 Task: Create an event for the company's quarterly innovation forum, where employees can pitch creative ideas, collaborate, and contribute to driving innovation and growth on September 26th from 1 PM to 5 PM.
Action: Mouse moved to (32, 99)
Screenshot: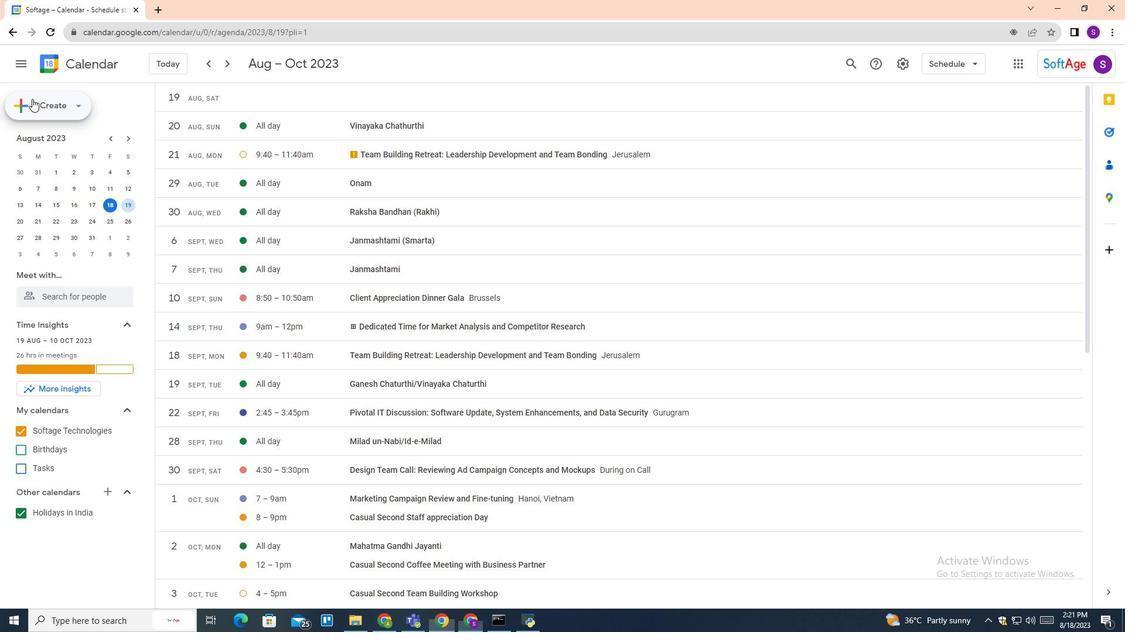 
Action: Mouse pressed left at (32, 99)
Screenshot: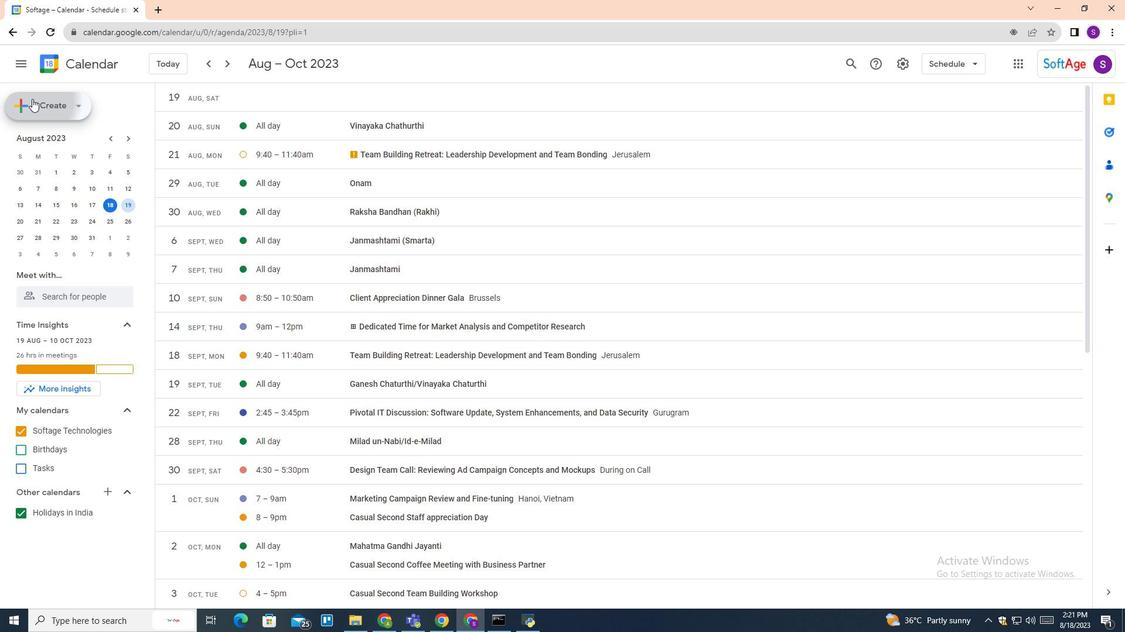 
Action: Mouse moved to (48, 141)
Screenshot: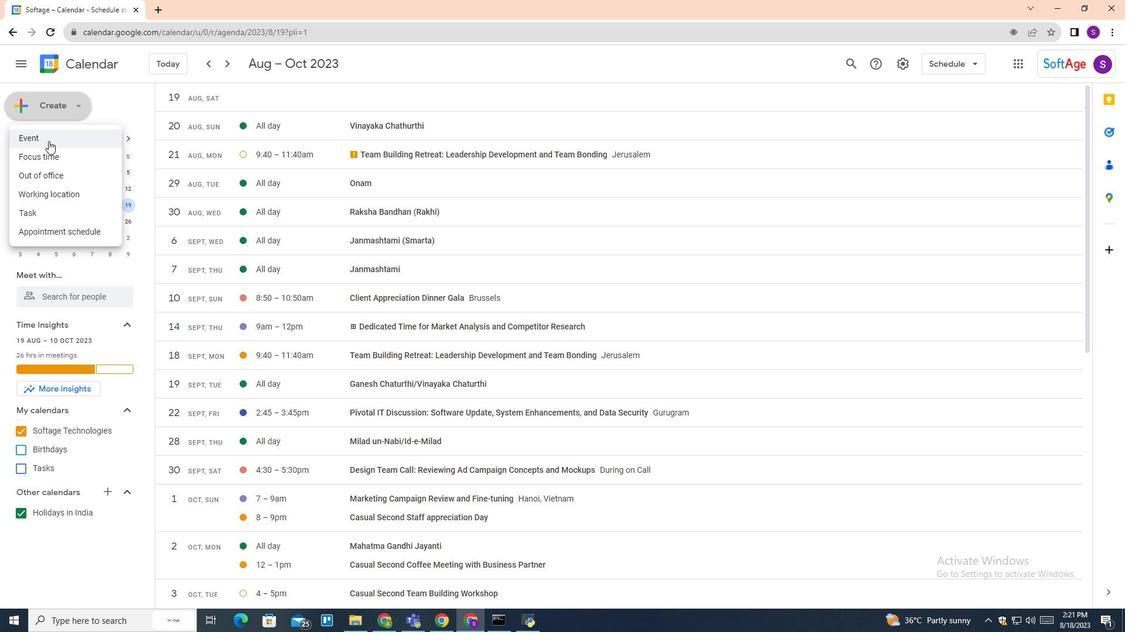 
Action: Mouse pressed left at (48, 141)
Screenshot: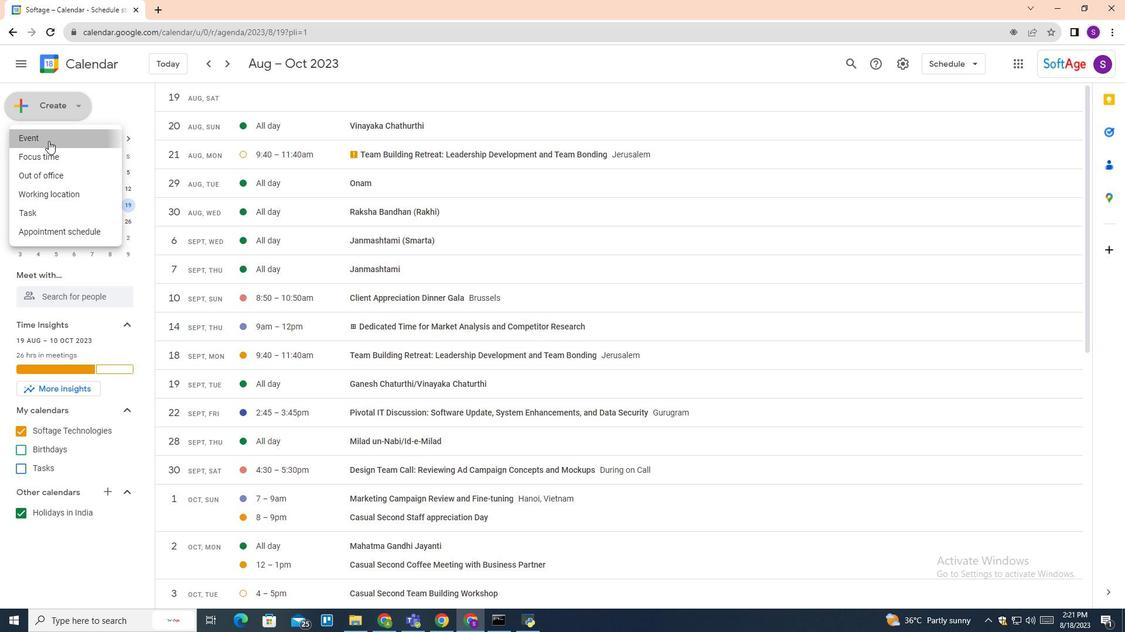 
Action: Mouse moved to (830, 378)
Screenshot: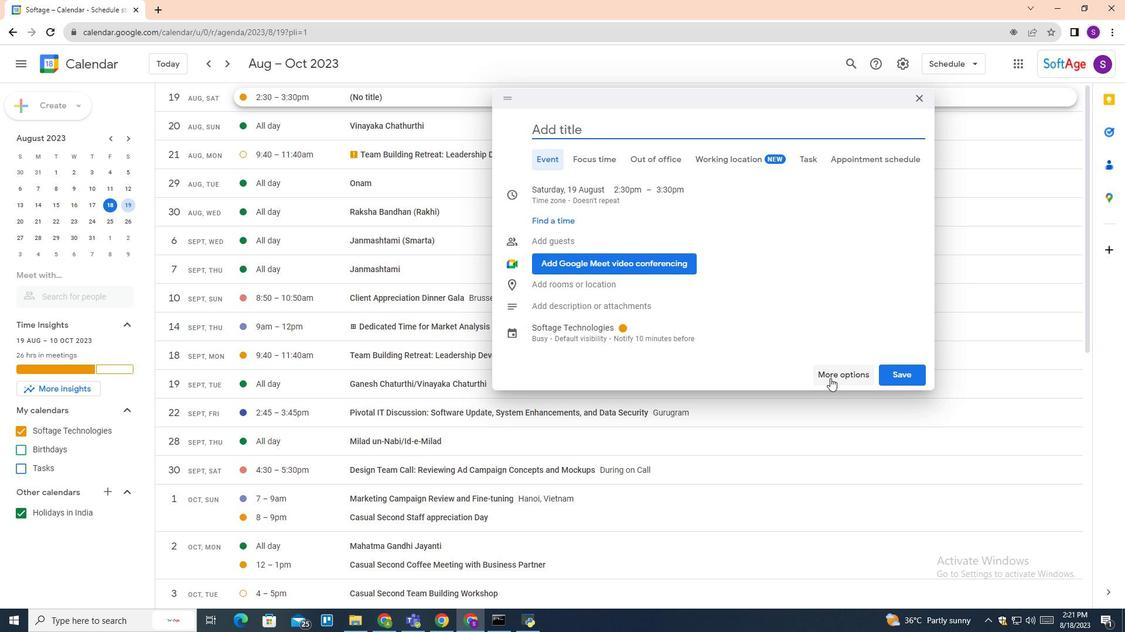 
Action: Mouse pressed left at (830, 378)
Screenshot: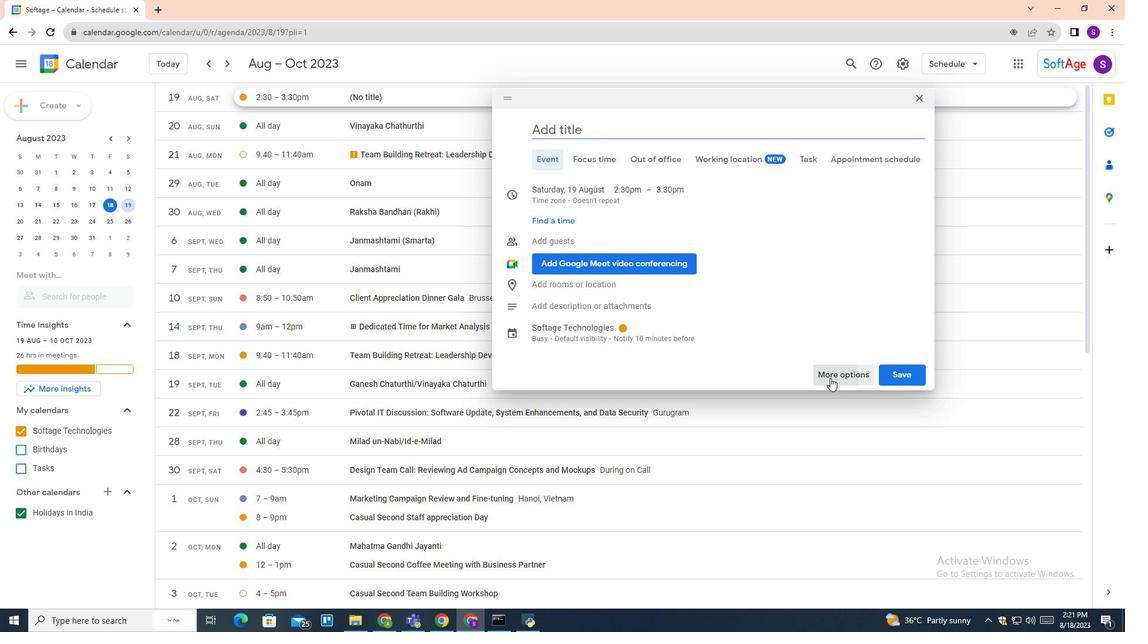 
Action: Mouse moved to (241, 71)
Screenshot: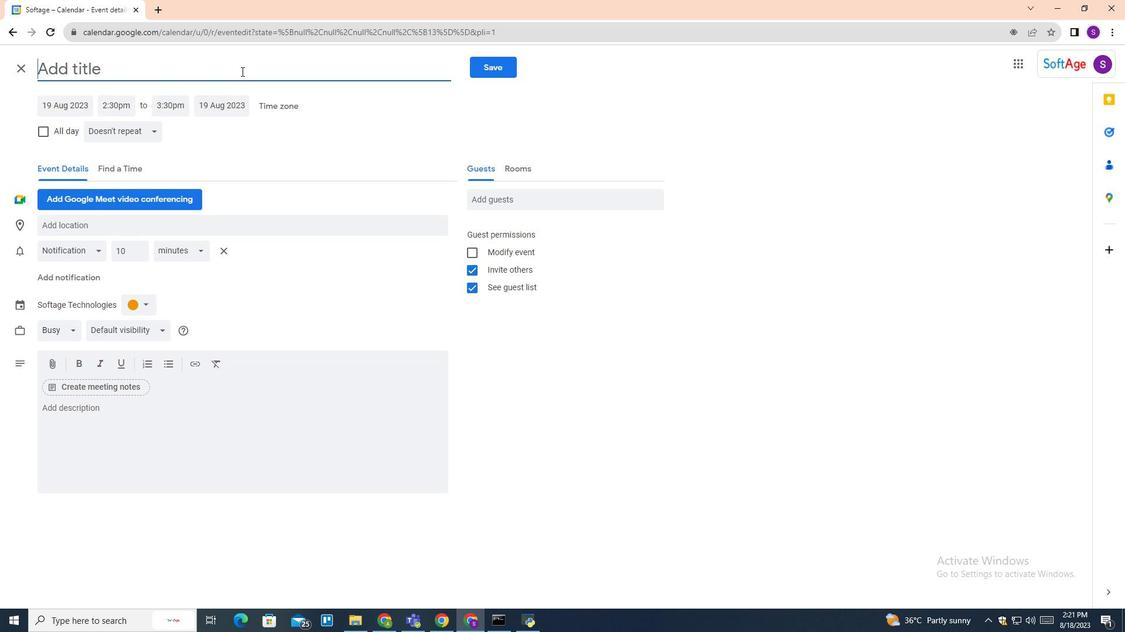 
Action: Mouse pressed left at (241, 71)
Screenshot: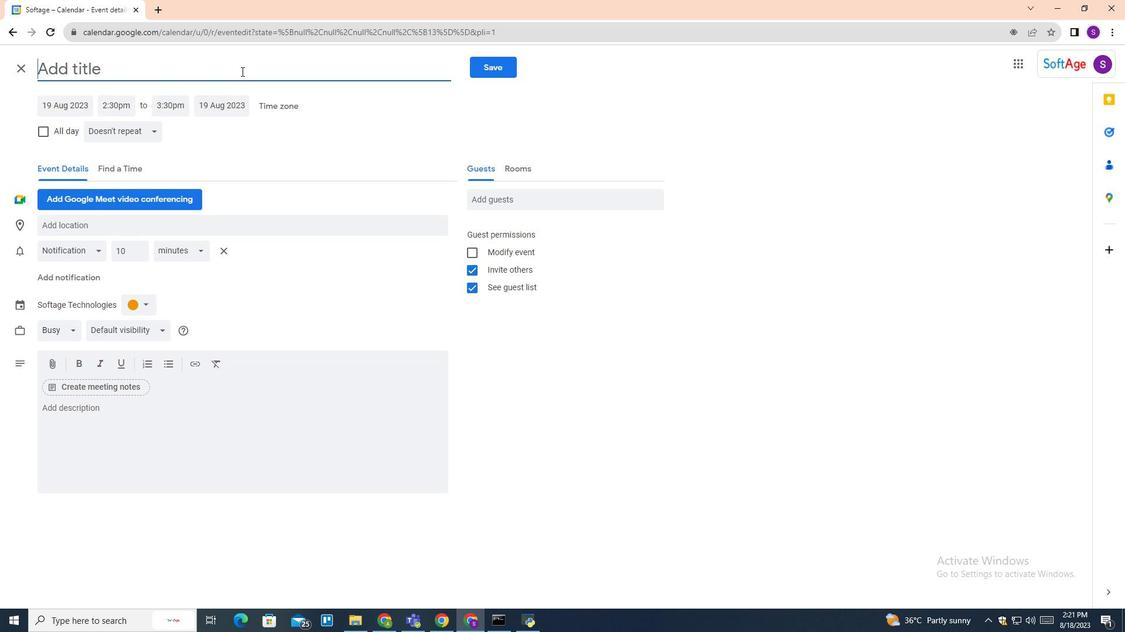 
Action: Key pressed <Key.shift>Quarterly<Key.space><Key.shift>Innovation<Key.space><Key.shift>Forum<Key.shift>:<Key.space><Key.shift>p<Key.backspace><Key.shift>Sparking<Key.space><Key.shift>Creativity<Key.space>and<Key.space><Key.shift>Driving<Key.space><Key.shift>Growth
Screenshot: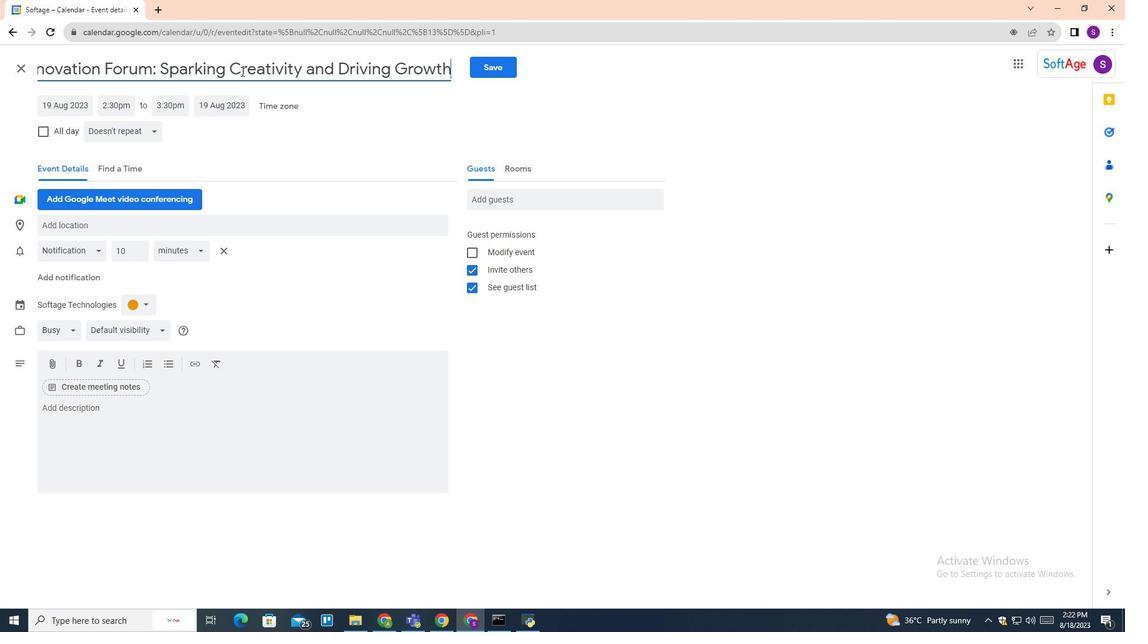 
Action: Mouse moved to (69, 105)
Screenshot: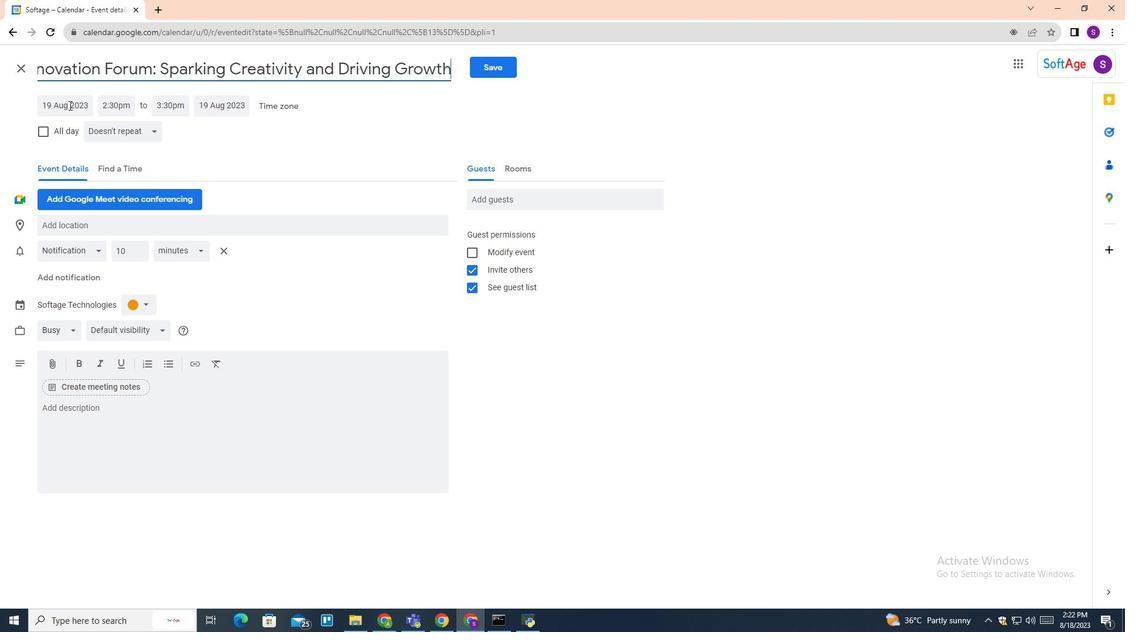 
Action: Mouse pressed left at (69, 105)
Screenshot: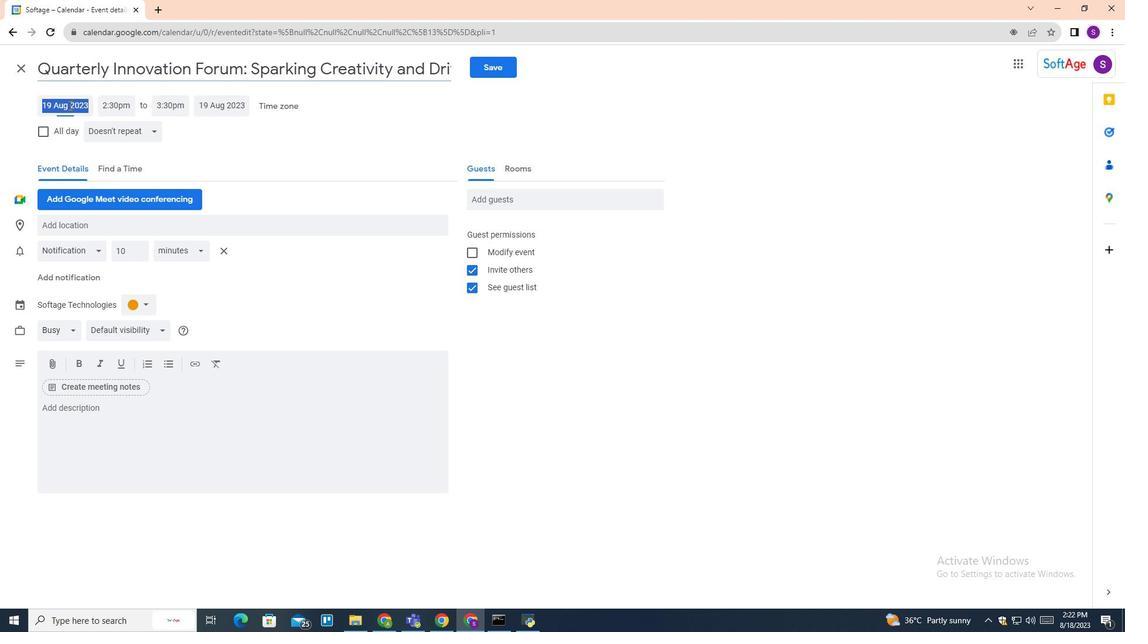 
Action: Mouse moved to (183, 135)
Screenshot: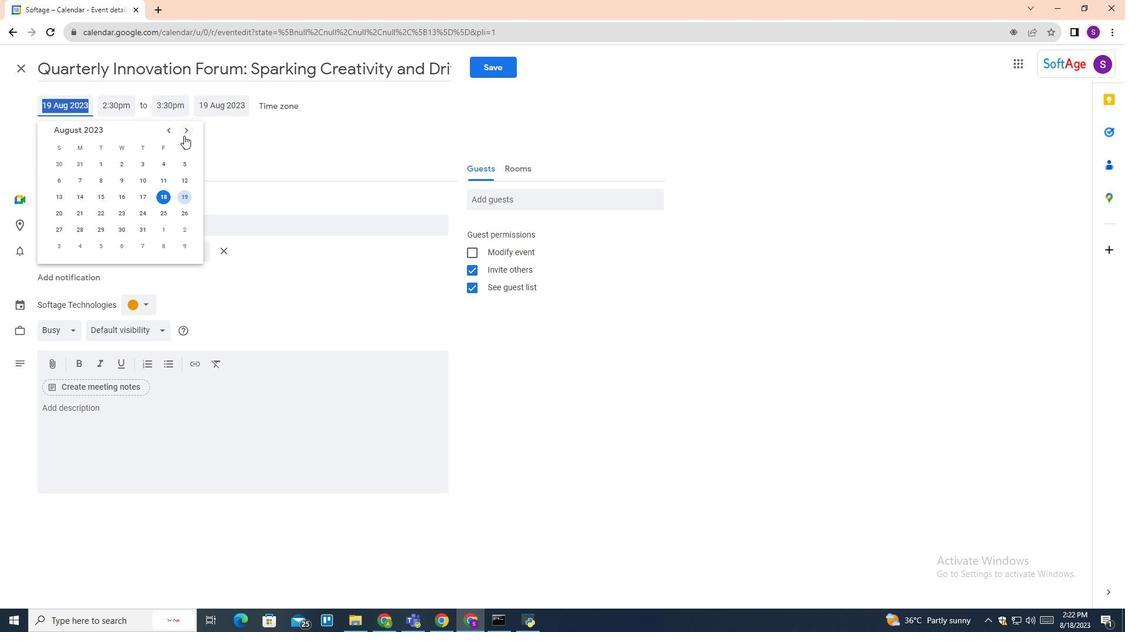 
Action: Mouse pressed left at (183, 135)
Screenshot: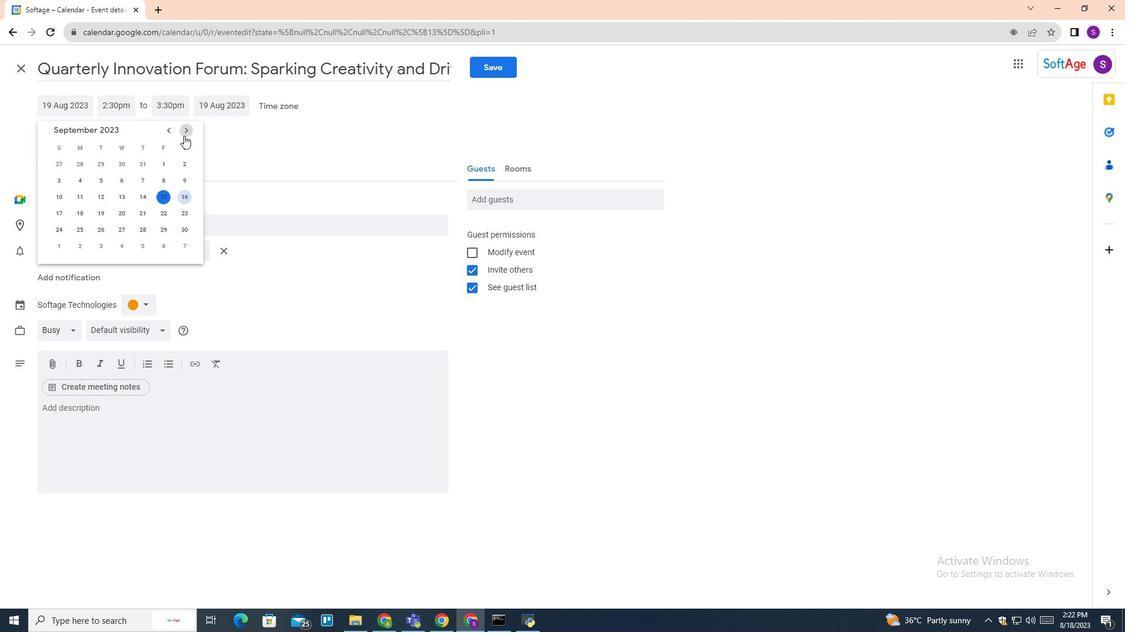 
Action: Mouse moved to (103, 223)
Screenshot: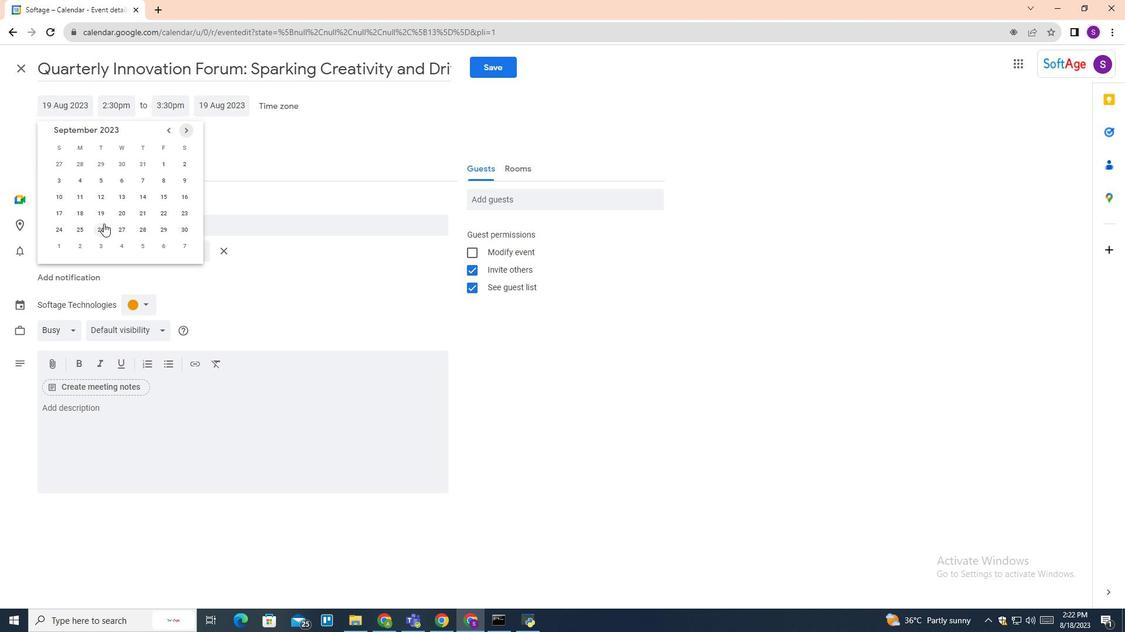 
Action: Mouse pressed left at (103, 223)
Screenshot: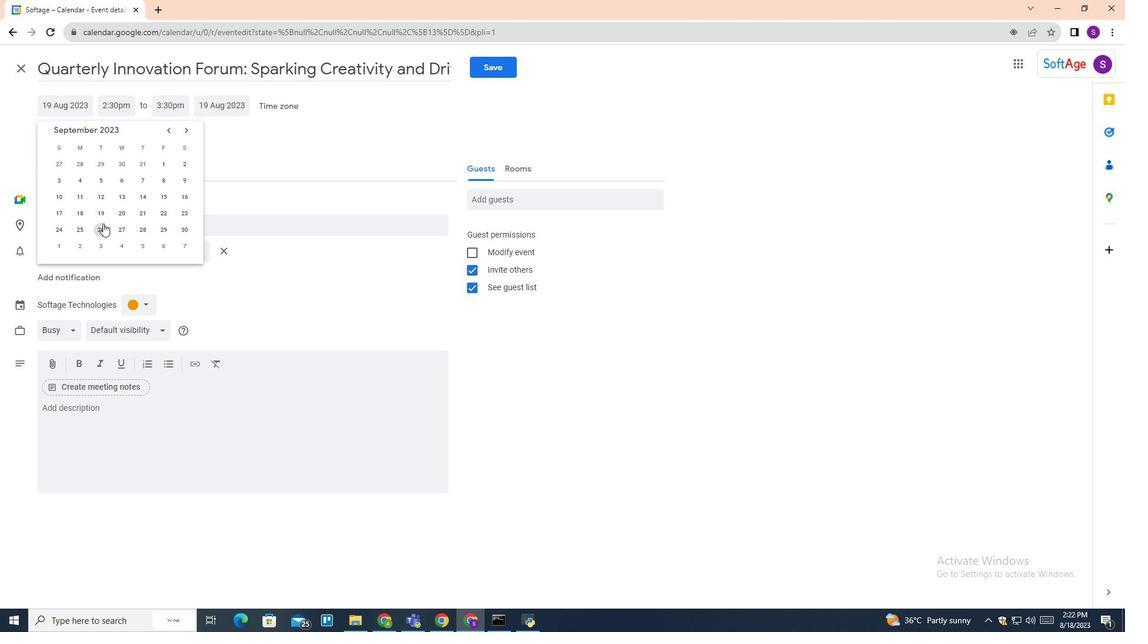 
Action: Mouse moved to (112, 106)
Screenshot: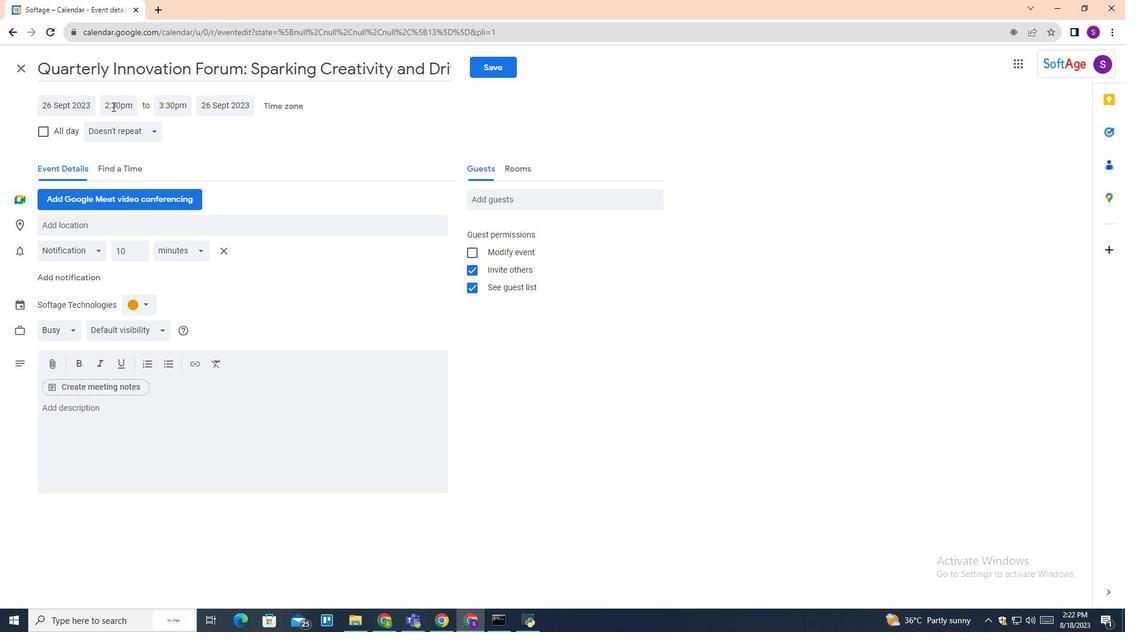 
Action: Mouse pressed left at (112, 106)
Screenshot: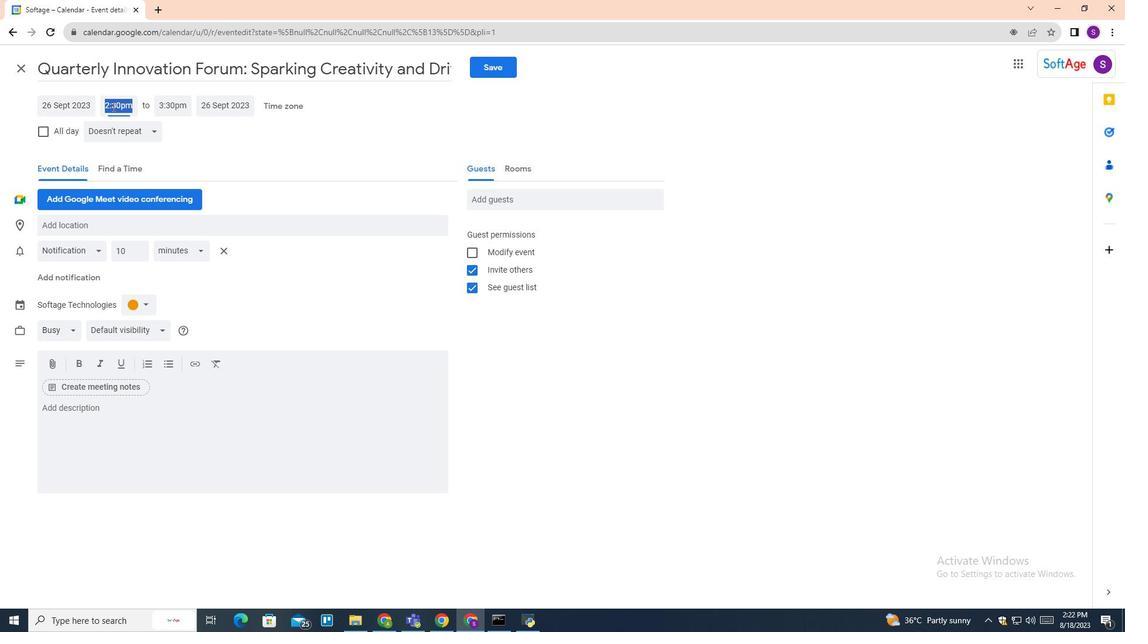 
Action: Mouse moved to (148, 201)
Screenshot: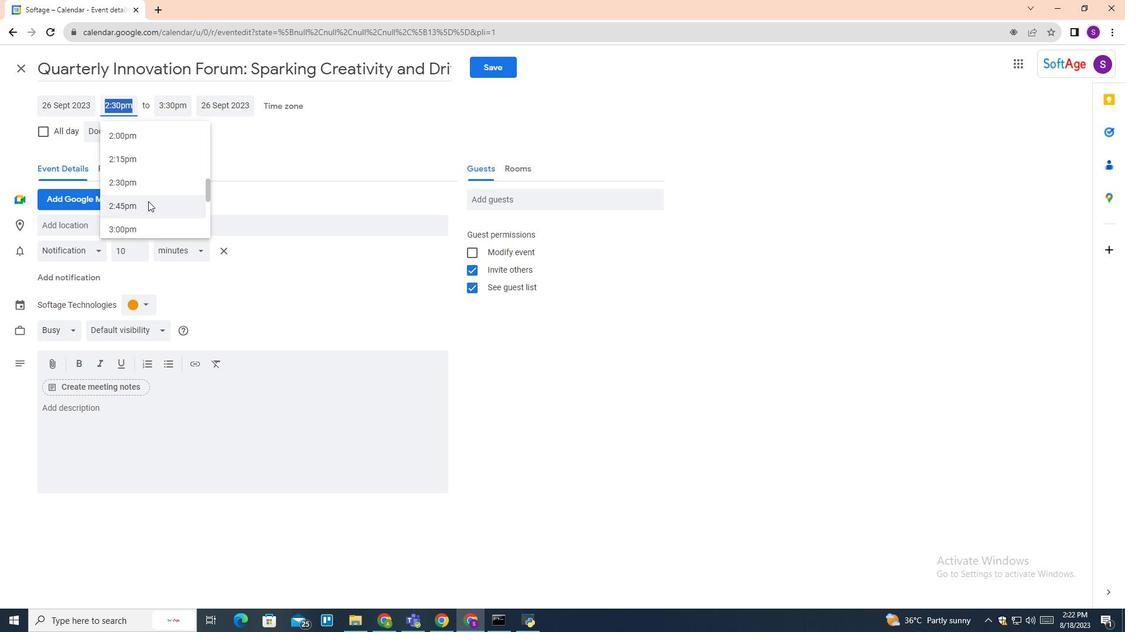 
Action: Mouse scrolled (148, 202) with delta (0, 0)
Screenshot: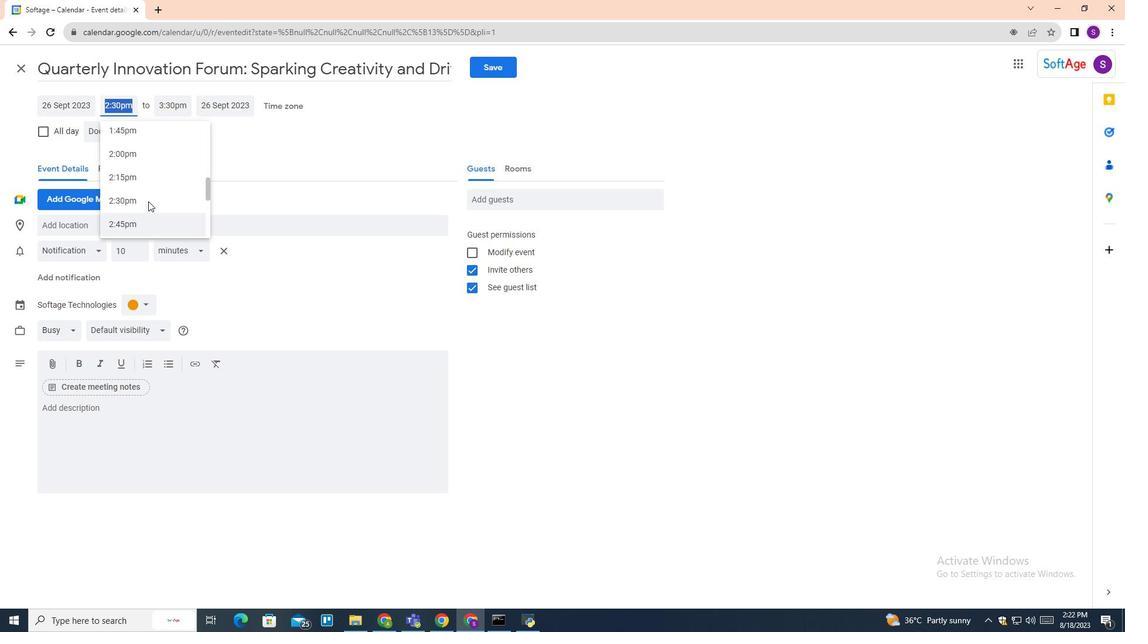 
Action: Mouse scrolled (148, 202) with delta (0, 0)
Screenshot: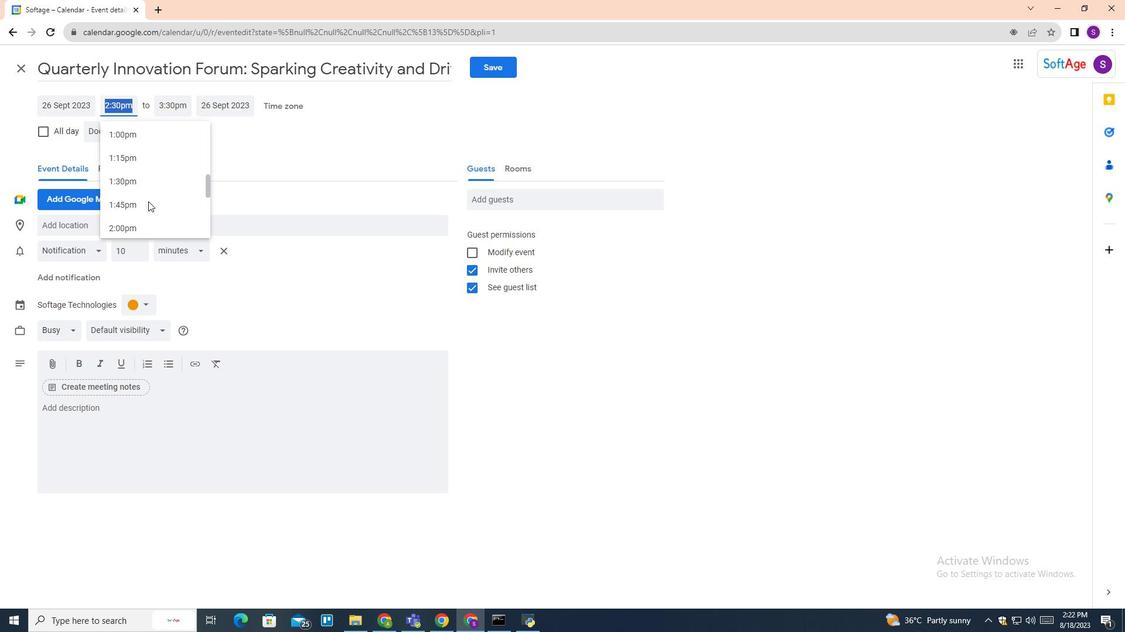 
Action: Mouse moved to (143, 161)
Screenshot: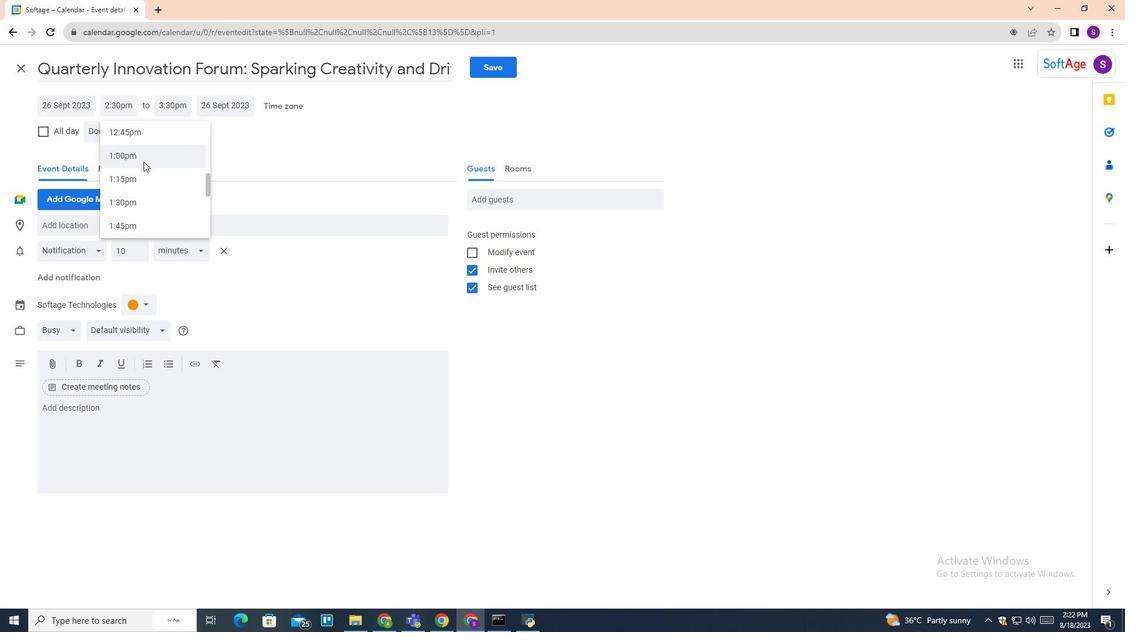 
Action: Mouse pressed left at (143, 161)
Screenshot: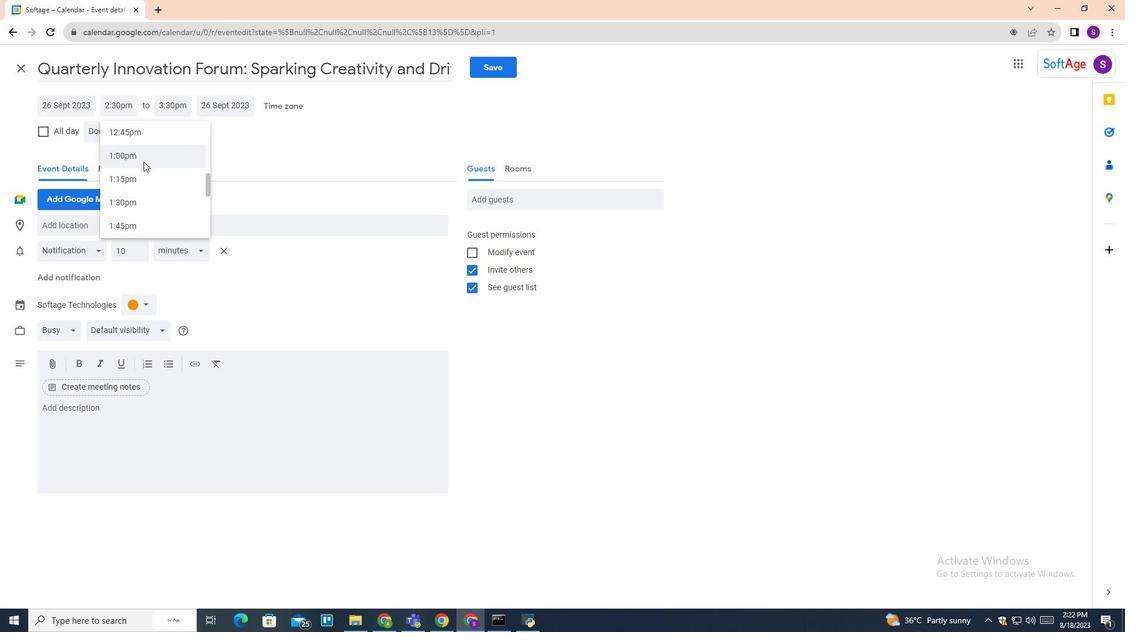 
Action: Mouse moved to (174, 108)
Screenshot: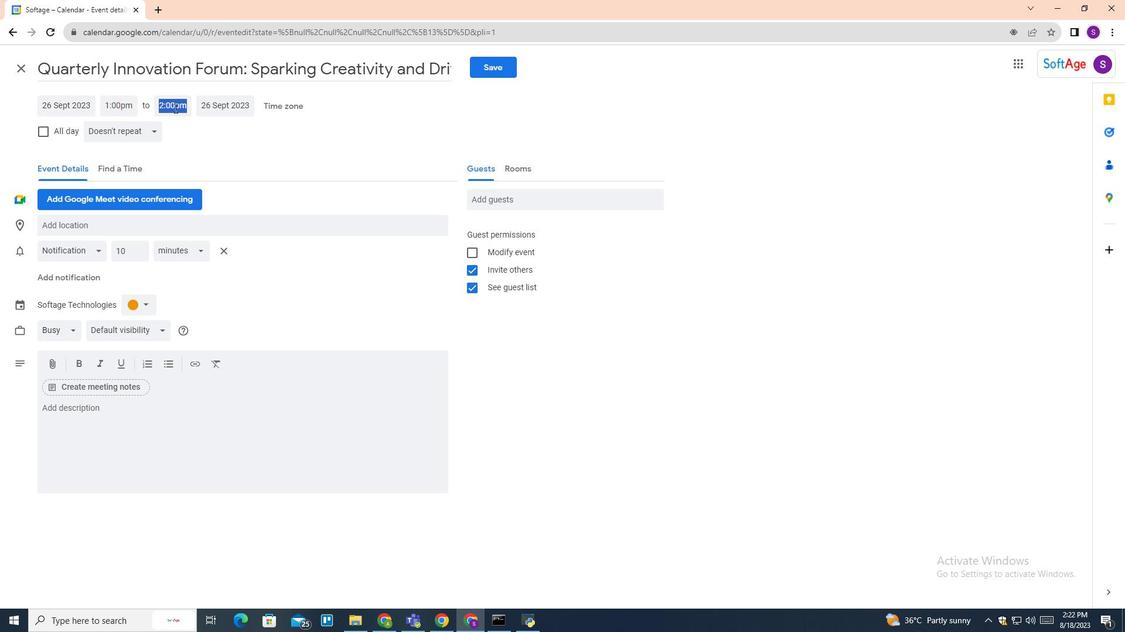 
Action: Mouse pressed left at (174, 108)
Screenshot: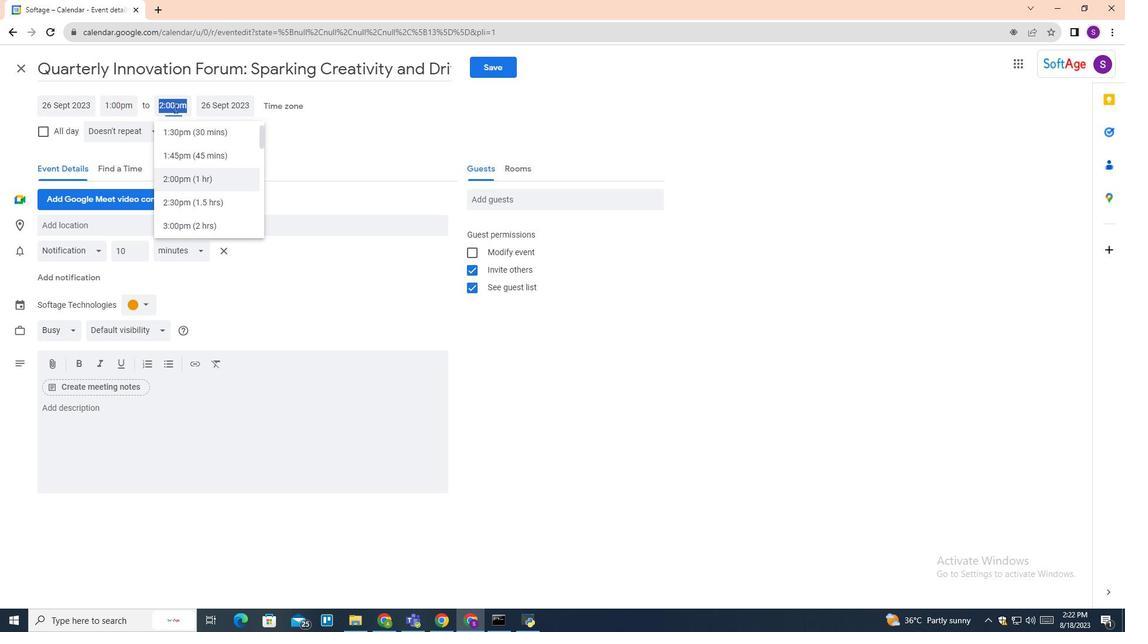 
Action: Mouse moved to (212, 185)
Screenshot: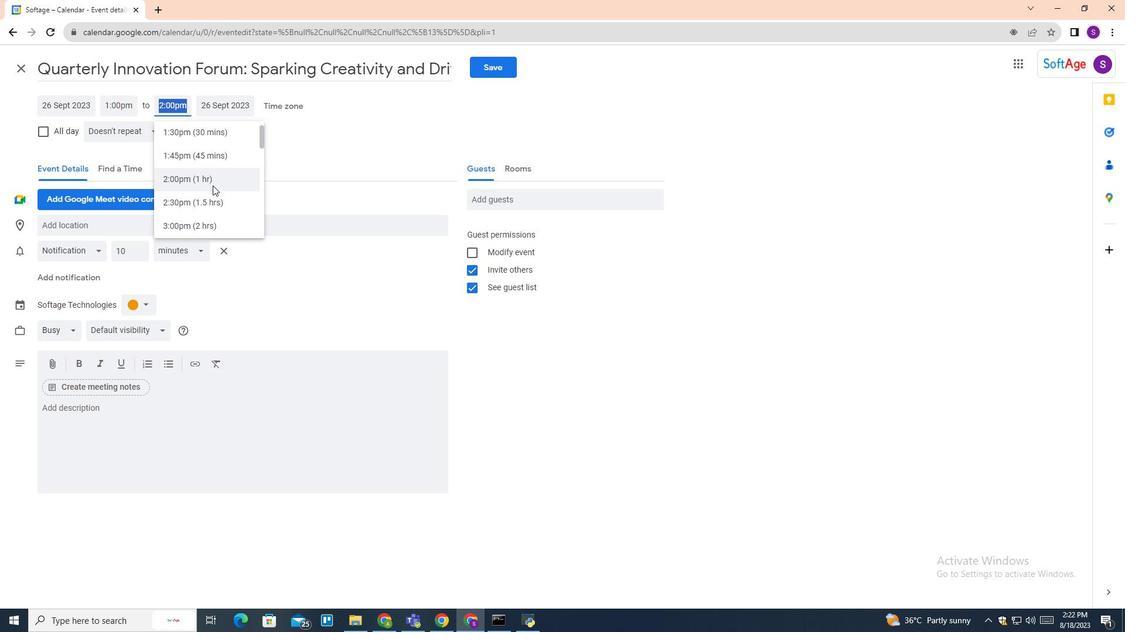 
Action: Mouse scrolled (212, 185) with delta (0, 0)
Screenshot: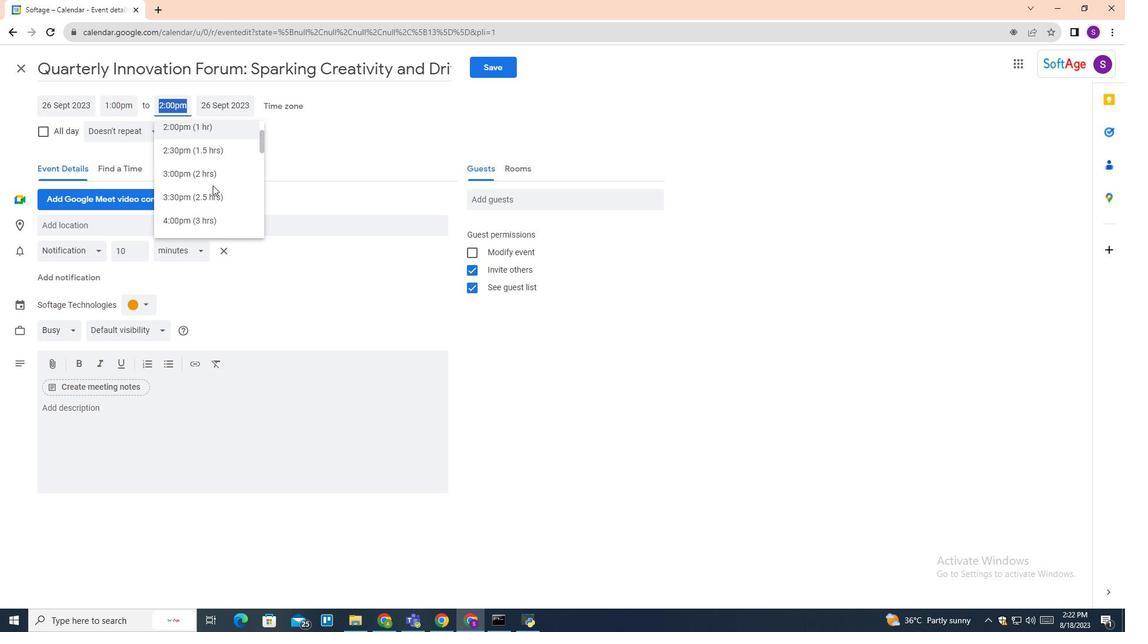 
Action: Mouse scrolled (212, 185) with delta (0, 0)
Screenshot: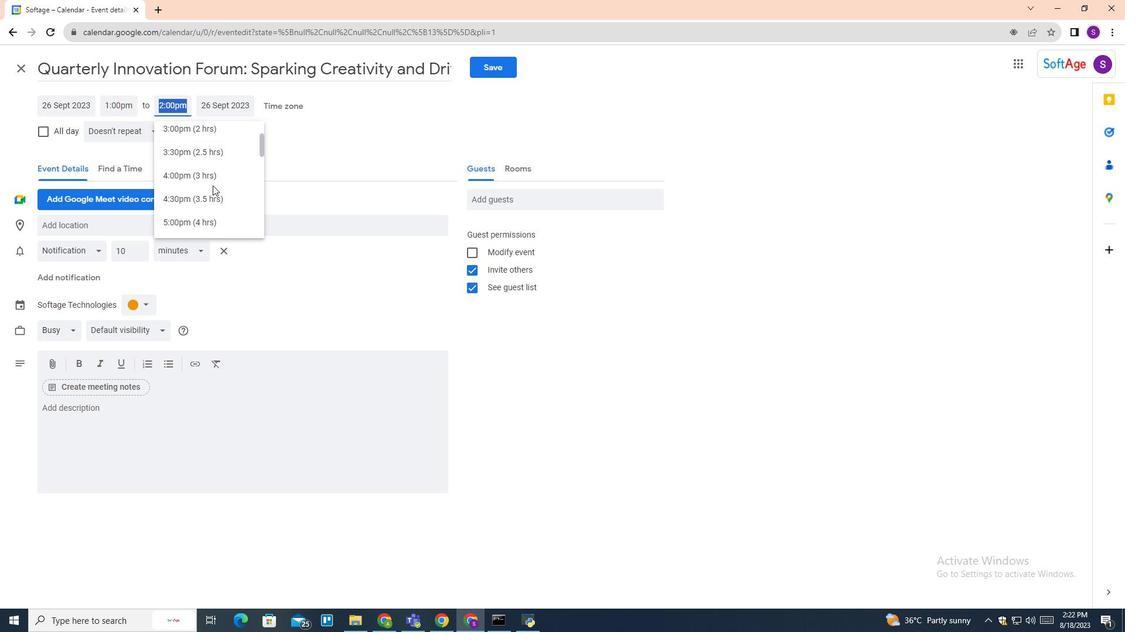 
Action: Mouse scrolled (212, 185) with delta (0, 0)
Screenshot: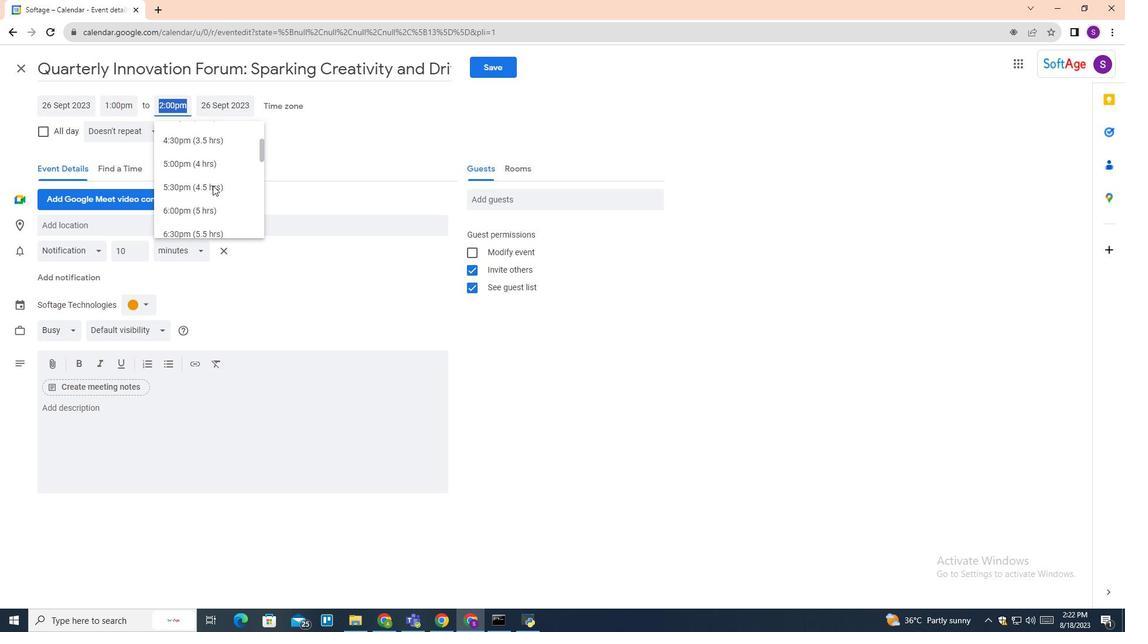 
Action: Mouse scrolled (212, 185) with delta (0, 0)
Screenshot: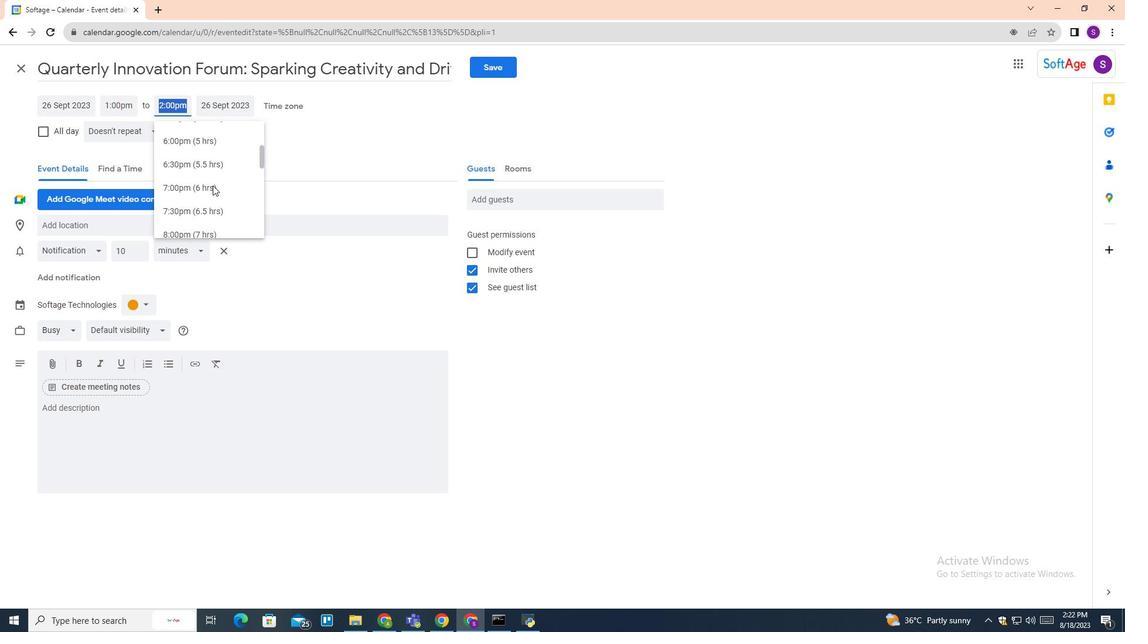 
Action: Mouse scrolled (212, 186) with delta (0, 0)
Screenshot: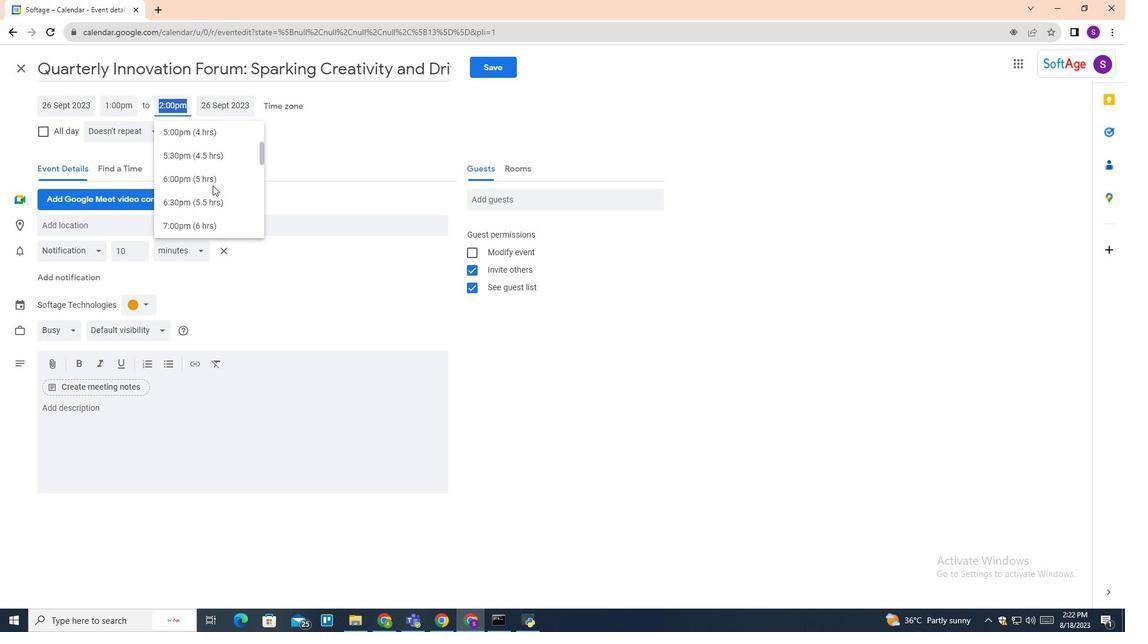 
Action: Mouse scrolled (212, 186) with delta (0, 0)
Screenshot: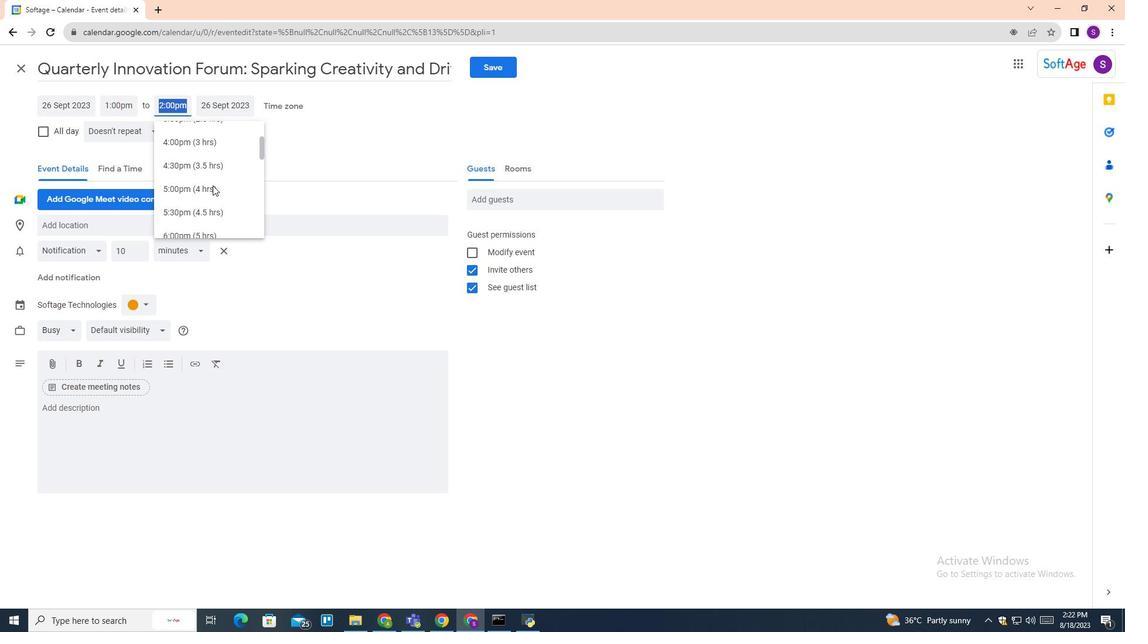 
Action: Mouse moved to (208, 203)
Screenshot: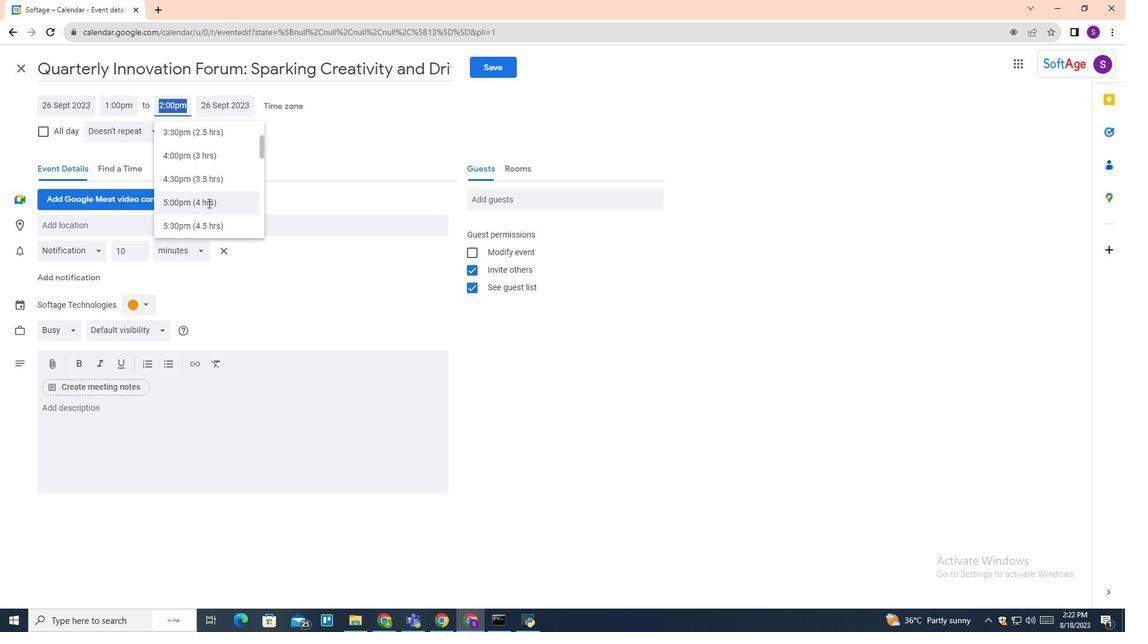 
Action: Mouse pressed left at (208, 203)
Screenshot: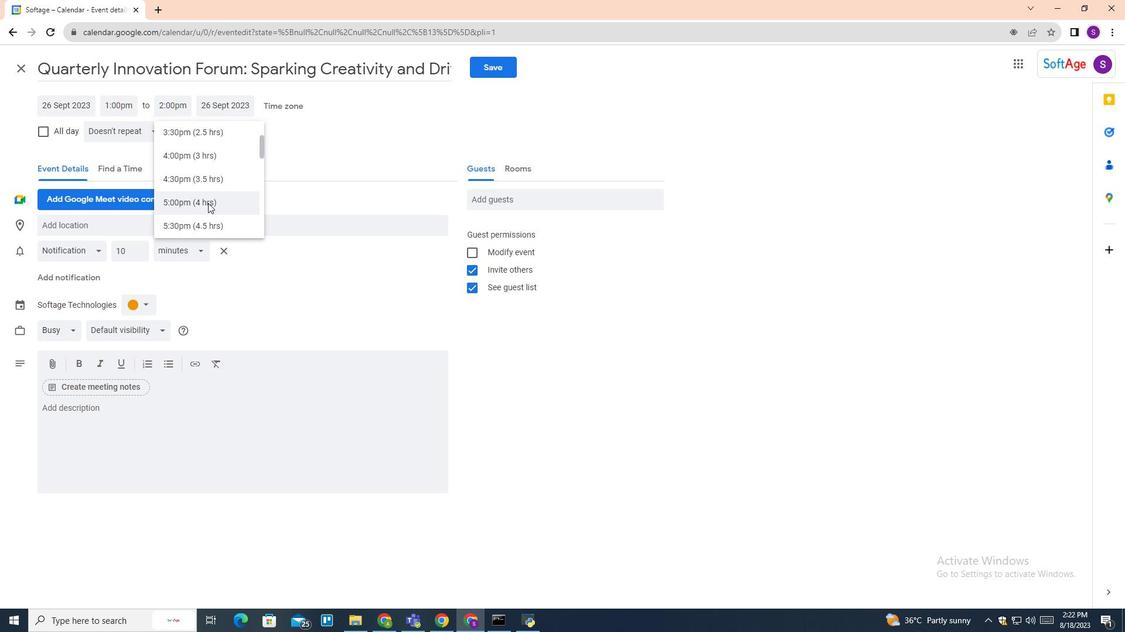 
Action: Mouse moved to (199, 224)
Screenshot: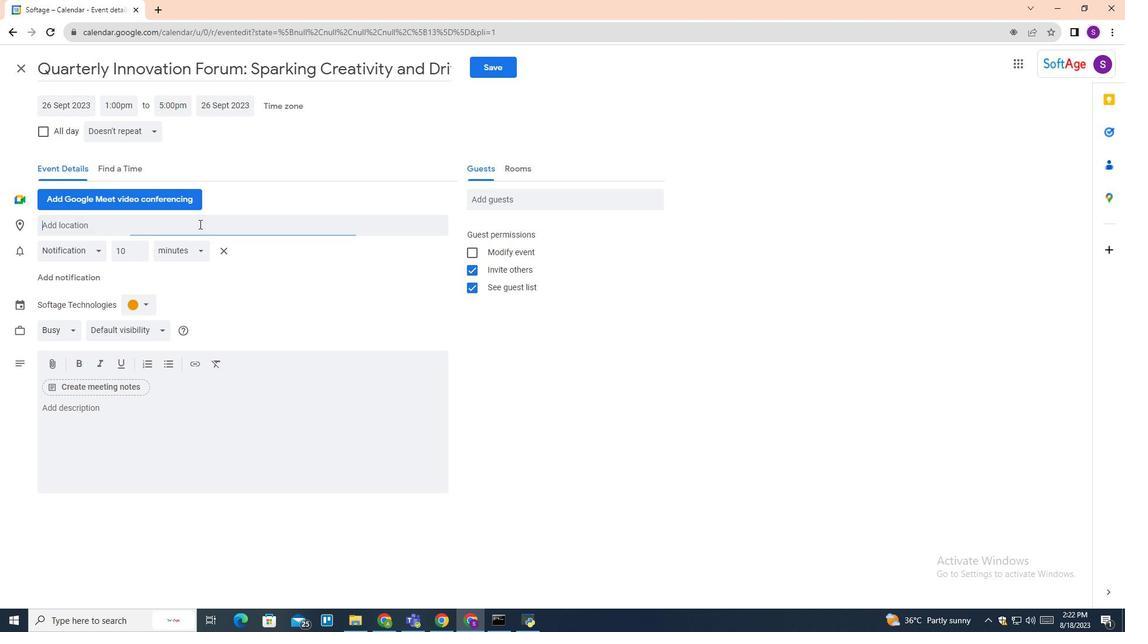 
Action: Mouse pressed left at (199, 224)
Screenshot: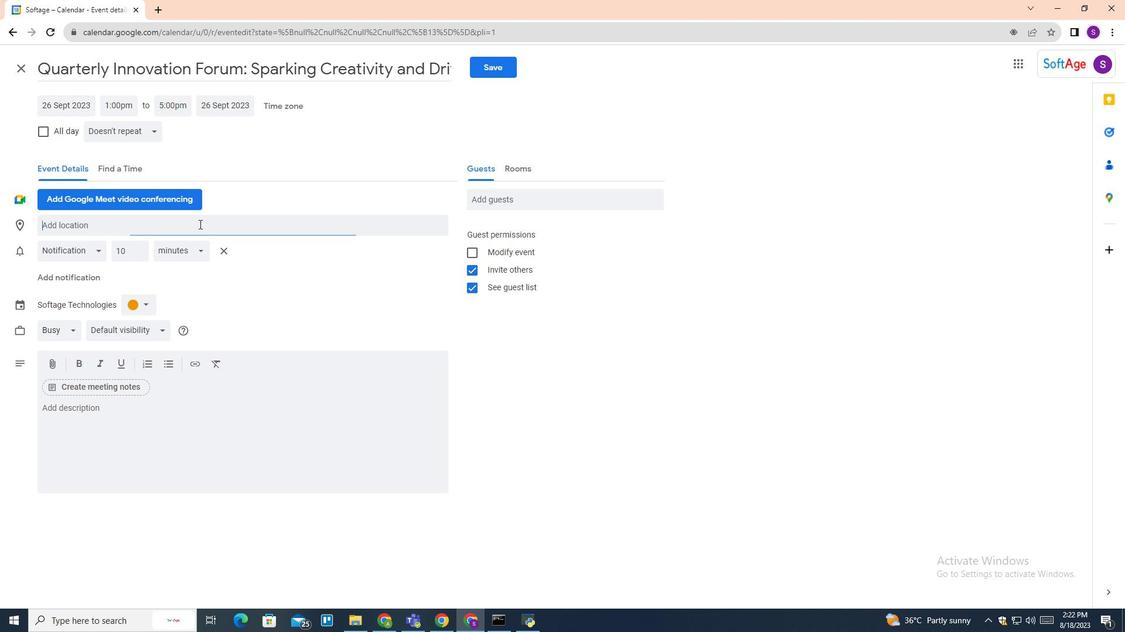 
Action: Key pressed <Key.shift>Gu<Key.backspace>ermany<Key.down><Key.down><Key.enter>
Screenshot: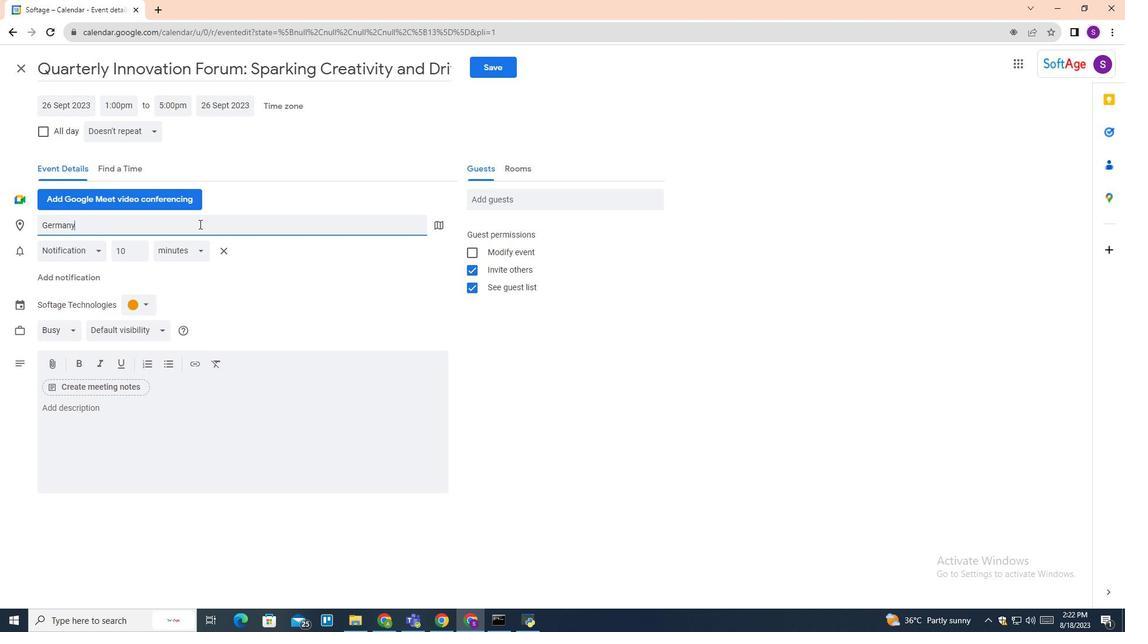 
Action: Mouse moved to (91, 251)
Screenshot: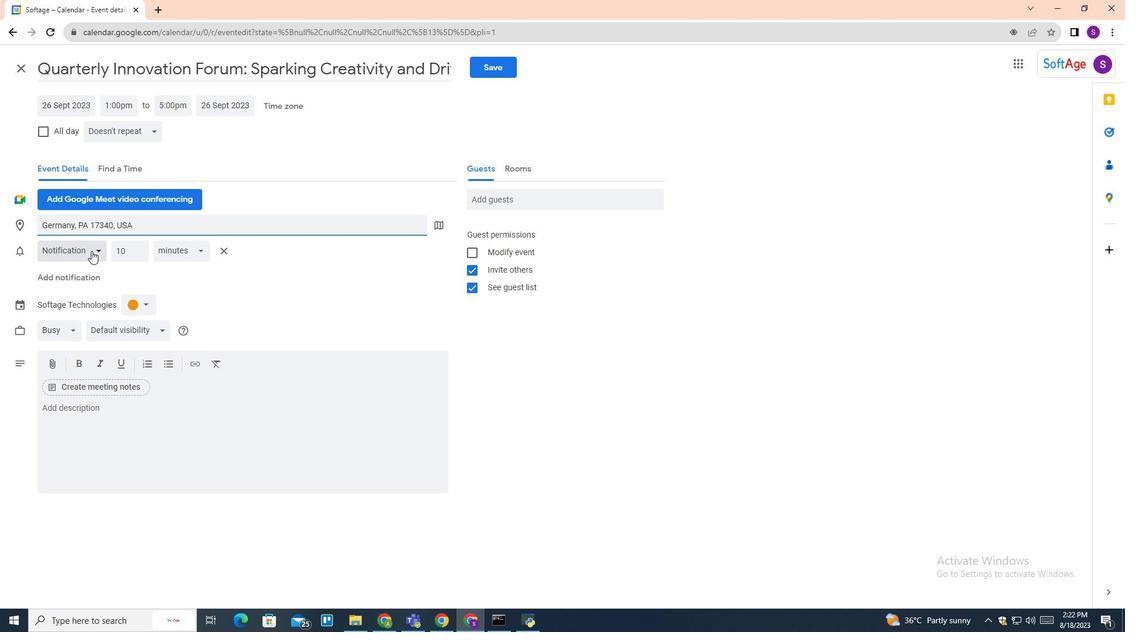 
Action: Mouse pressed left at (91, 251)
Screenshot: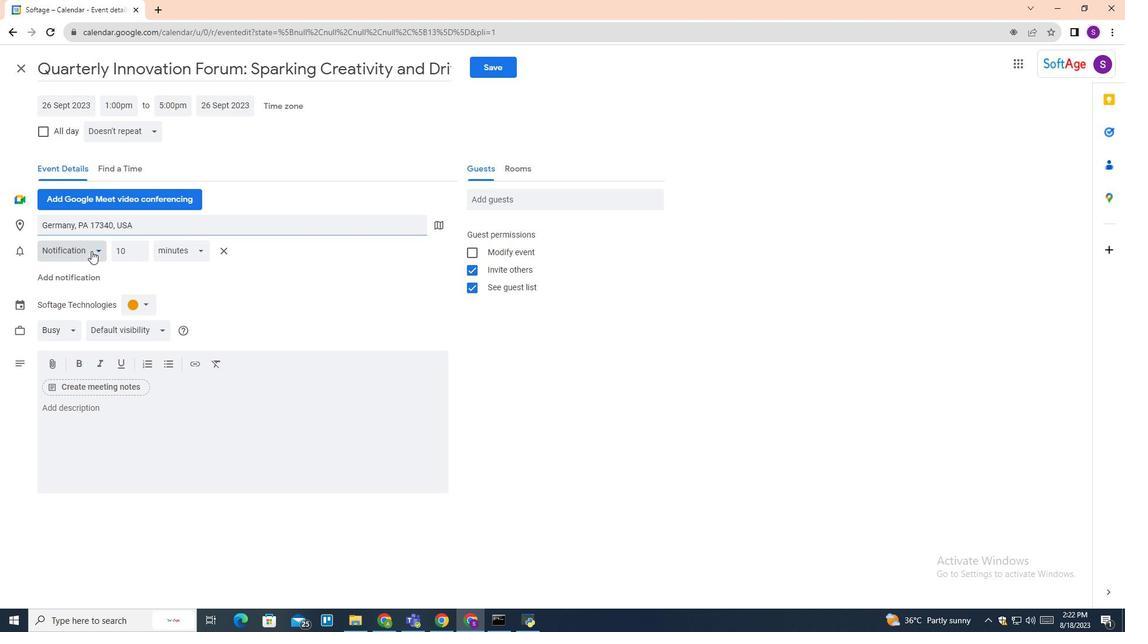 
Action: Mouse moved to (91, 269)
Screenshot: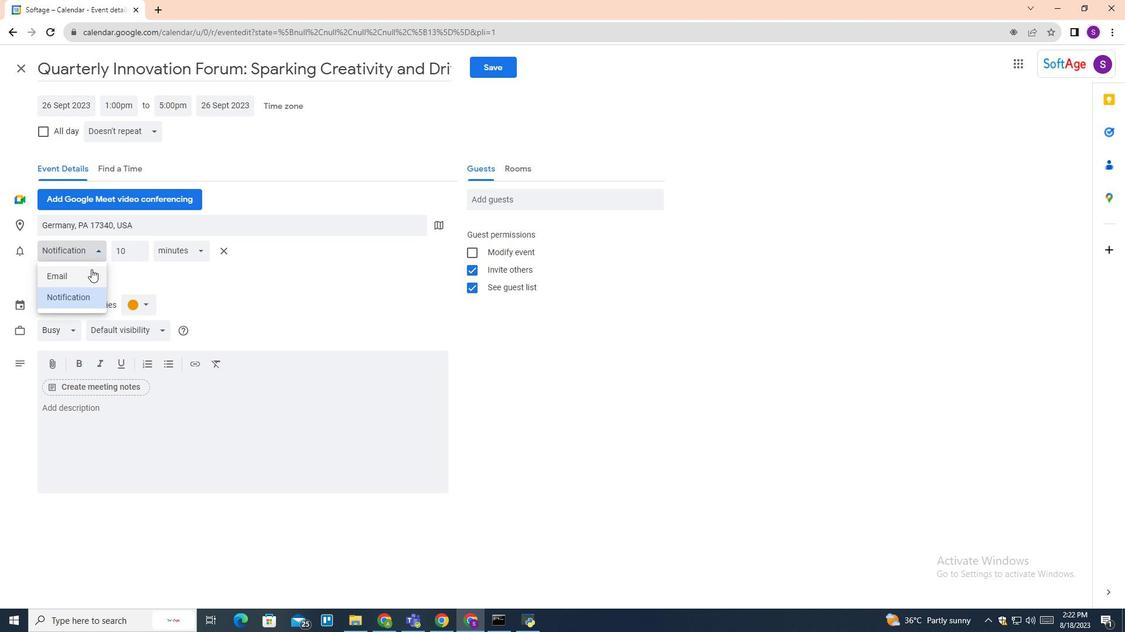 
Action: Mouse pressed left at (91, 269)
Screenshot: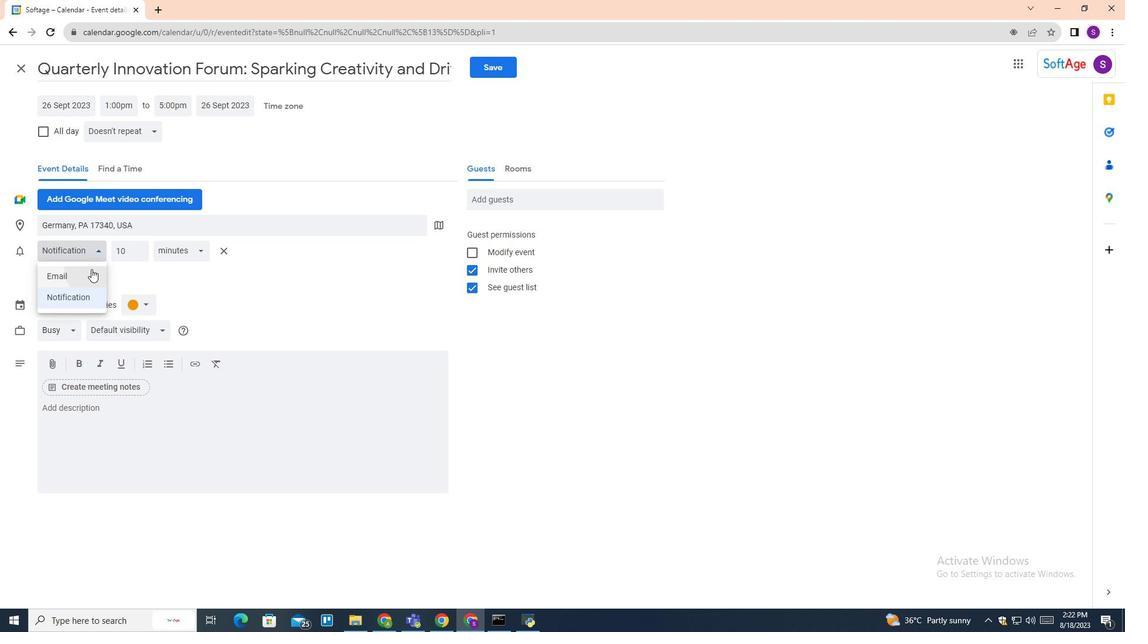 
Action: Mouse moved to (105, 251)
Screenshot: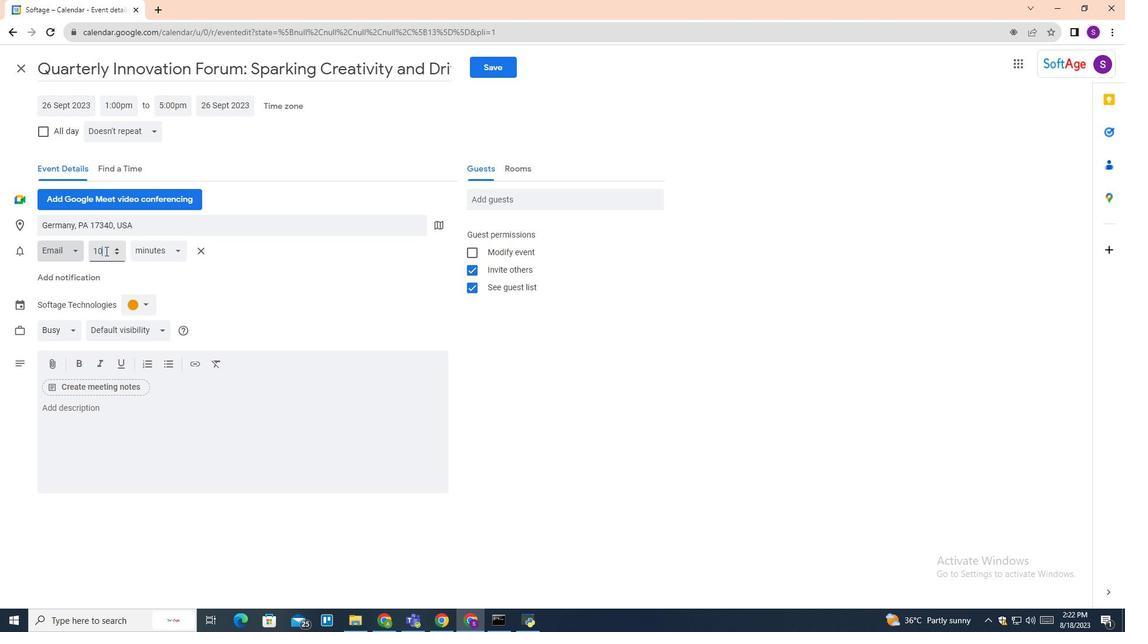 
Action: Mouse pressed left at (105, 251)
Screenshot: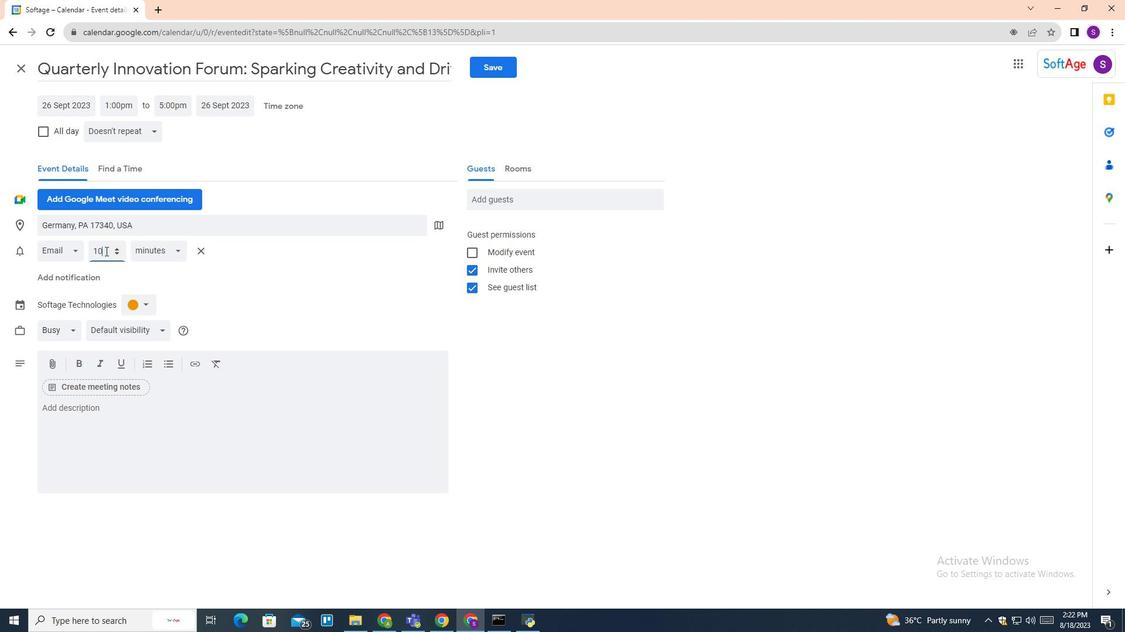 
Action: Key pressed <Key.backspace>
Screenshot: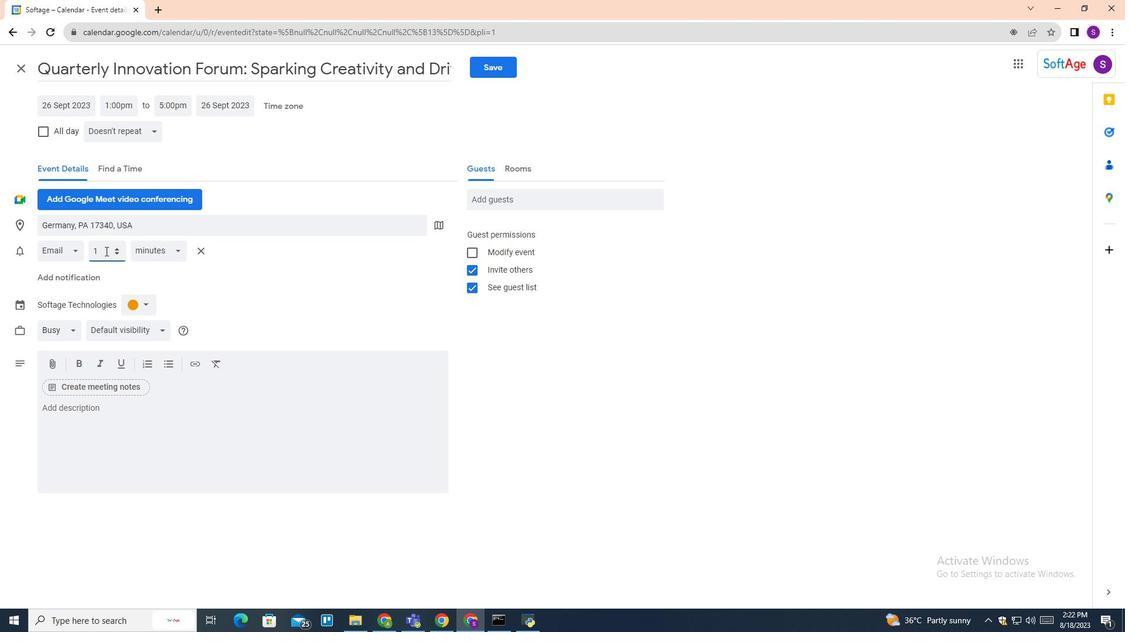 
Action: Mouse moved to (166, 251)
Screenshot: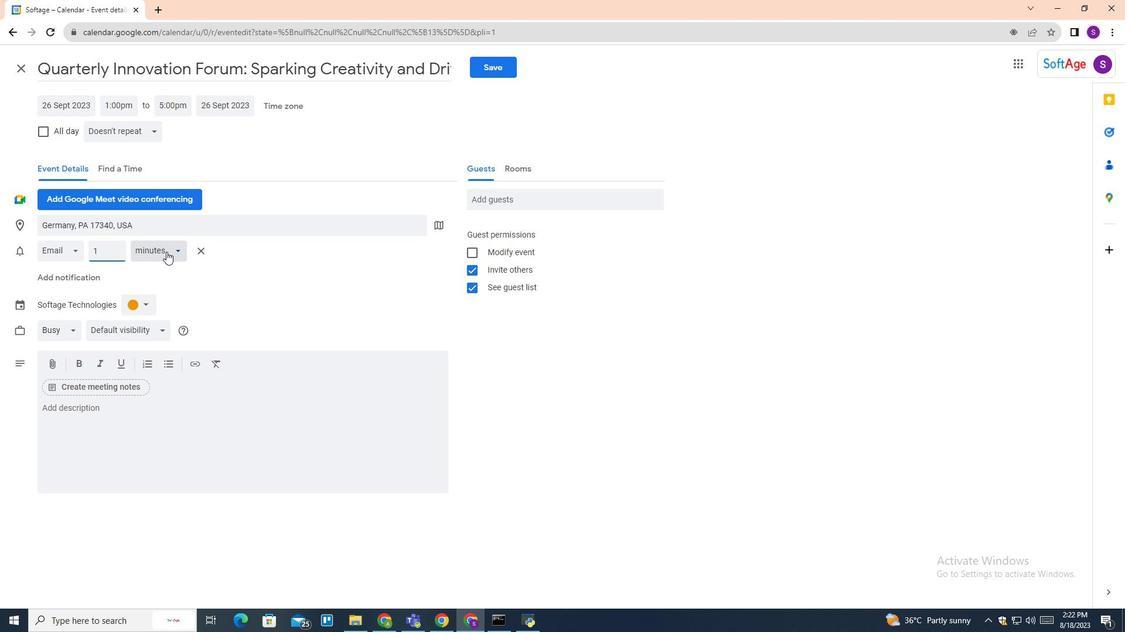 
Action: Mouse pressed left at (166, 251)
Screenshot: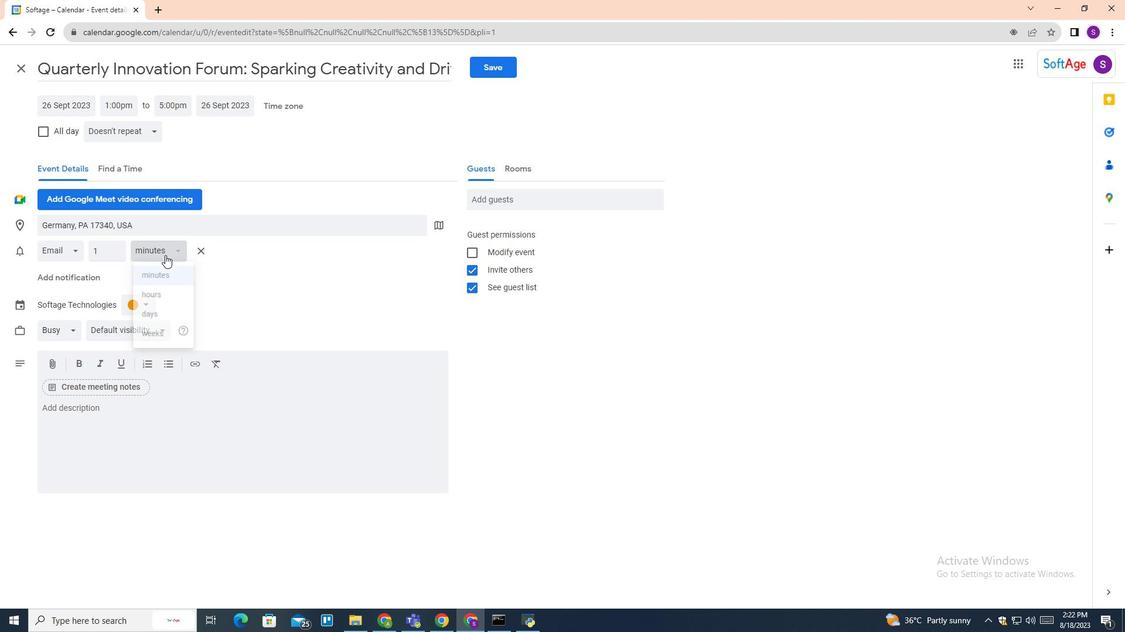 
Action: Mouse moved to (161, 297)
Screenshot: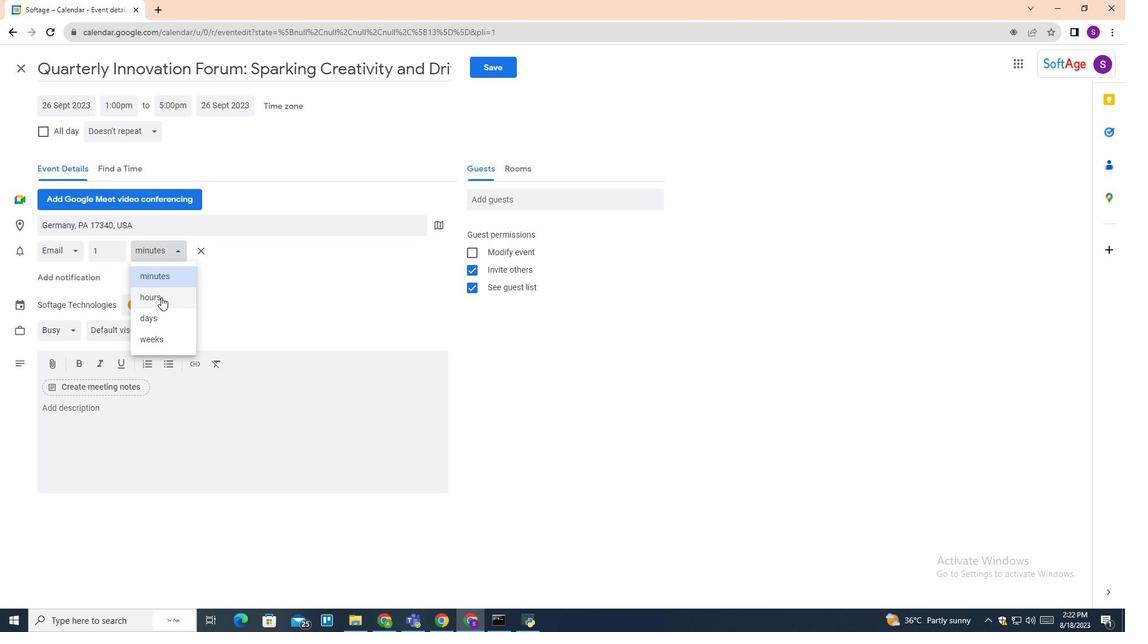 
Action: Mouse pressed left at (161, 297)
Screenshot: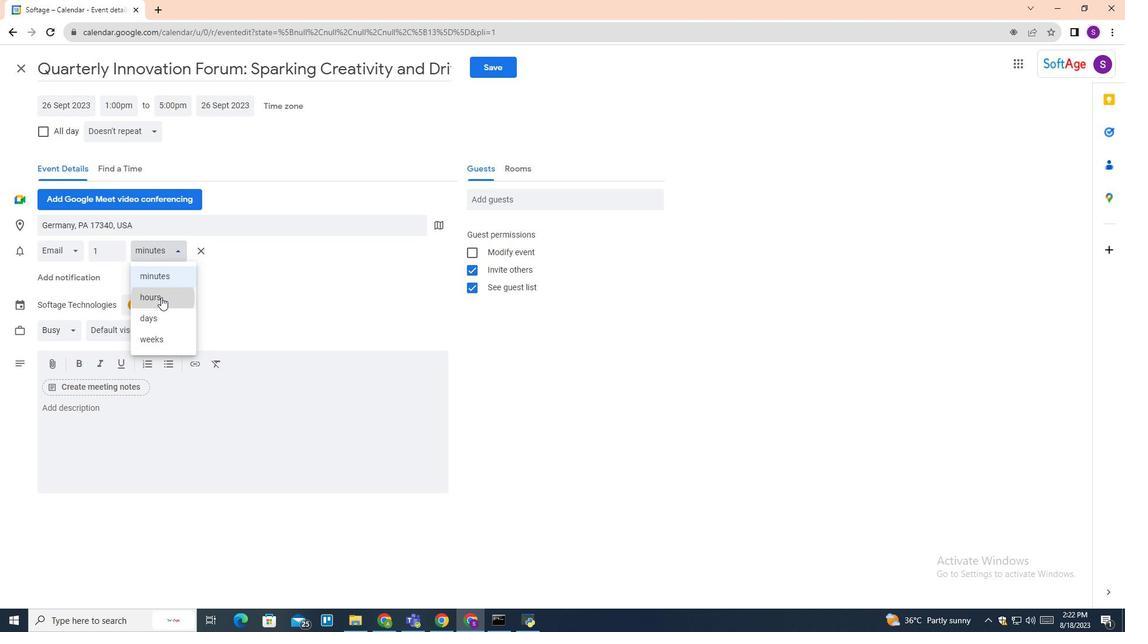 
Action: Mouse moved to (147, 302)
Screenshot: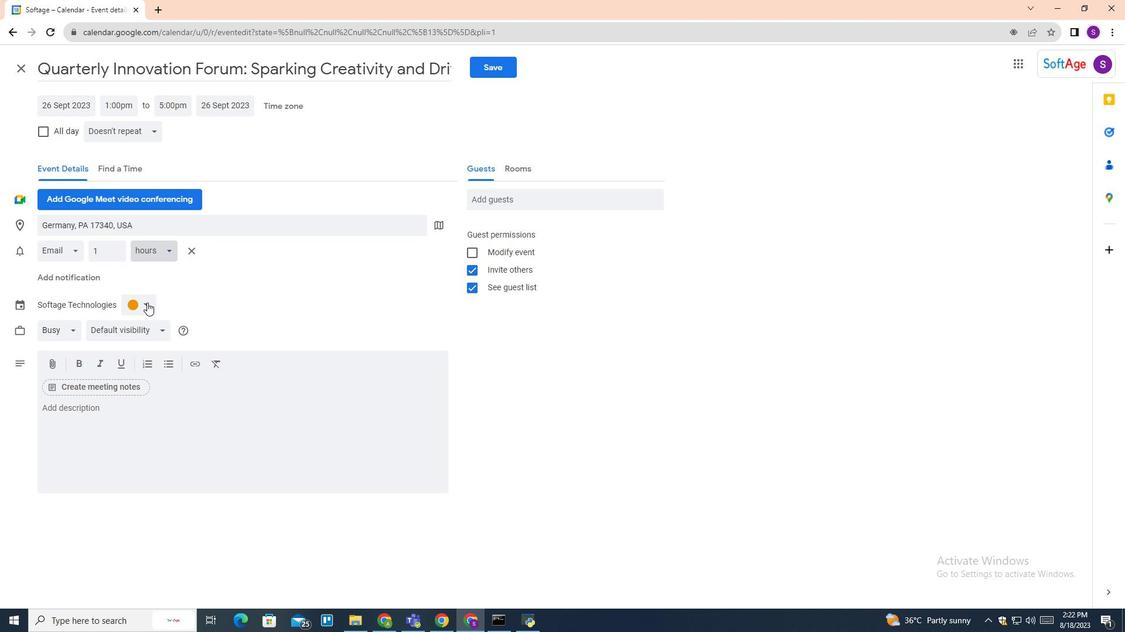
Action: Mouse pressed left at (147, 302)
Screenshot: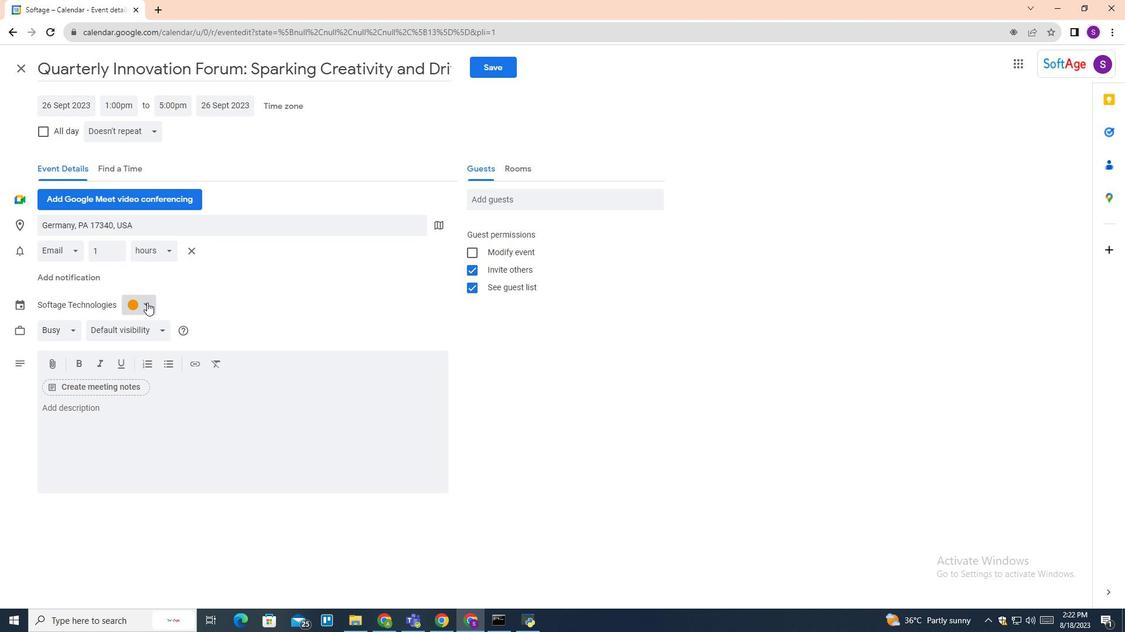 
Action: Mouse moved to (161, 307)
Screenshot: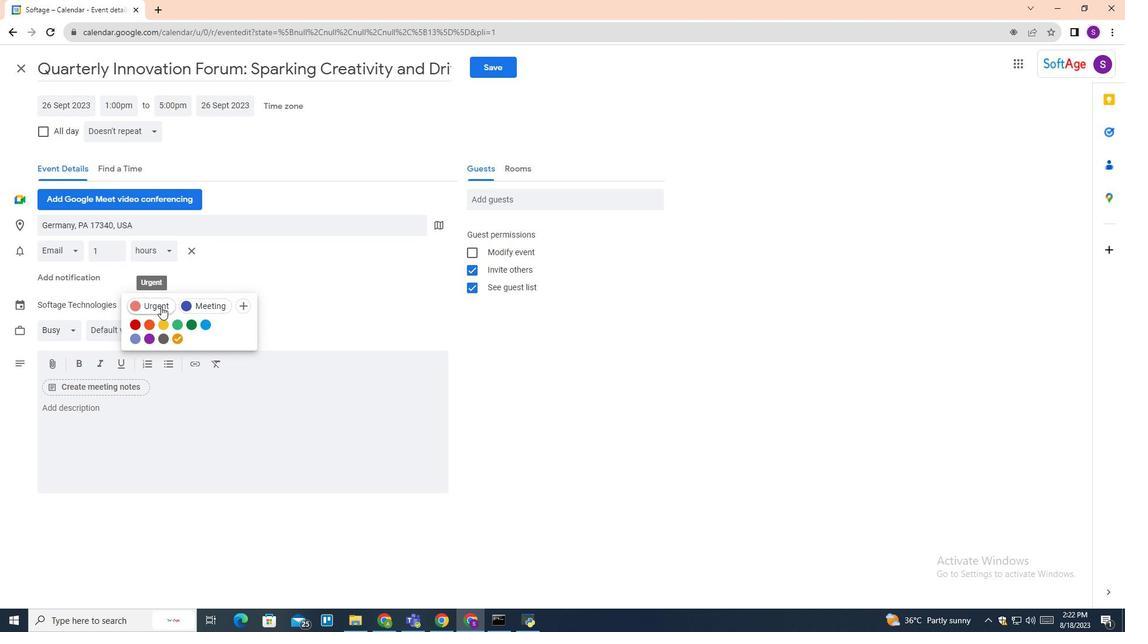 
Action: Mouse pressed left at (161, 307)
Screenshot: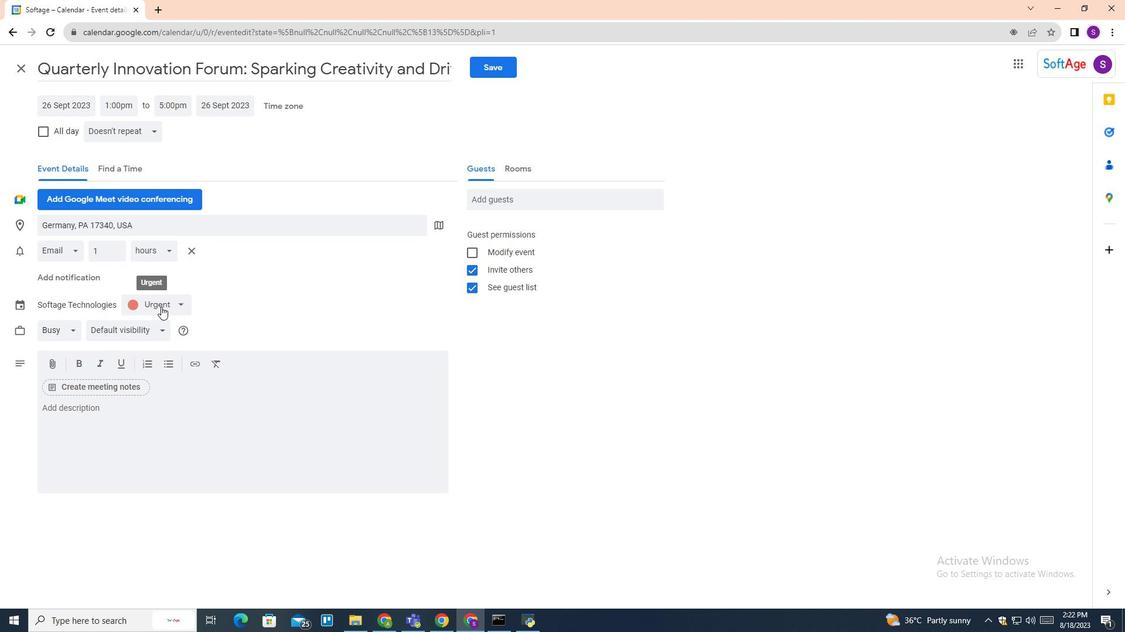 
Action: Mouse moved to (55, 328)
Screenshot: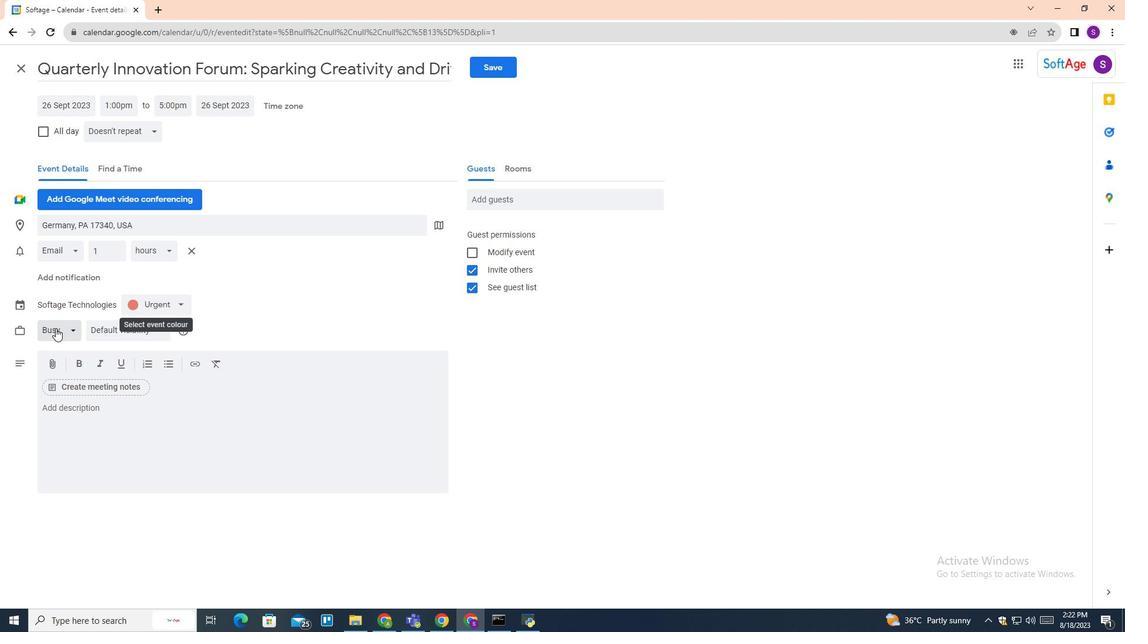 
Action: Mouse pressed left at (55, 328)
Screenshot: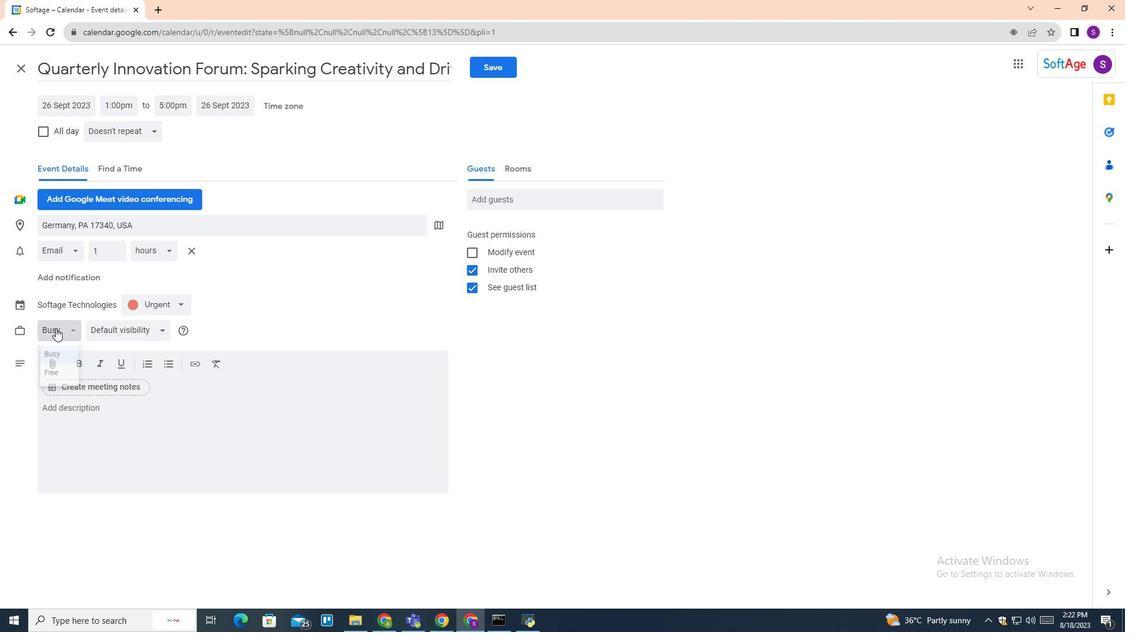 
Action: Mouse moved to (50, 379)
Screenshot: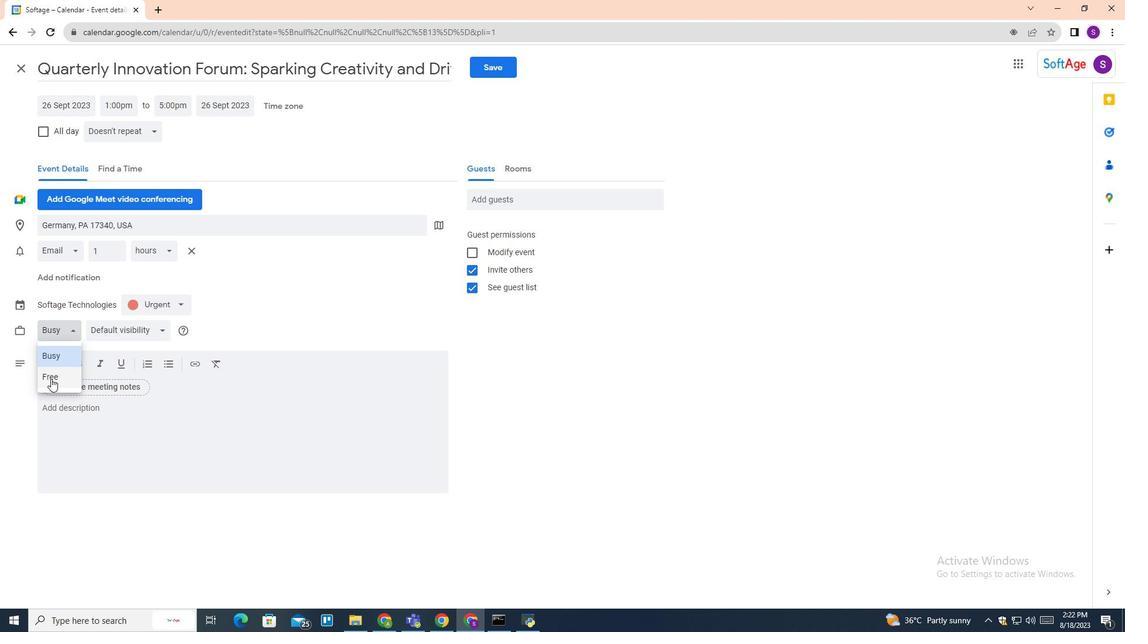 
Action: Mouse pressed left at (50, 379)
Screenshot: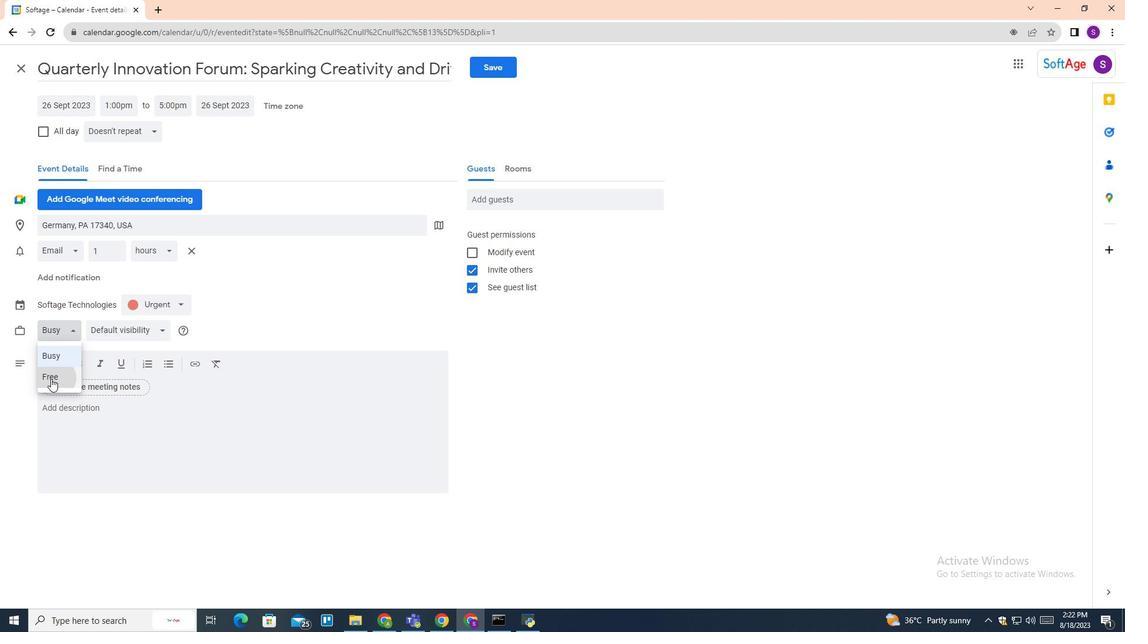 
Action: Mouse moved to (103, 330)
Screenshot: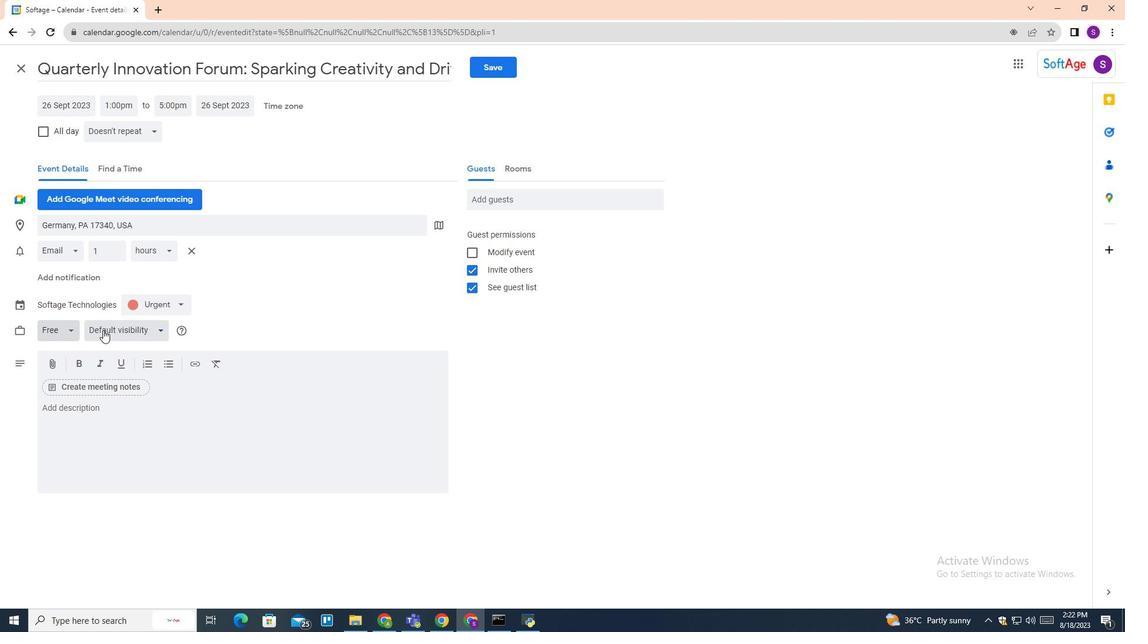 
Action: Mouse pressed left at (103, 330)
Screenshot: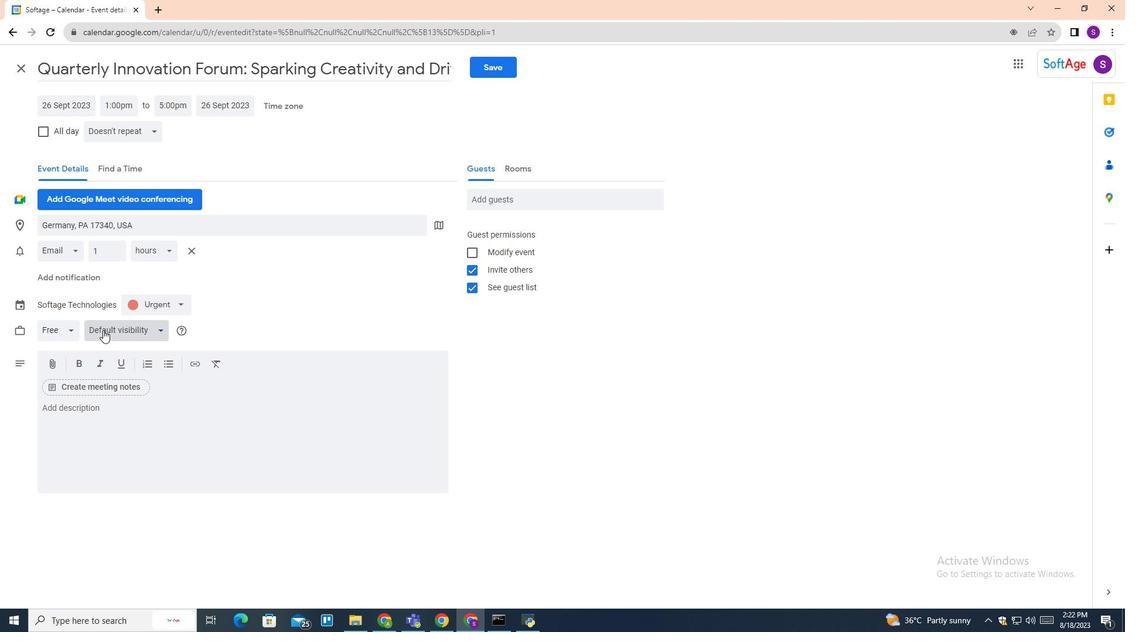 
Action: Mouse moved to (104, 375)
Screenshot: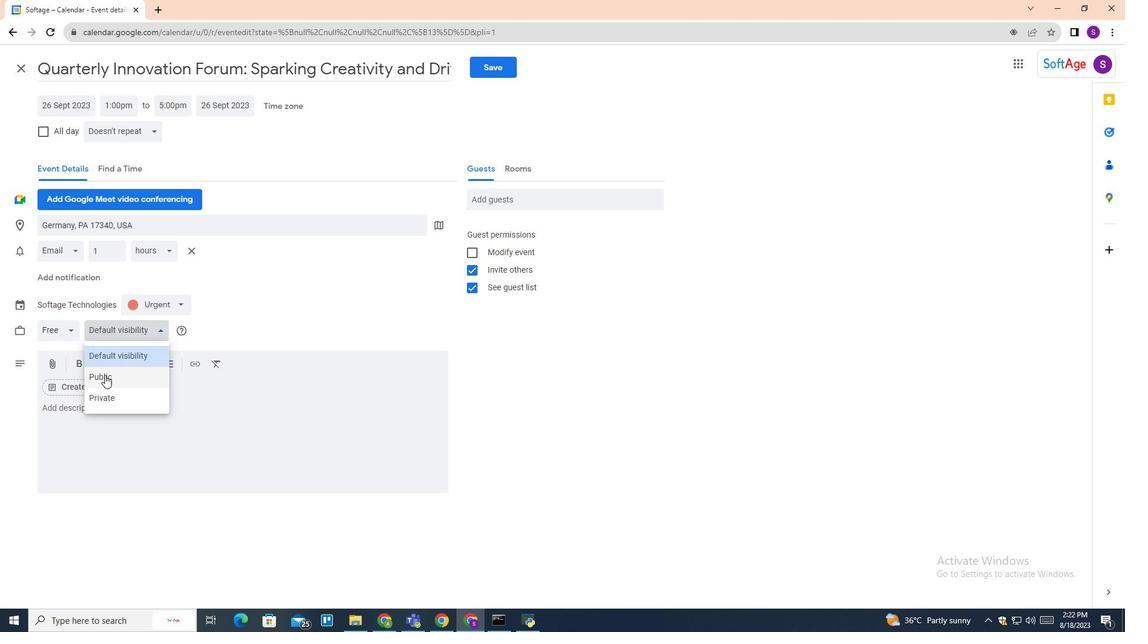 
Action: Mouse pressed left at (104, 375)
Screenshot: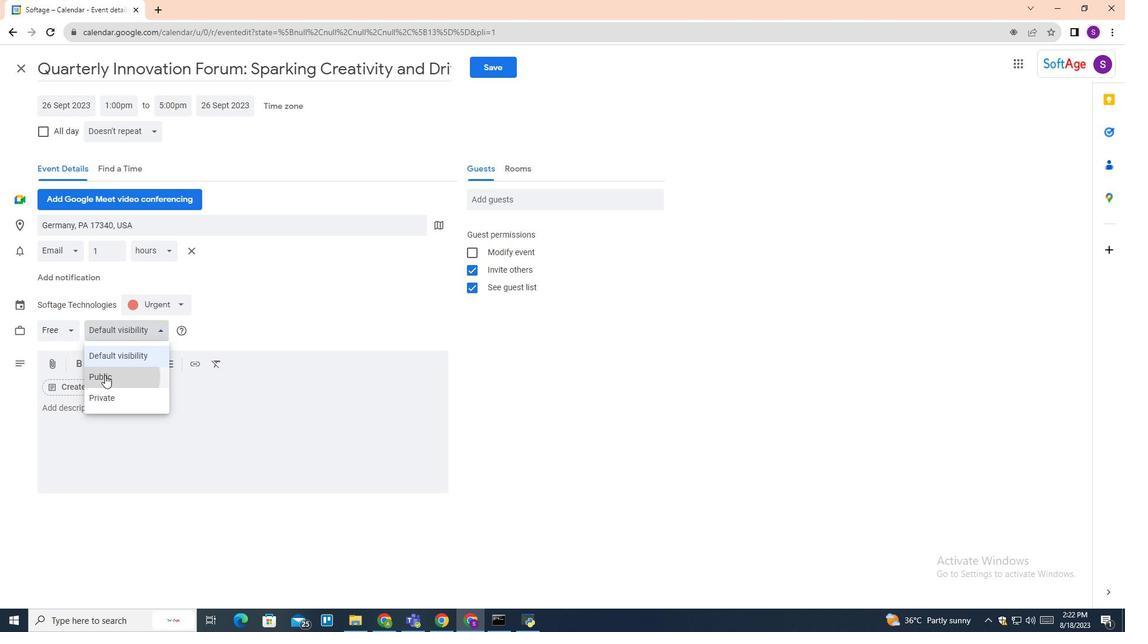 
Action: Mouse moved to (109, 414)
Screenshot: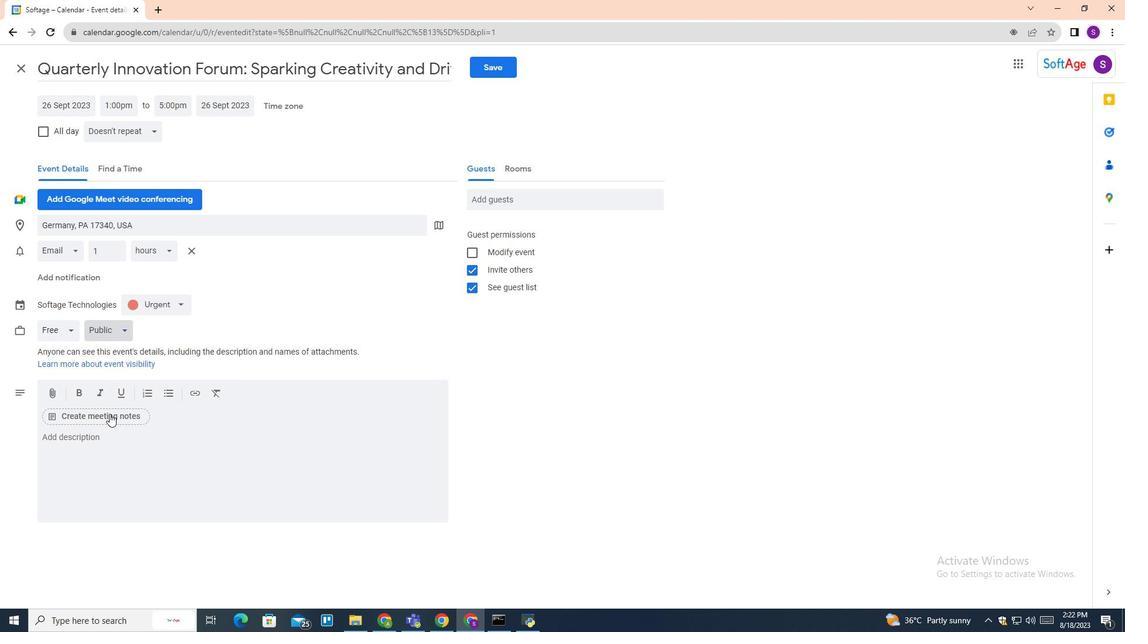 
Action: Mouse pressed left at (109, 414)
Screenshot: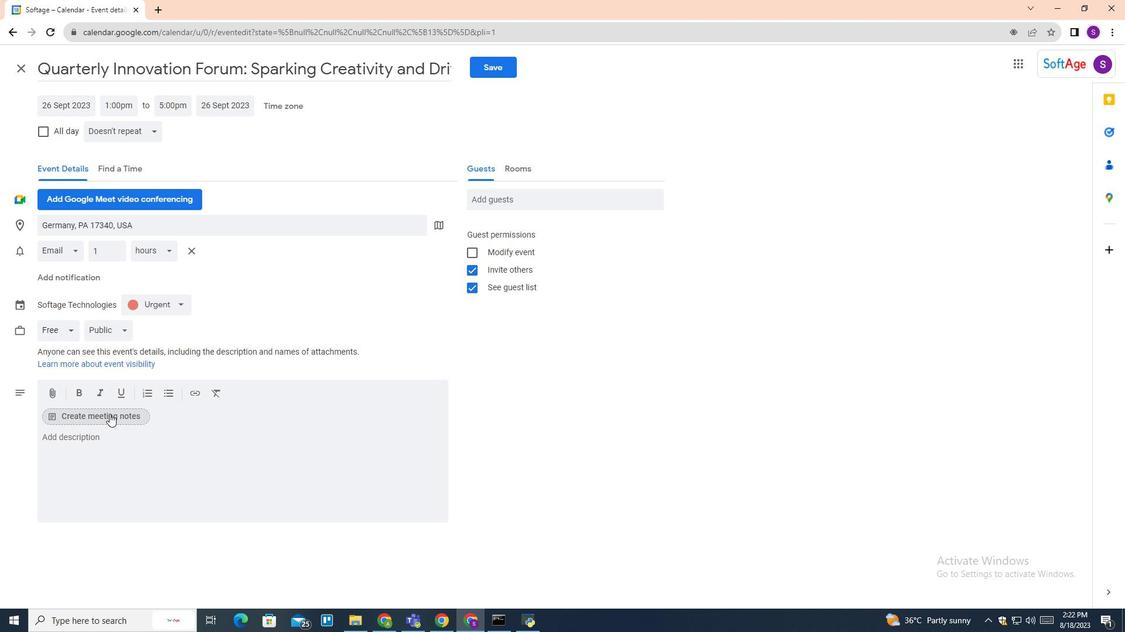 
Action: Mouse moved to (108, 456)
Screenshot: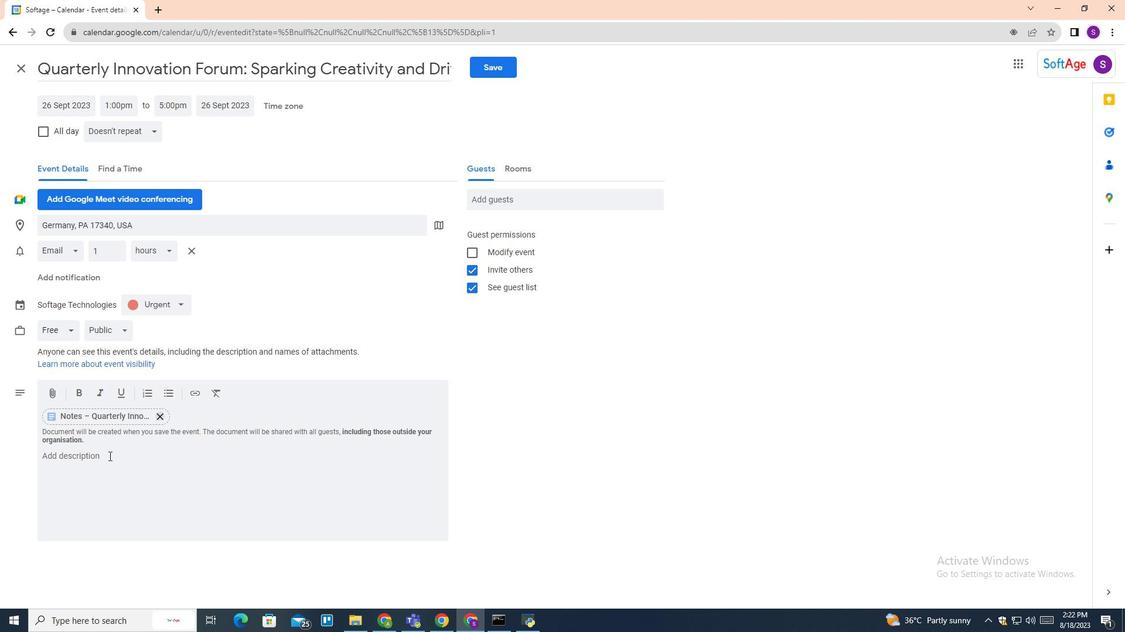 
Action: Mouse pressed left at (108, 456)
Screenshot: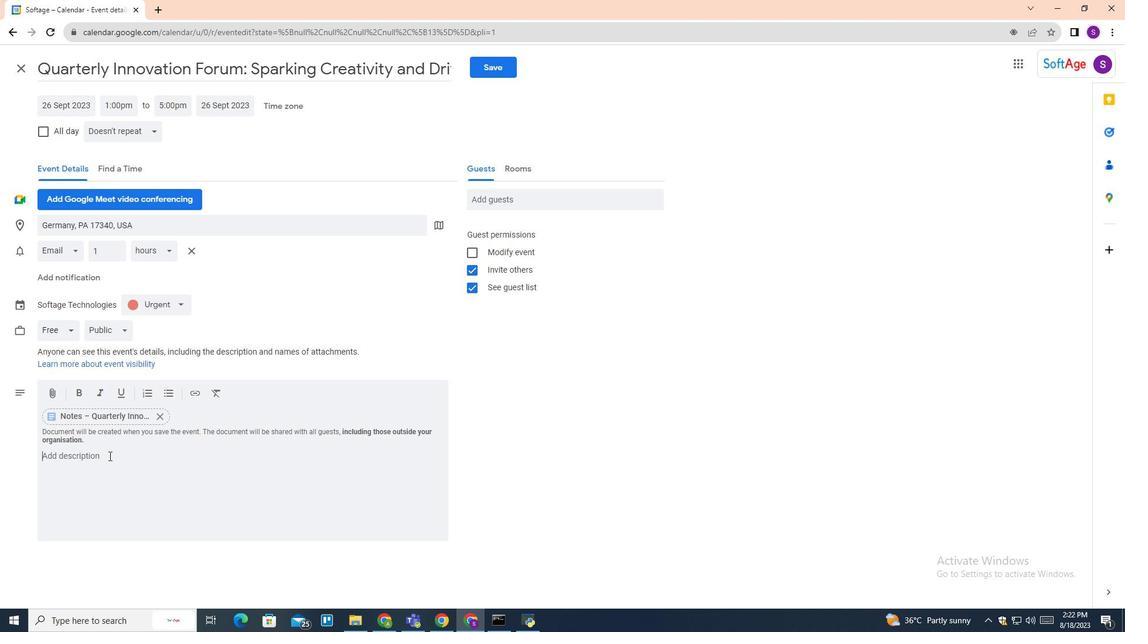 
Action: Mouse moved to (53, 397)
Screenshot: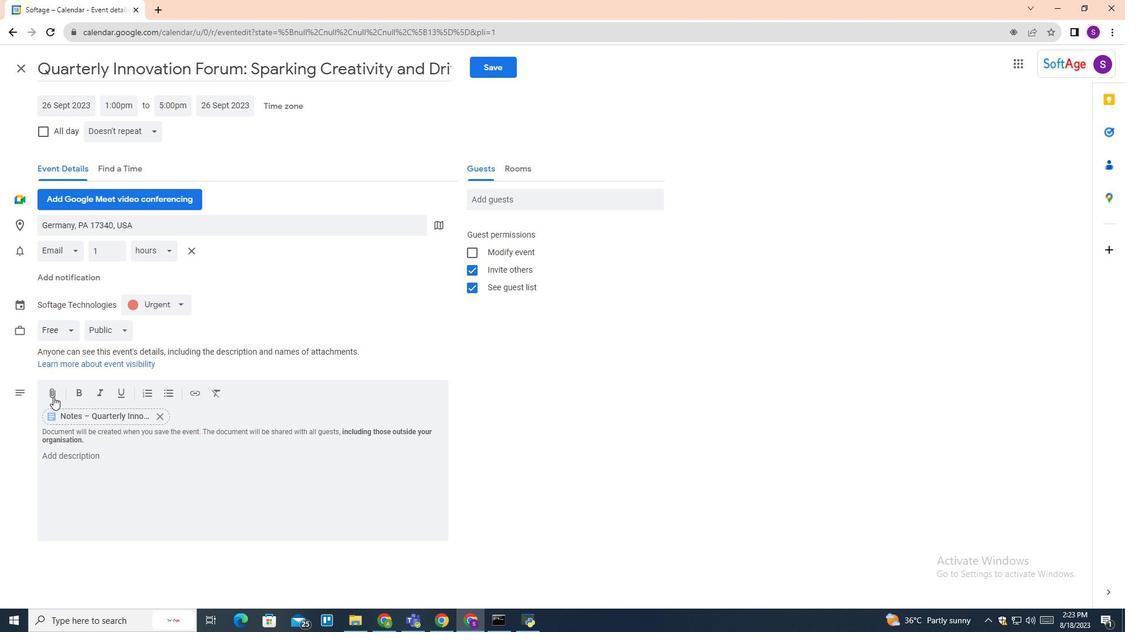 
Action: Mouse pressed left at (53, 397)
Screenshot: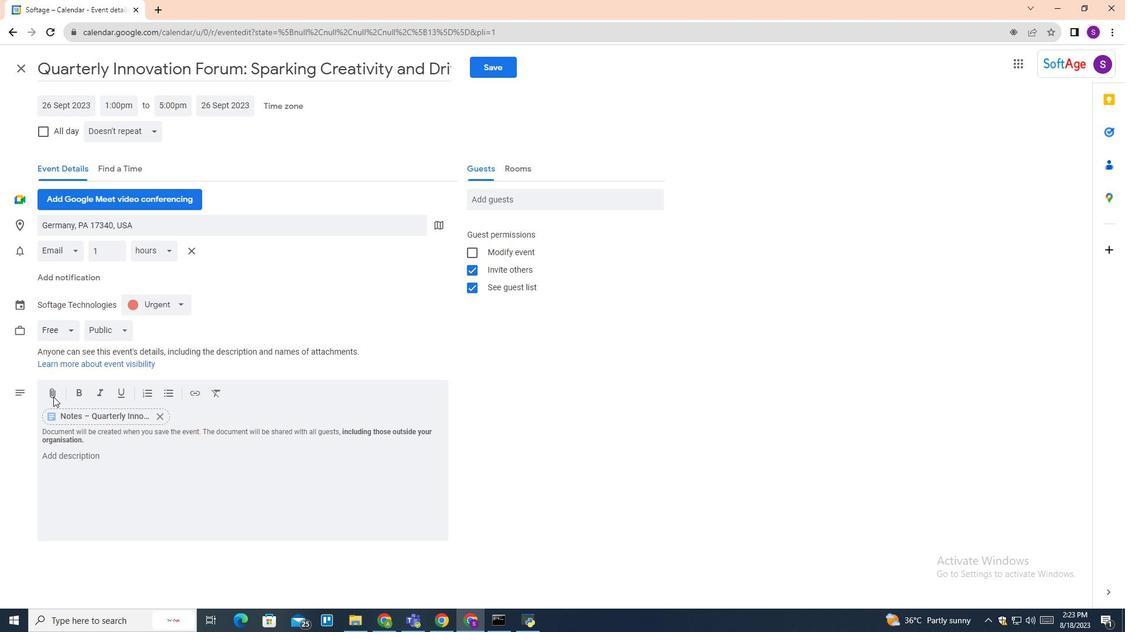 
Action: Mouse moved to (241, 131)
Screenshot: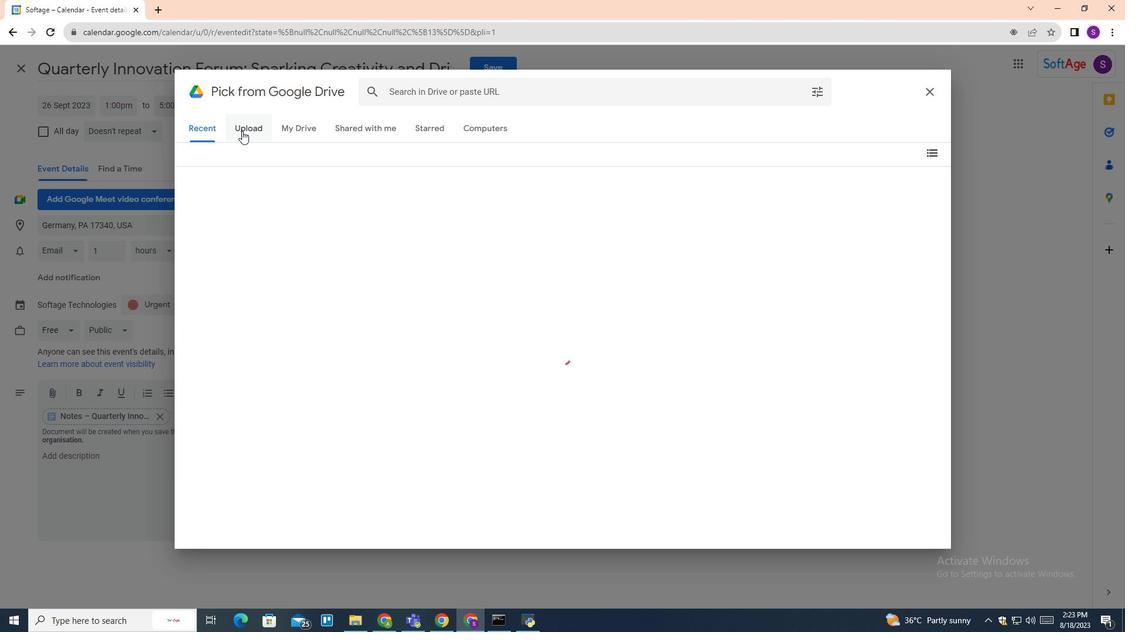 
Action: Mouse pressed left at (241, 131)
Screenshot: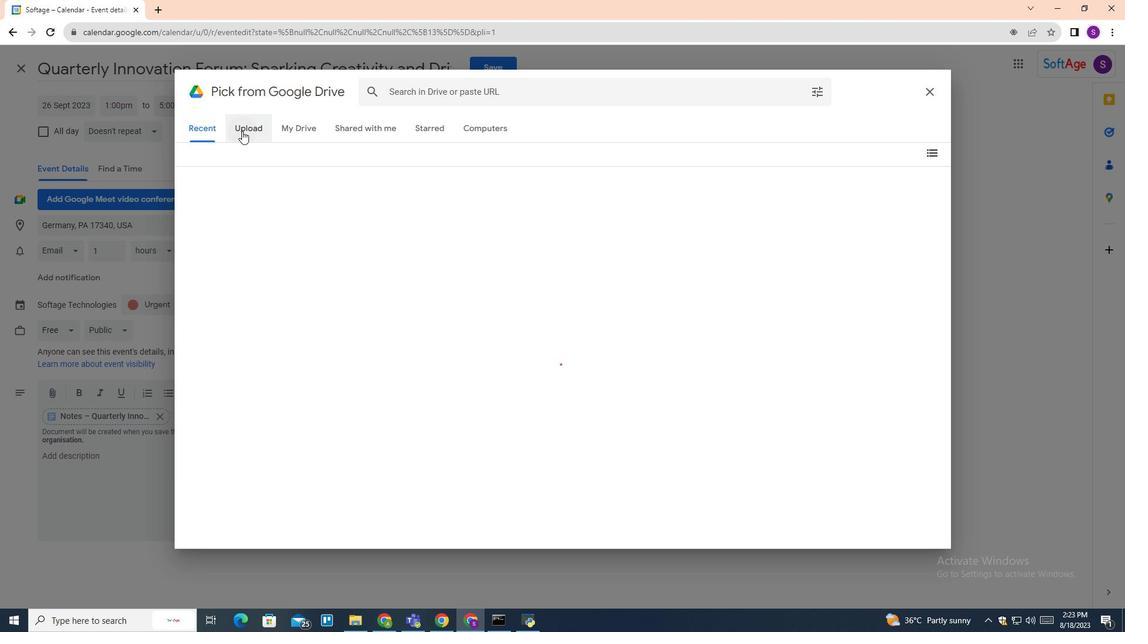 
Action: Mouse moved to (549, 380)
Screenshot: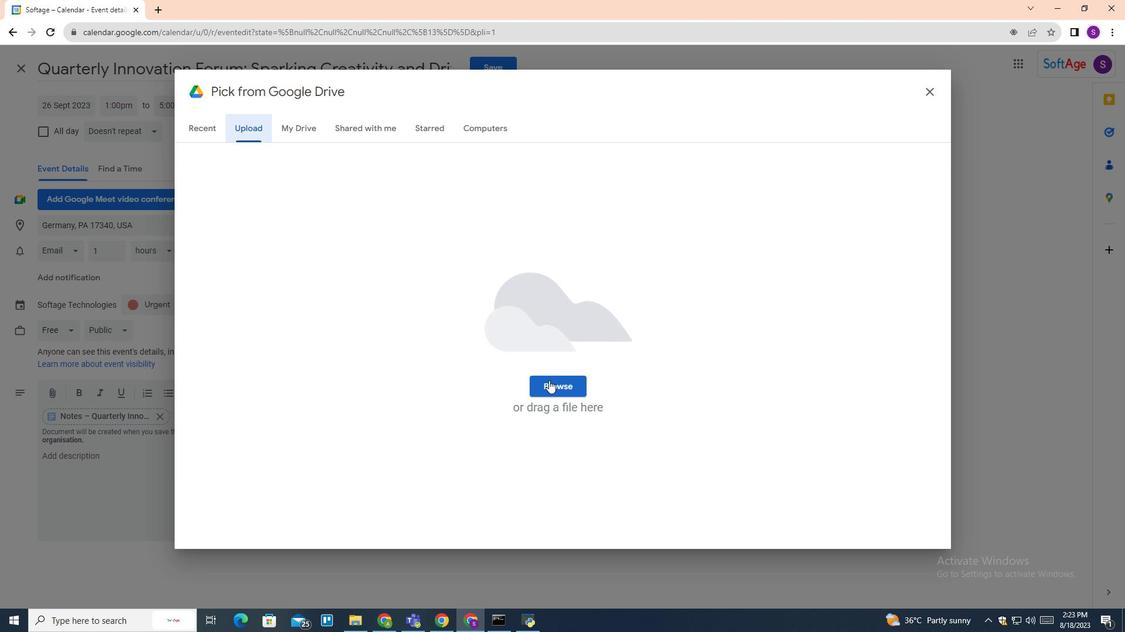 
Action: Mouse pressed left at (549, 380)
Screenshot: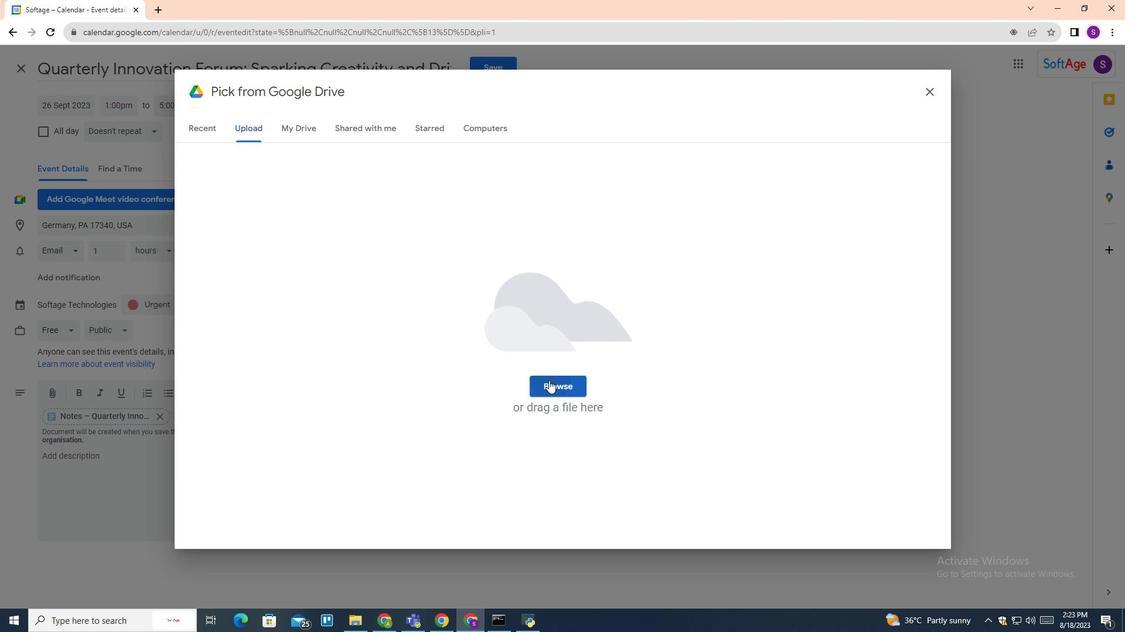 
Action: Mouse moved to (546, 381)
Screenshot: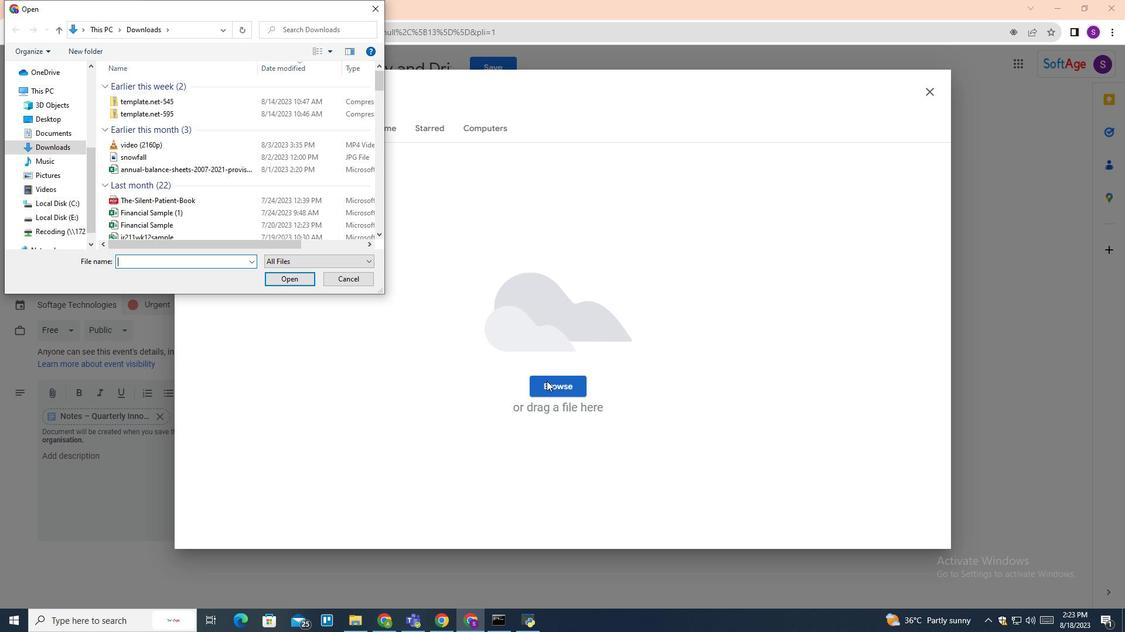 
Action: Mouse pressed left at (546, 381)
Screenshot: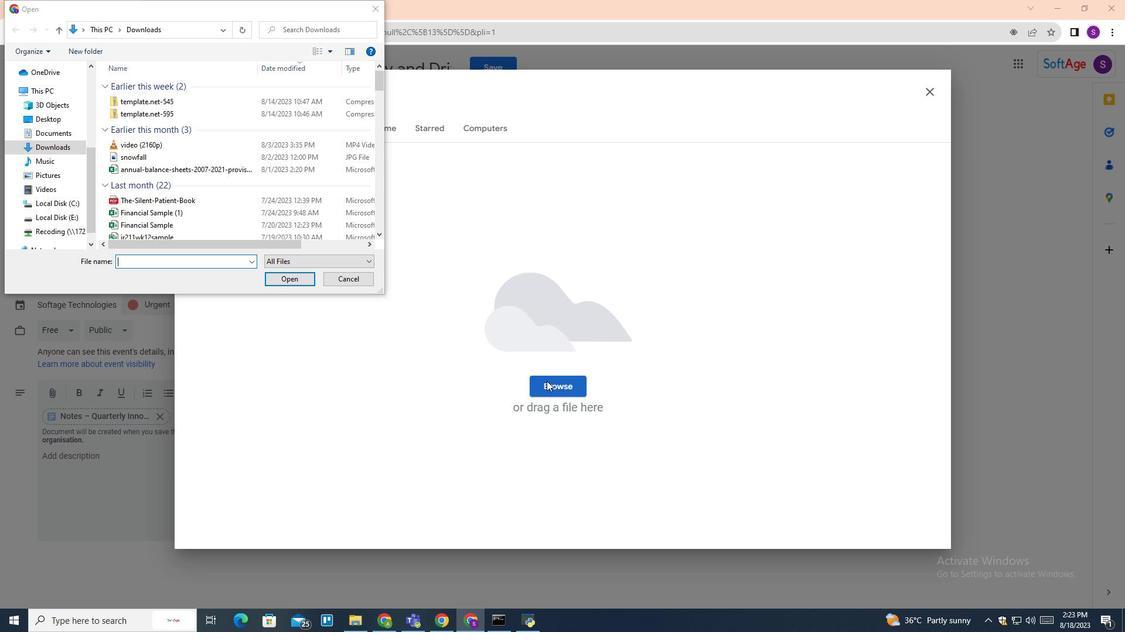 
Action: Mouse moved to (546, 384)
Screenshot: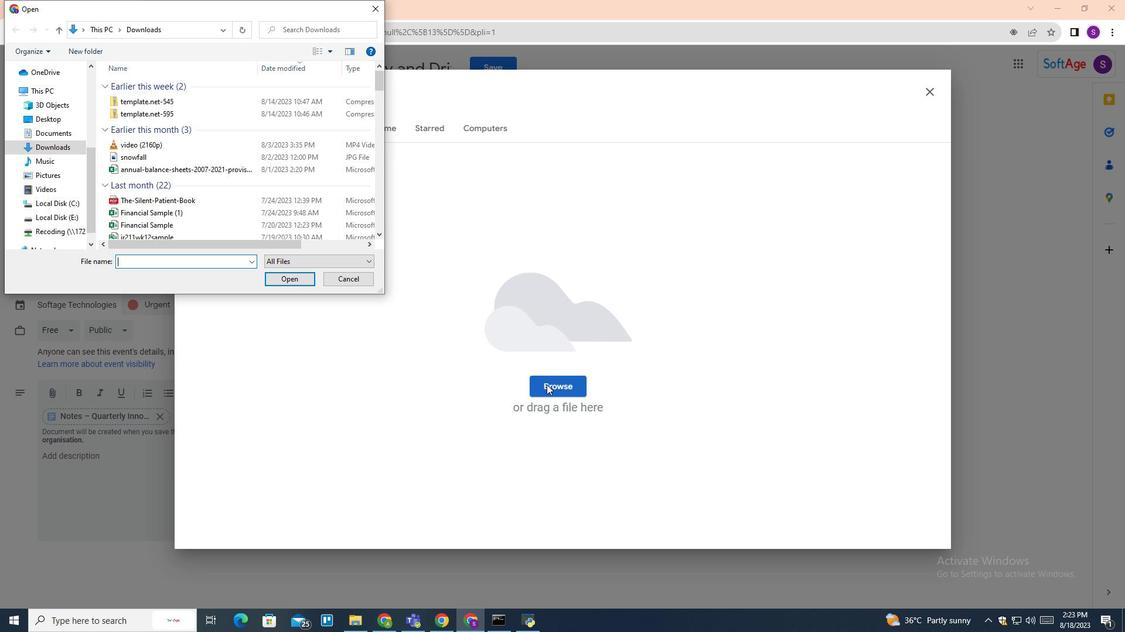 
Action: Mouse pressed left at (546, 384)
Screenshot: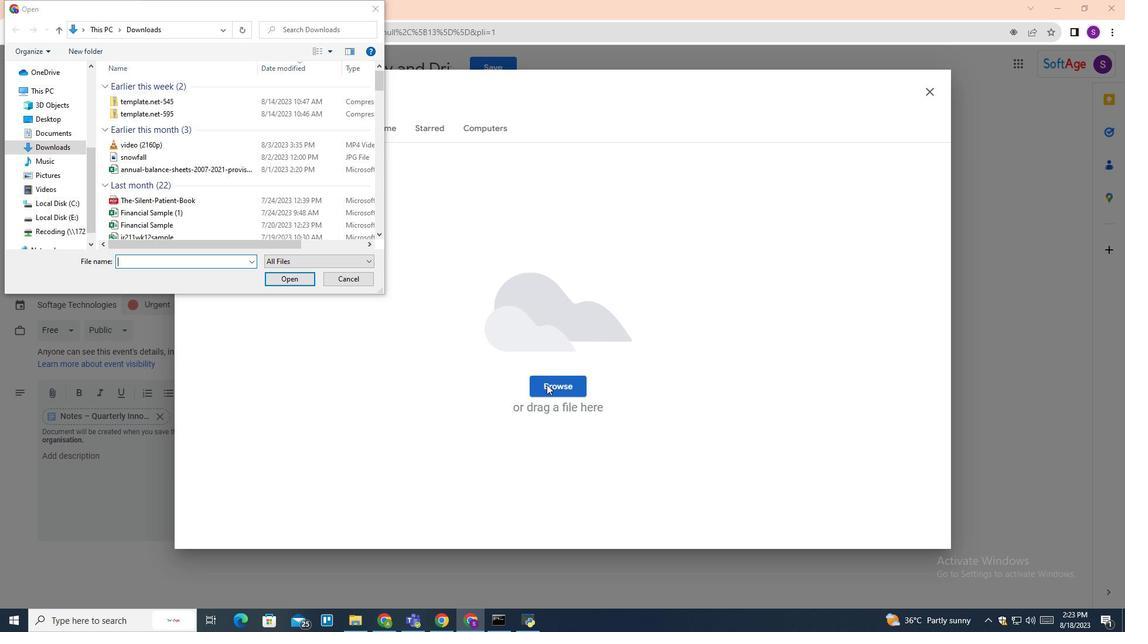
Action: Mouse moved to (193, 201)
Screenshot: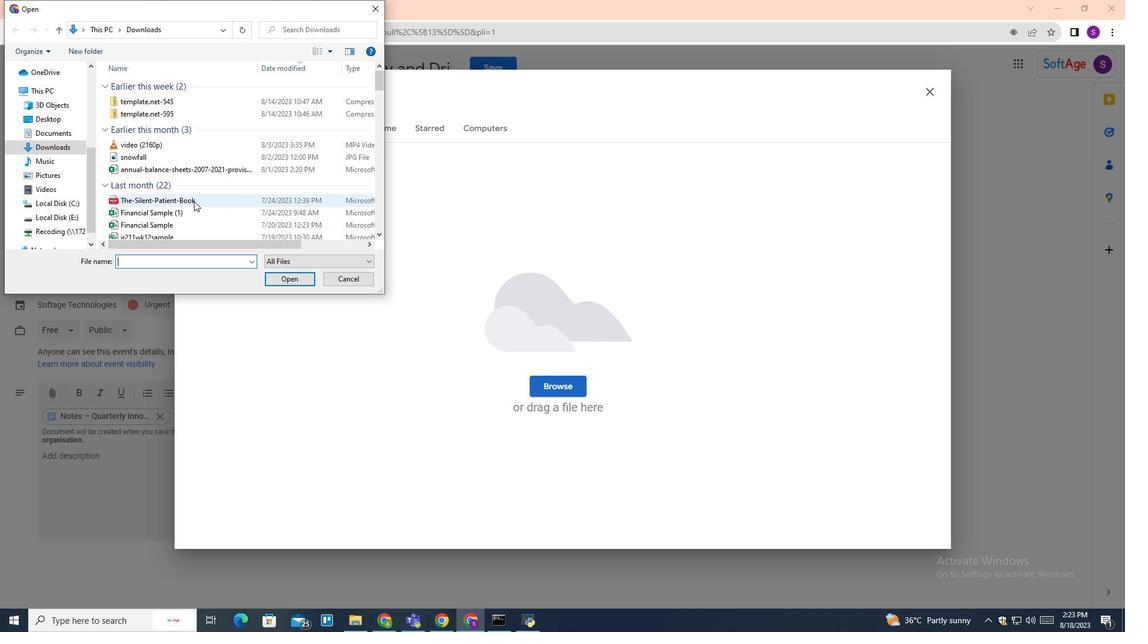 
Action: Mouse scrolled (193, 200) with delta (0, 0)
Screenshot: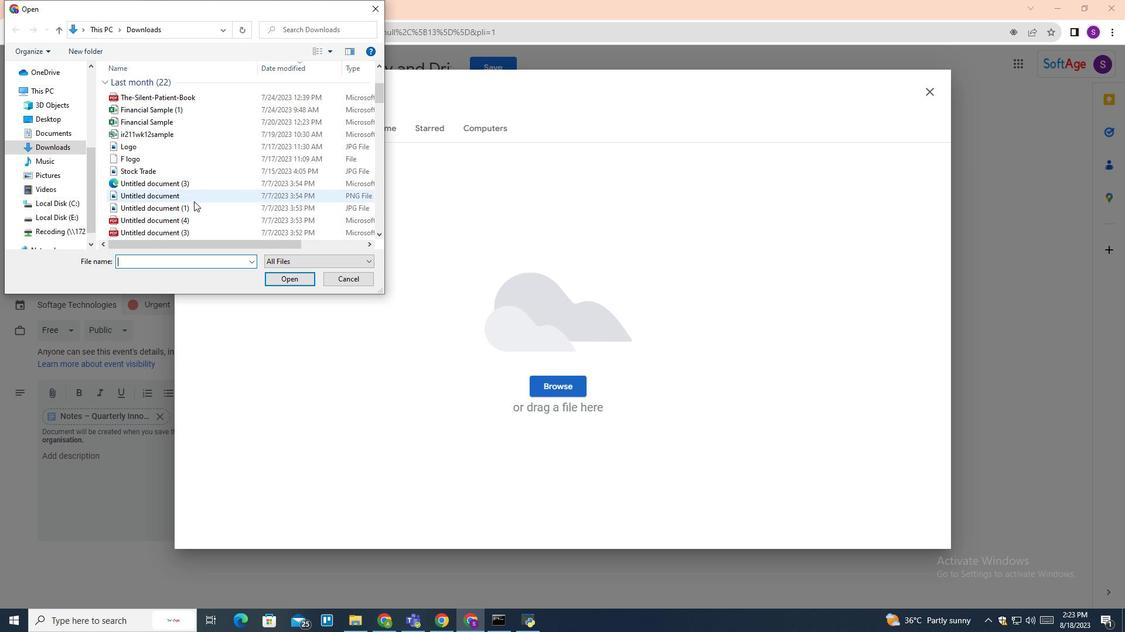 
Action: Mouse scrolled (193, 200) with delta (0, 0)
Screenshot: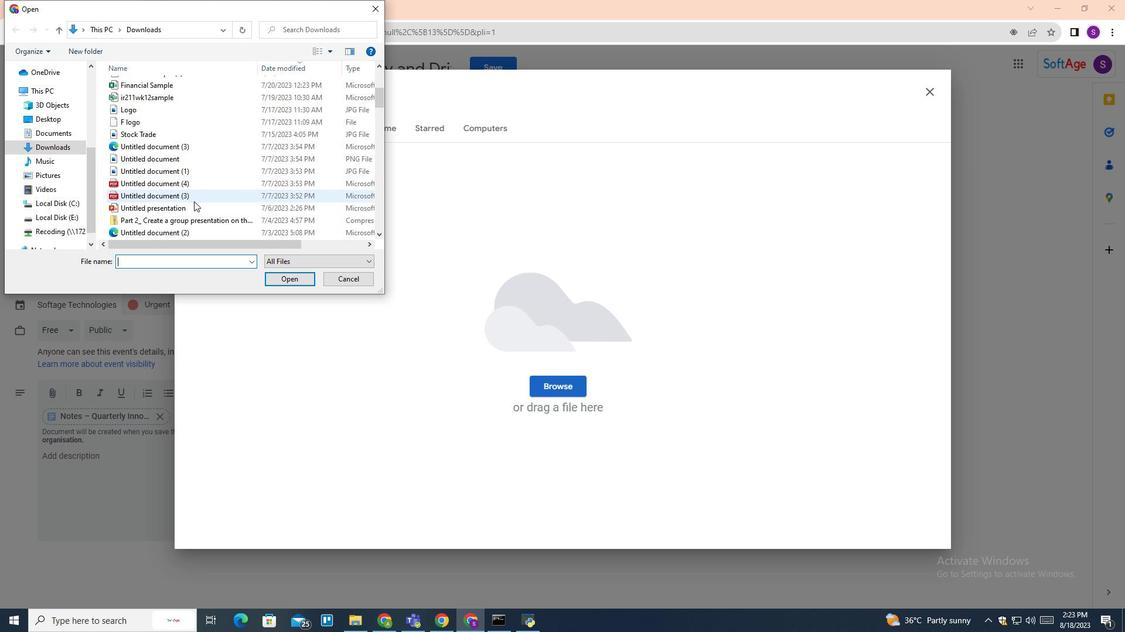 
Action: Mouse scrolled (193, 200) with delta (0, 0)
Screenshot: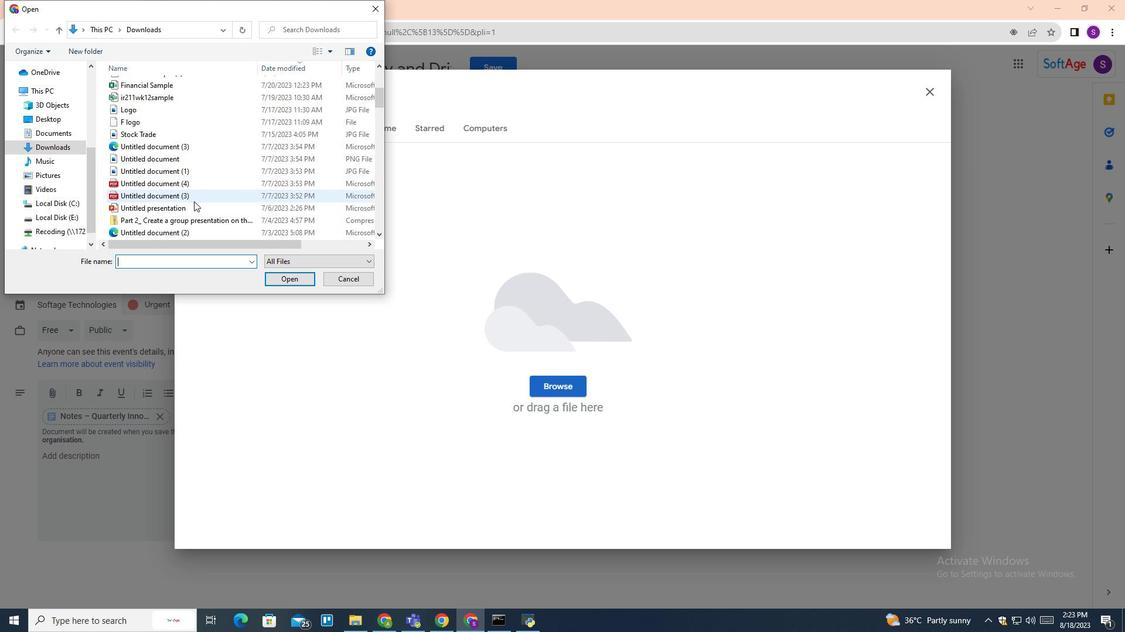 
Action: Mouse scrolled (193, 200) with delta (0, 0)
Screenshot: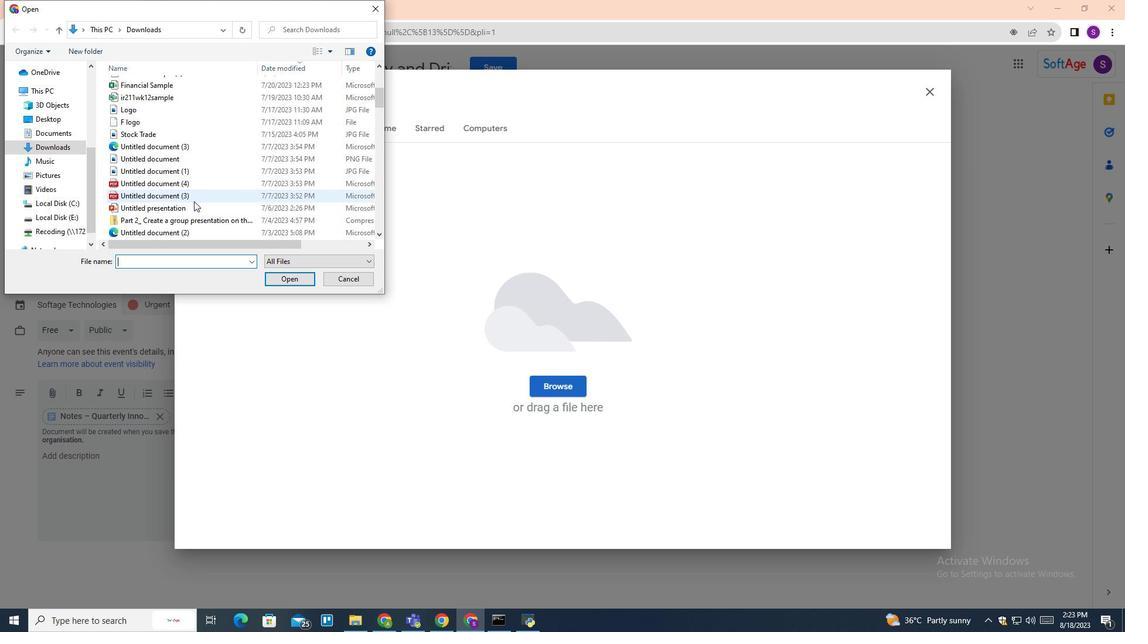 
Action: Mouse scrolled (193, 200) with delta (0, 0)
Screenshot: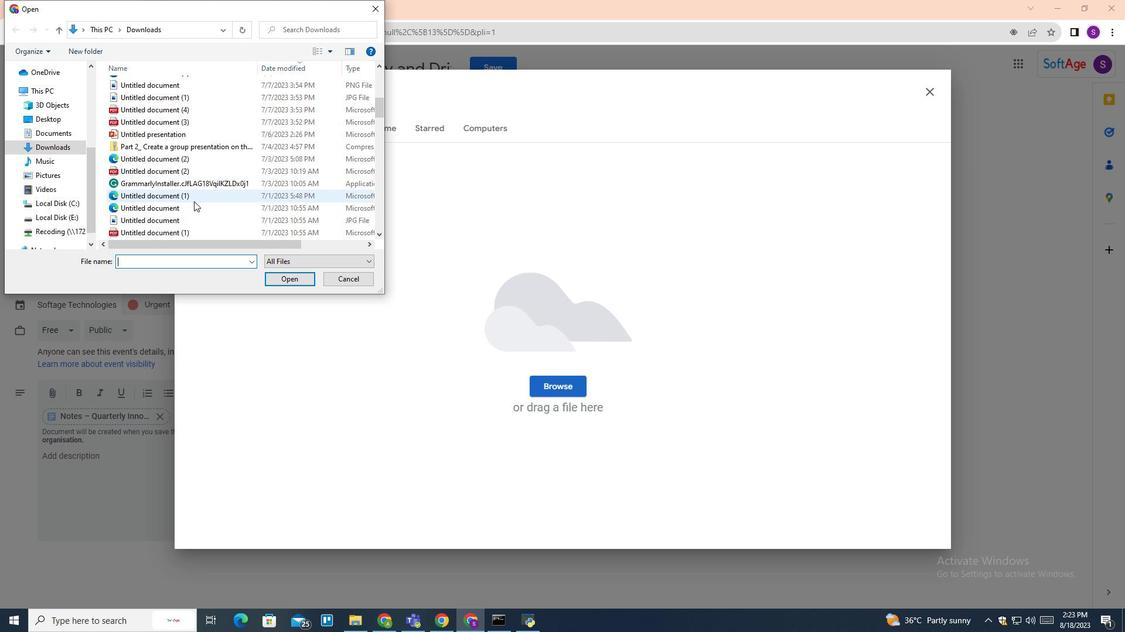 
Action: Mouse scrolled (193, 200) with delta (0, 0)
Screenshot: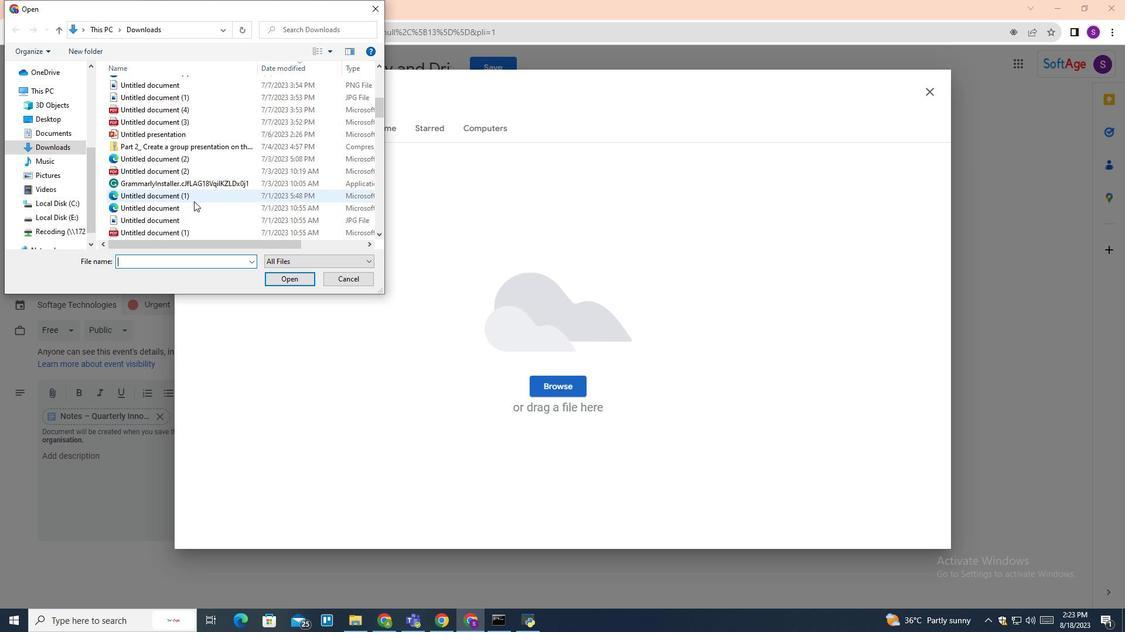 
Action: Mouse scrolled (193, 200) with delta (0, 0)
Screenshot: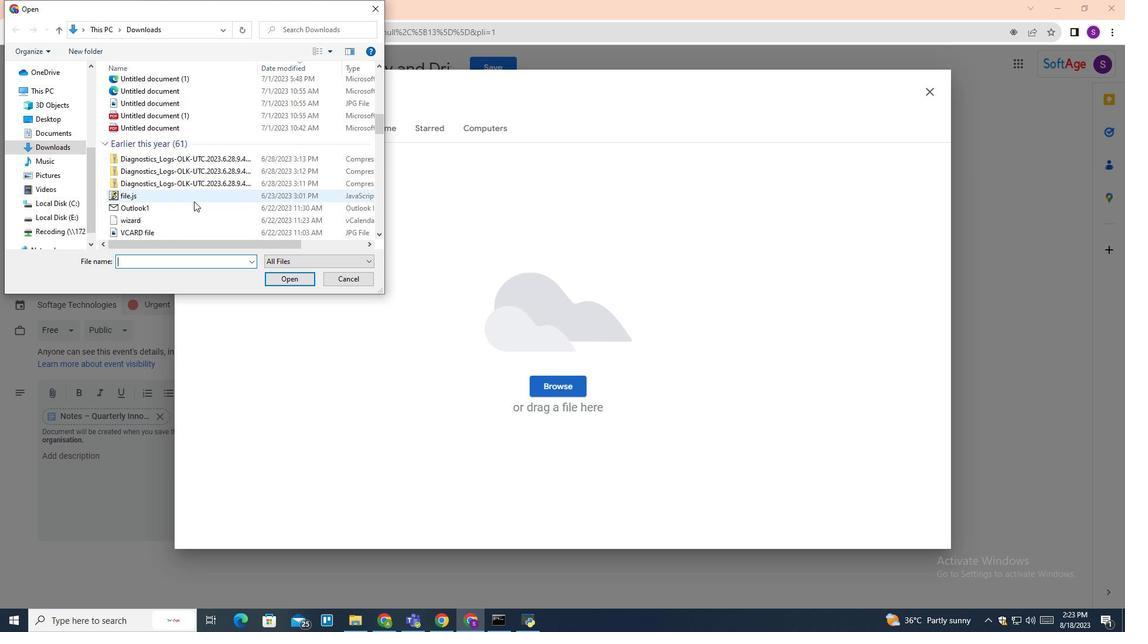 
Action: Mouse scrolled (193, 200) with delta (0, 0)
Screenshot: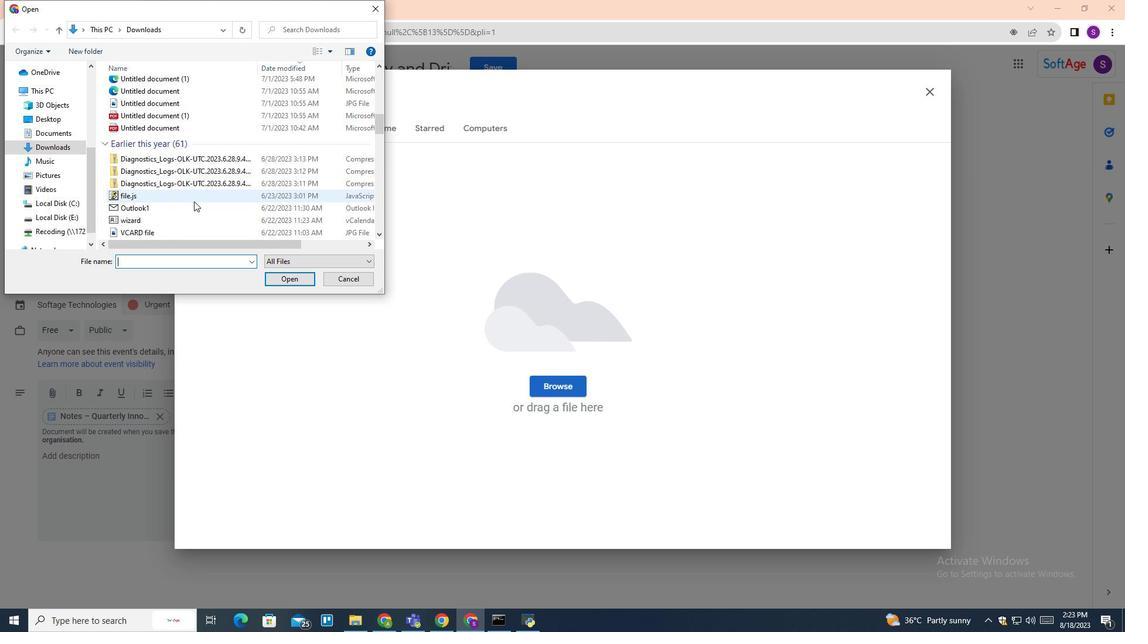 
Action: Mouse scrolled (193, 200) with delta (0, 0)
Screenshot: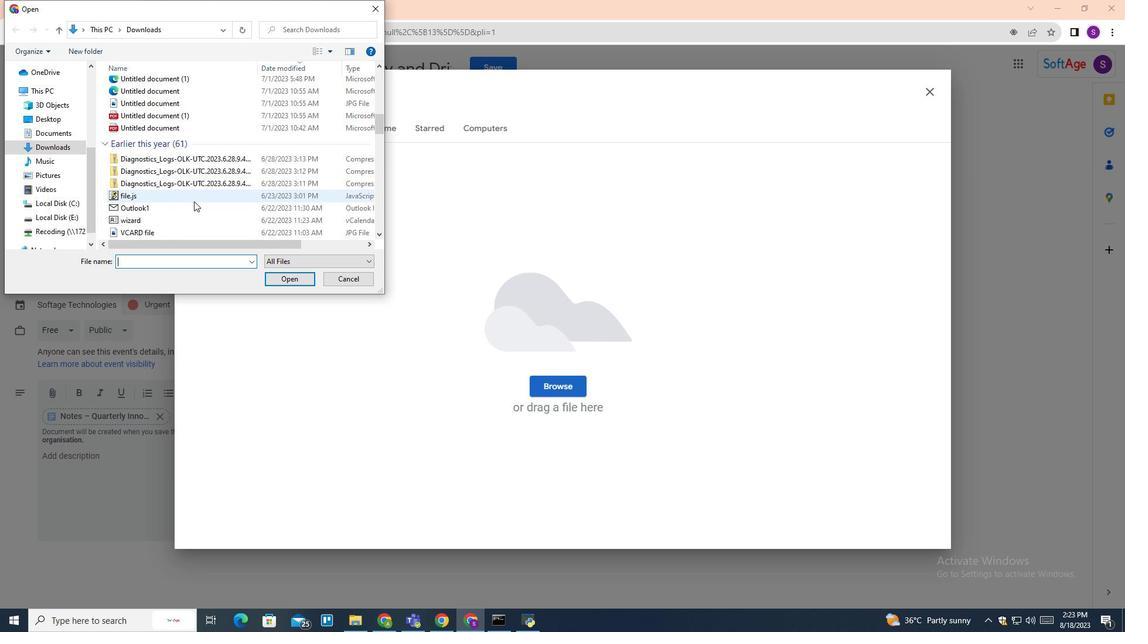 
Action: Mouse scrolled (193, 200) with delta (0, 0)
Screenshot: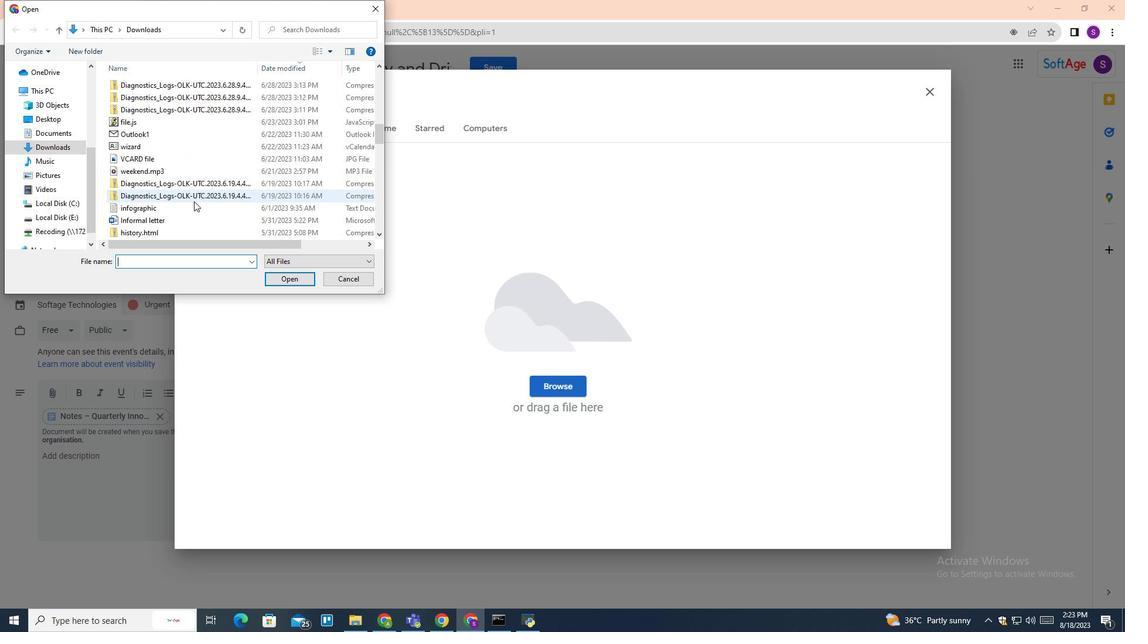 
Action: Mouse scrolled (193, 200) with delta (0, 0)
Screenshot: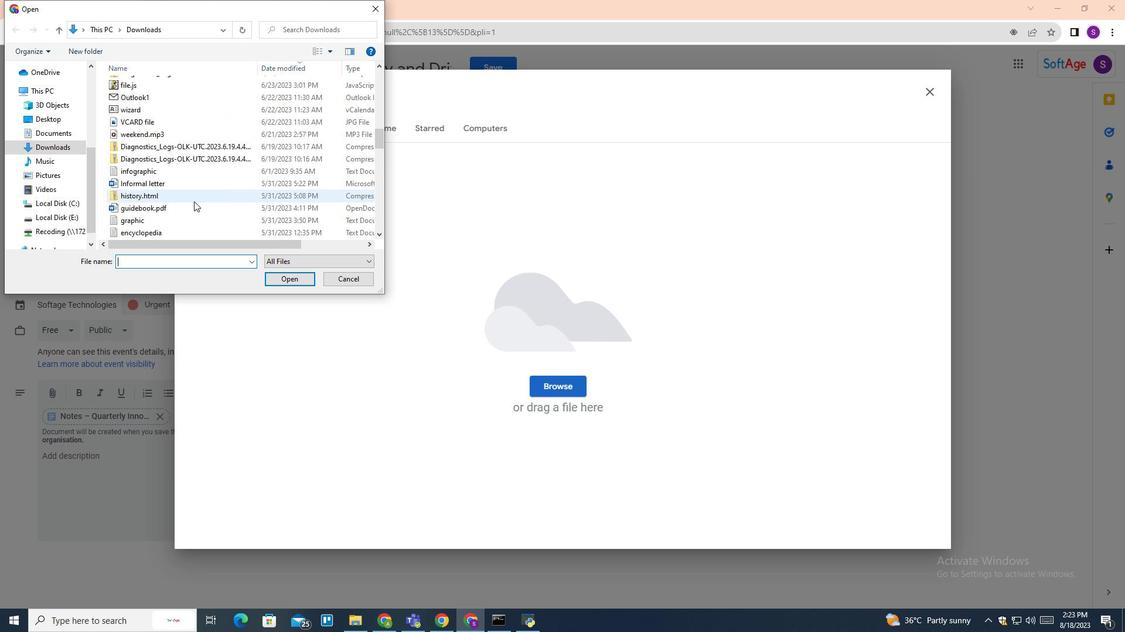 
Action: Mouse scrolled (193, 200) with delta (0, 0)
Screenshot: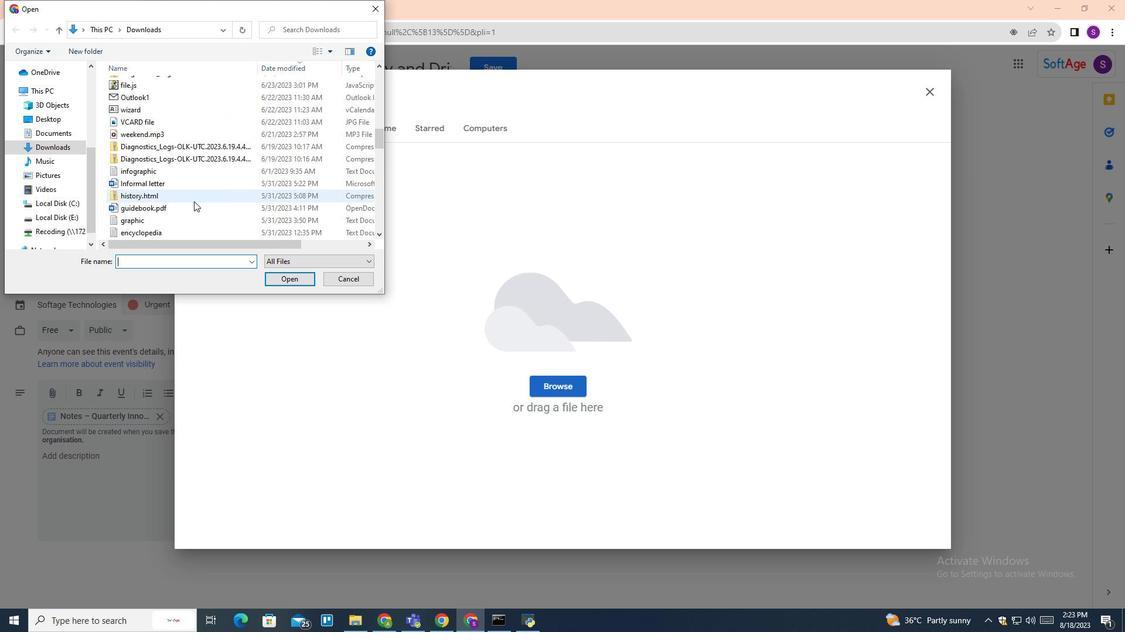 
Action: Mouse moved to (169, 226)
Screenshot: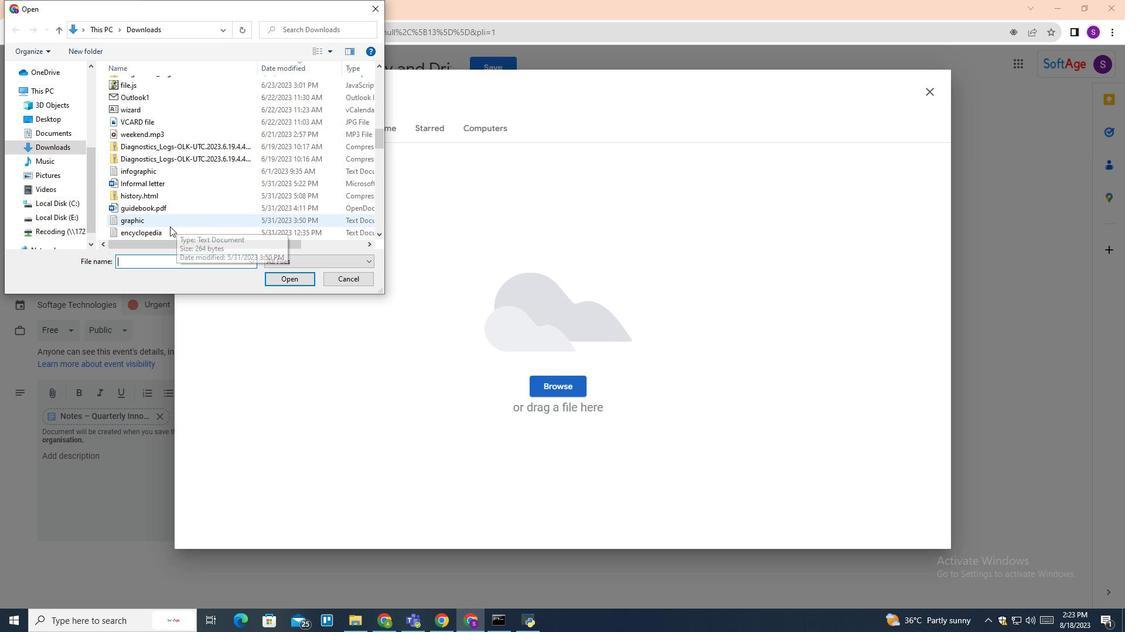 
Action: Mouse scrolled (169, 226) with delta (0, 0)
Screenshot: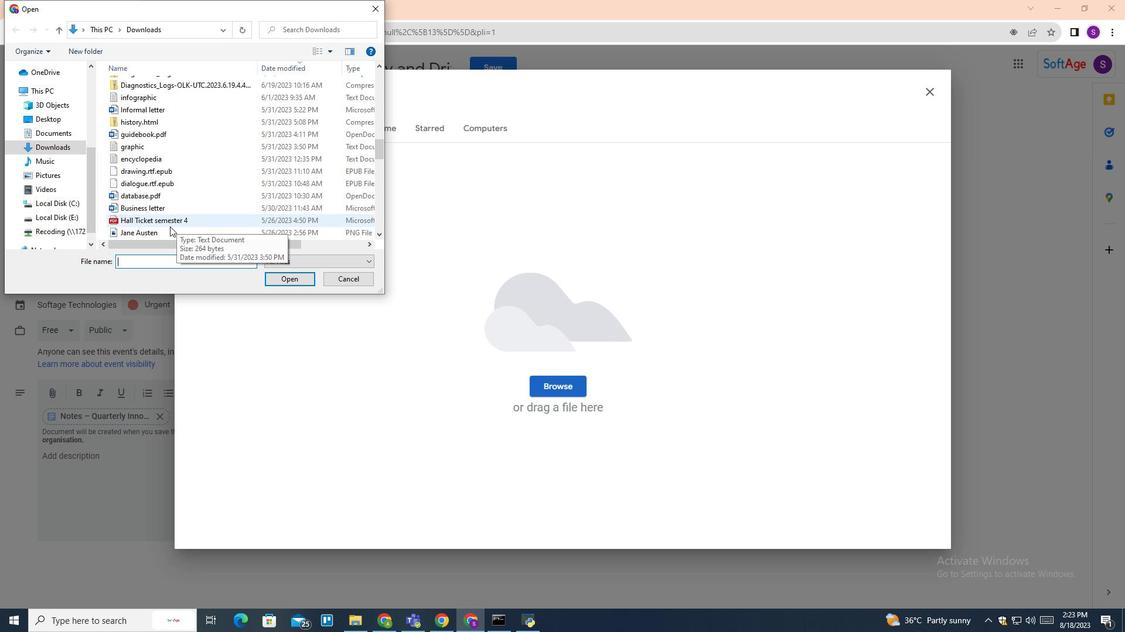 
Action: Mouse scrolled (169, 226) with delta (0, 0)
Screenshot: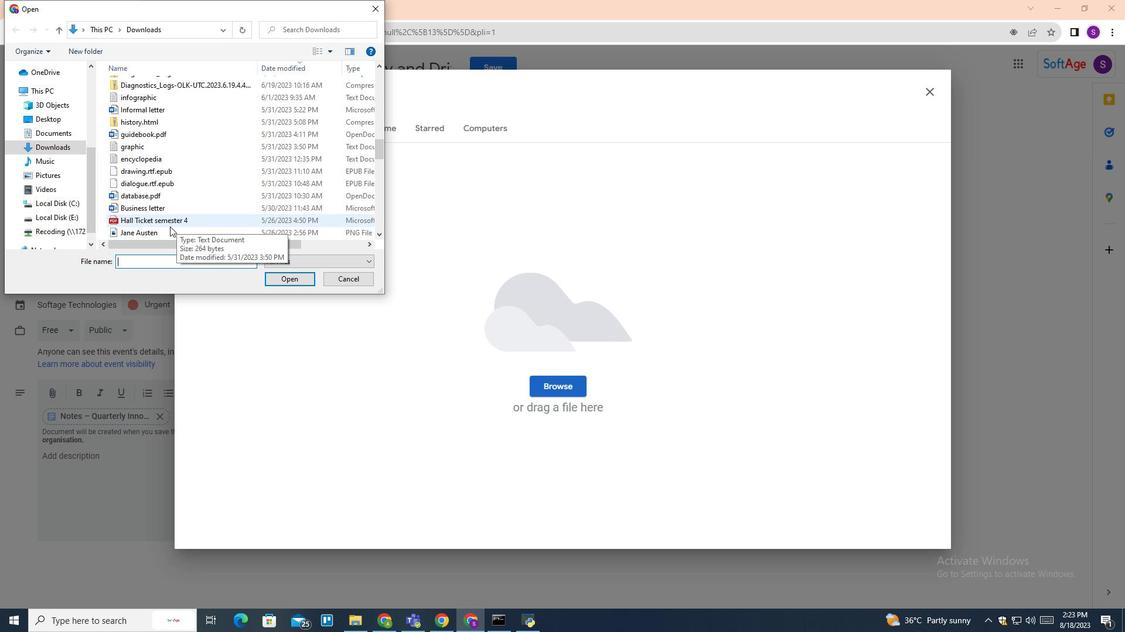 
Action: Mouse moved to (173, 217)
Screenshot: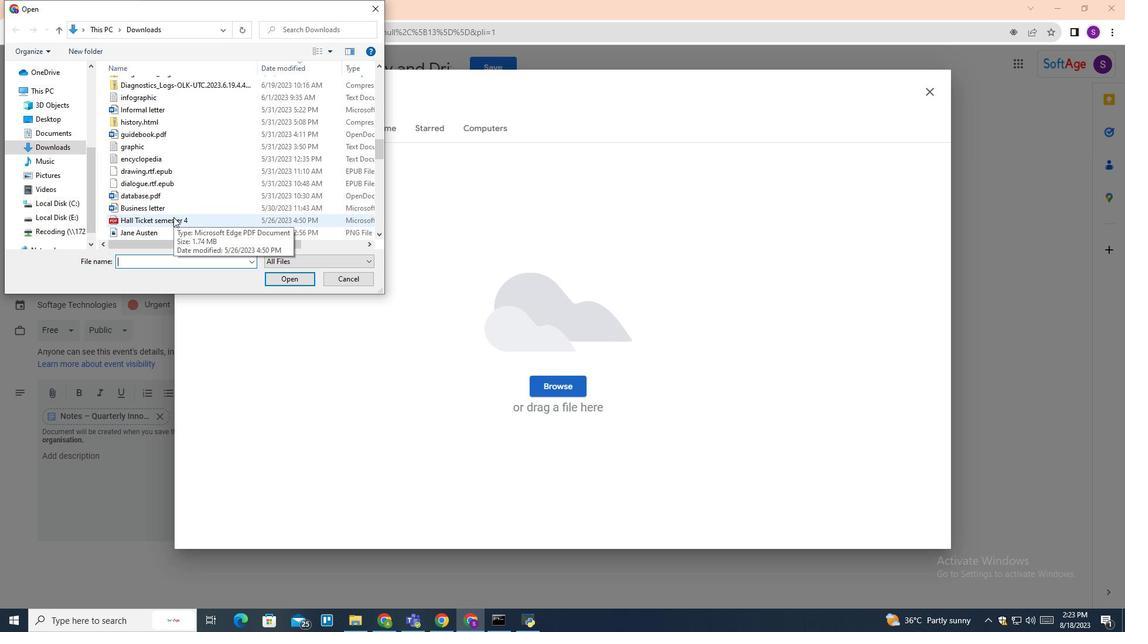 
Action: Mouse scrolled (173, 216) with delta (0, 0)
Screenshot: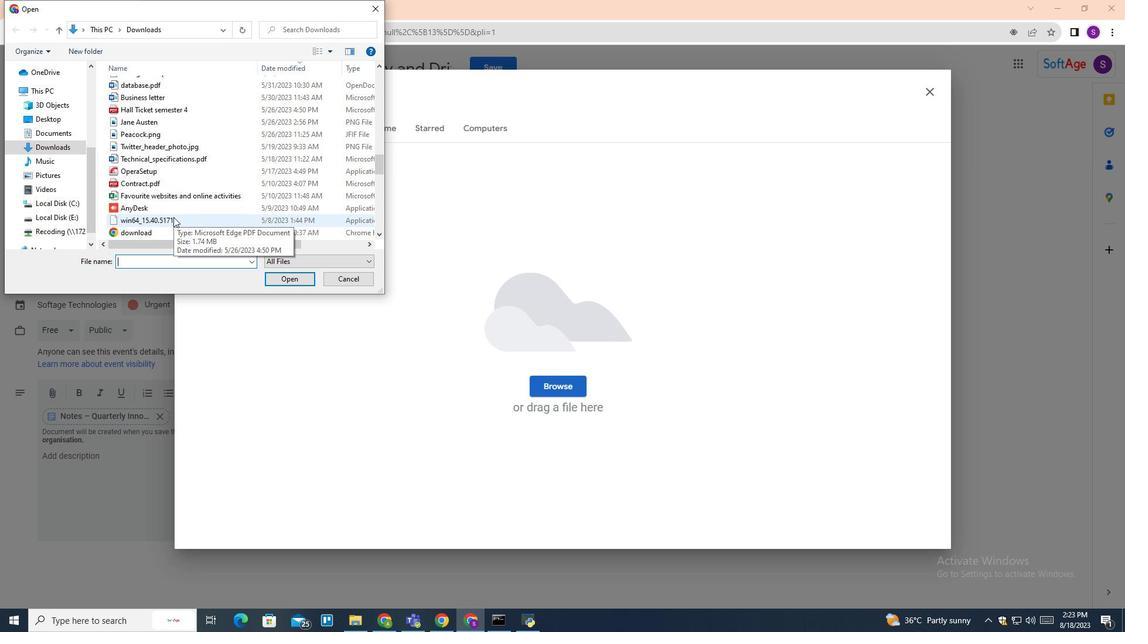
Action: Mouse scrolled (173, 216) with delta (0, 0)
Screenshot: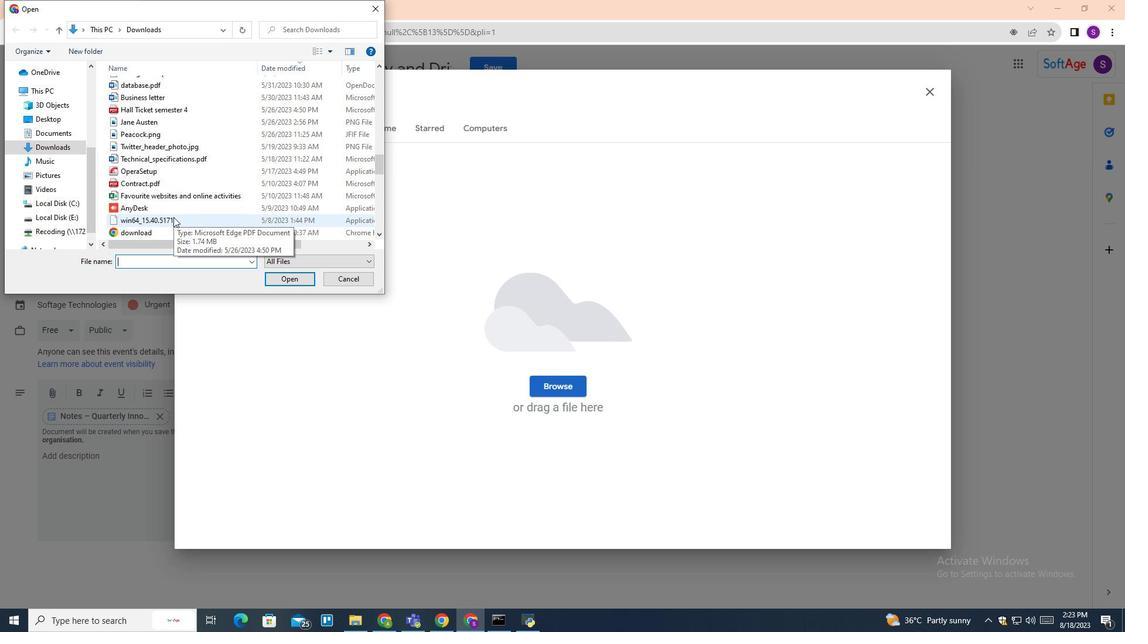 
Action: Mouse scrolled (173, 216) with delta (0, 0)
Screenshot: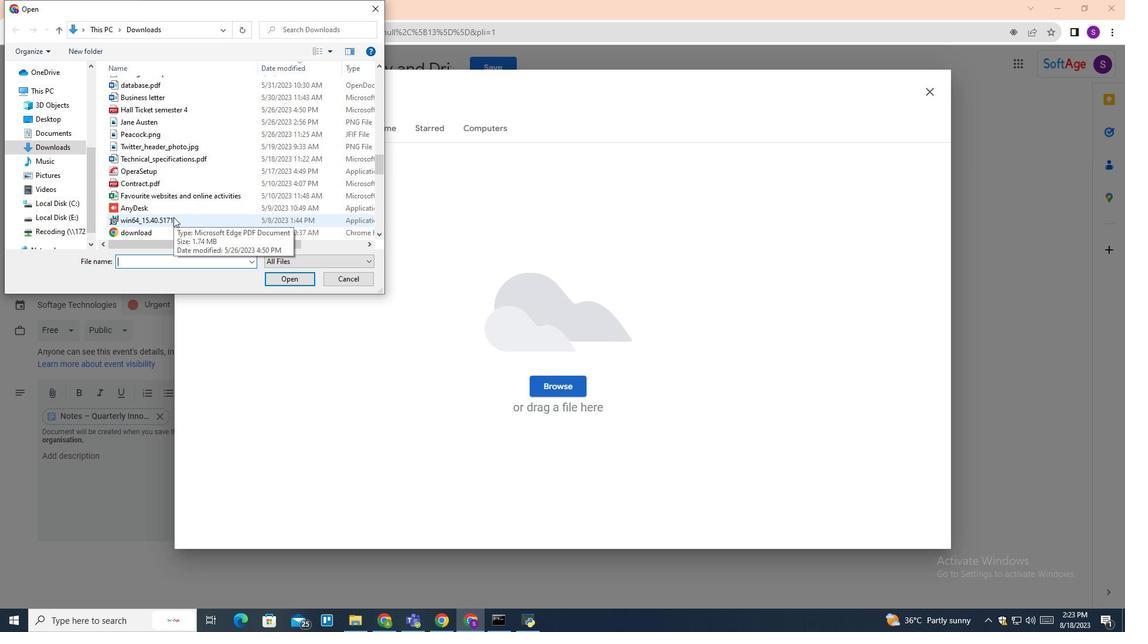 
Action: Mouse moved to (178, 184)
Screenshot: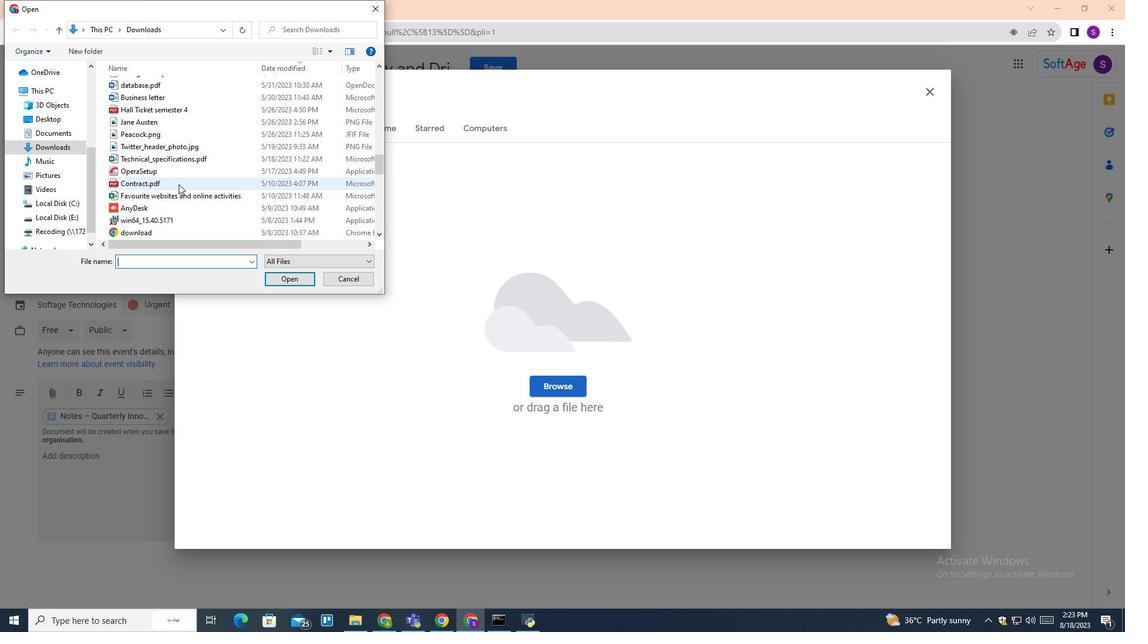 
Action: Mouse pressed left at (178, 184)
Screenshot: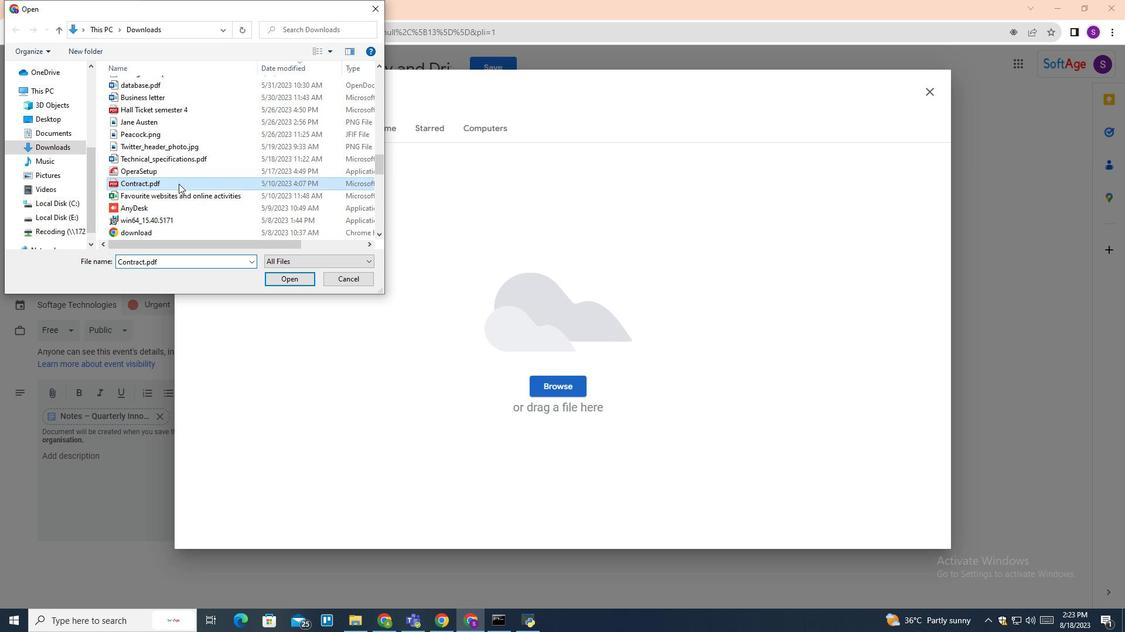 
Action: Mouse moved to (283, 277)
Screenshot: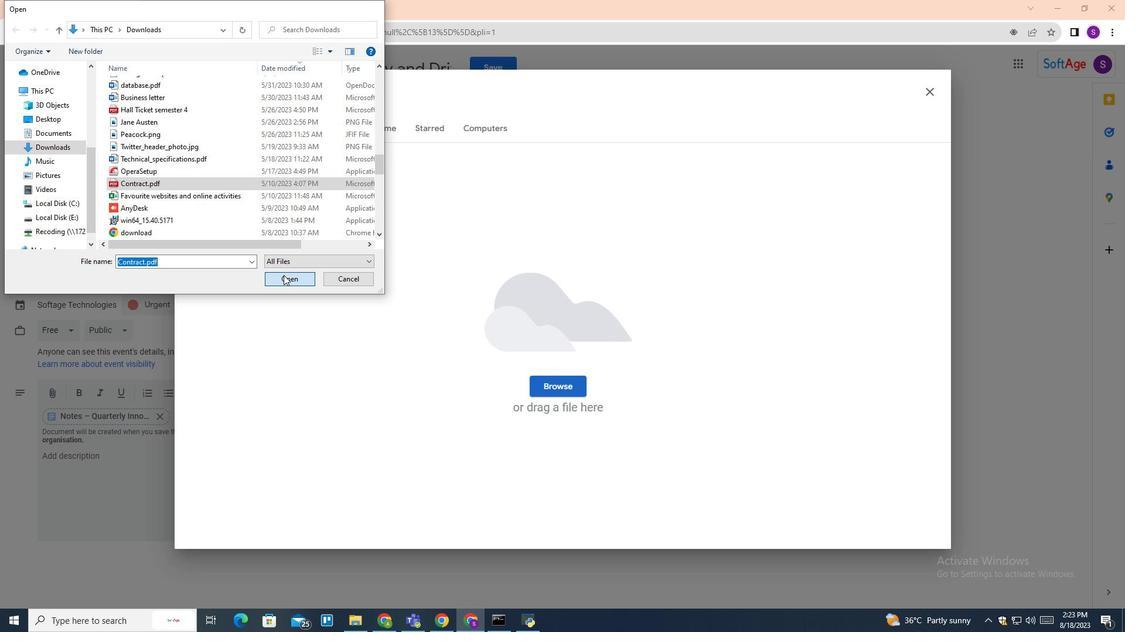 
Action: Mouse pressed left at (284, 278)
Screenshot: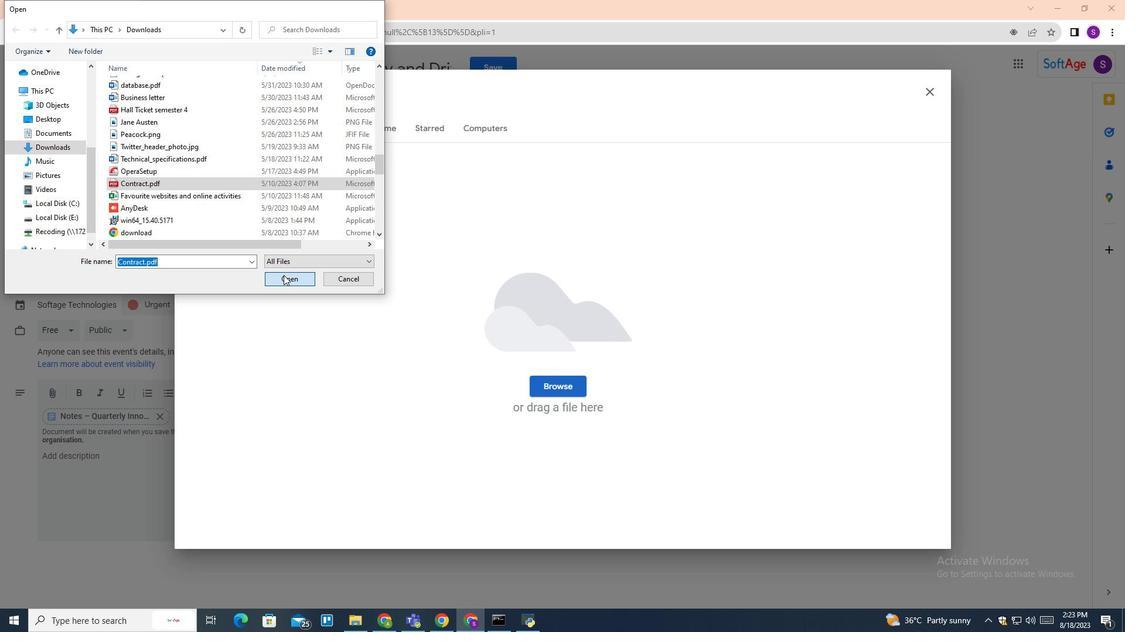 
Action: Mouse moved to (472, 252)
Screenshot: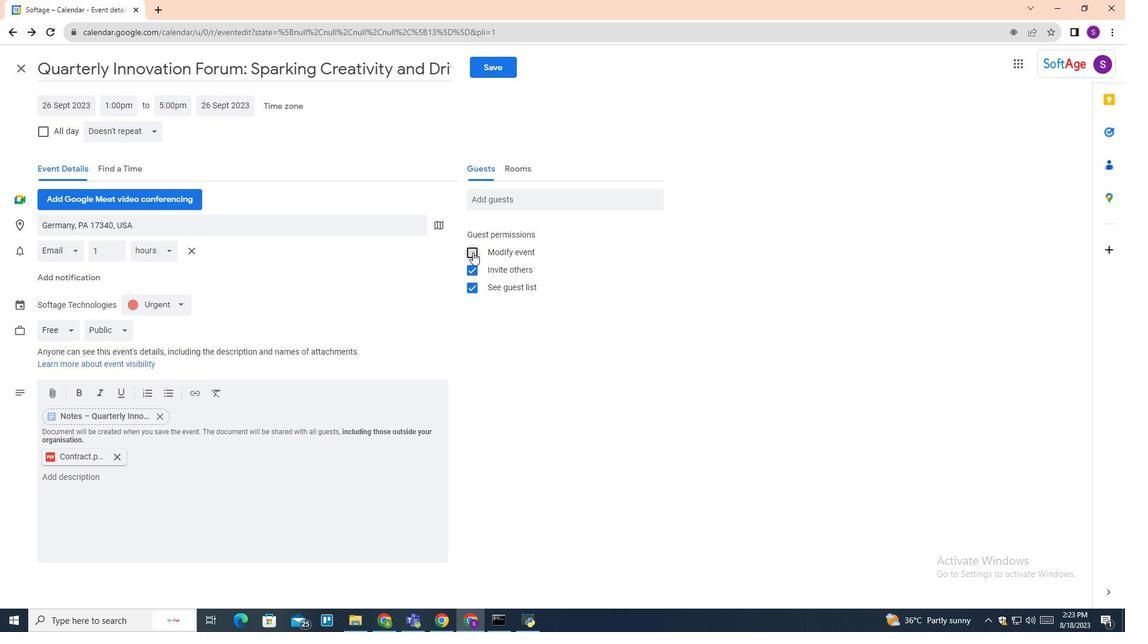 
Action: Mouse pressed left at (472, 252)
Screenshot: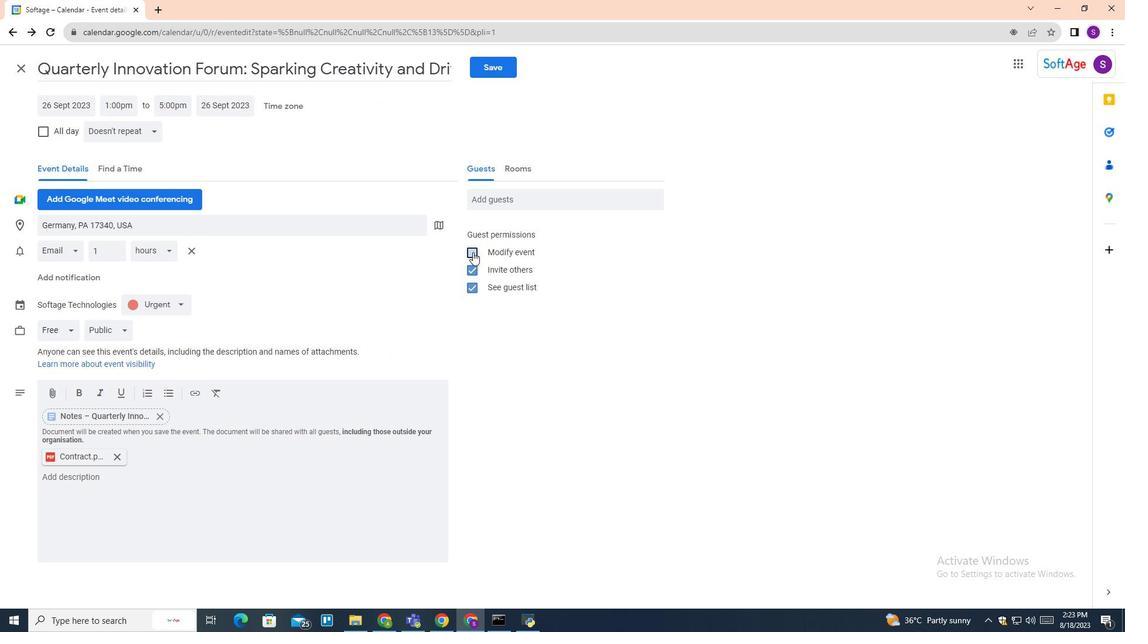 
Action: Mouse moved to (497, 205)
Screenshot: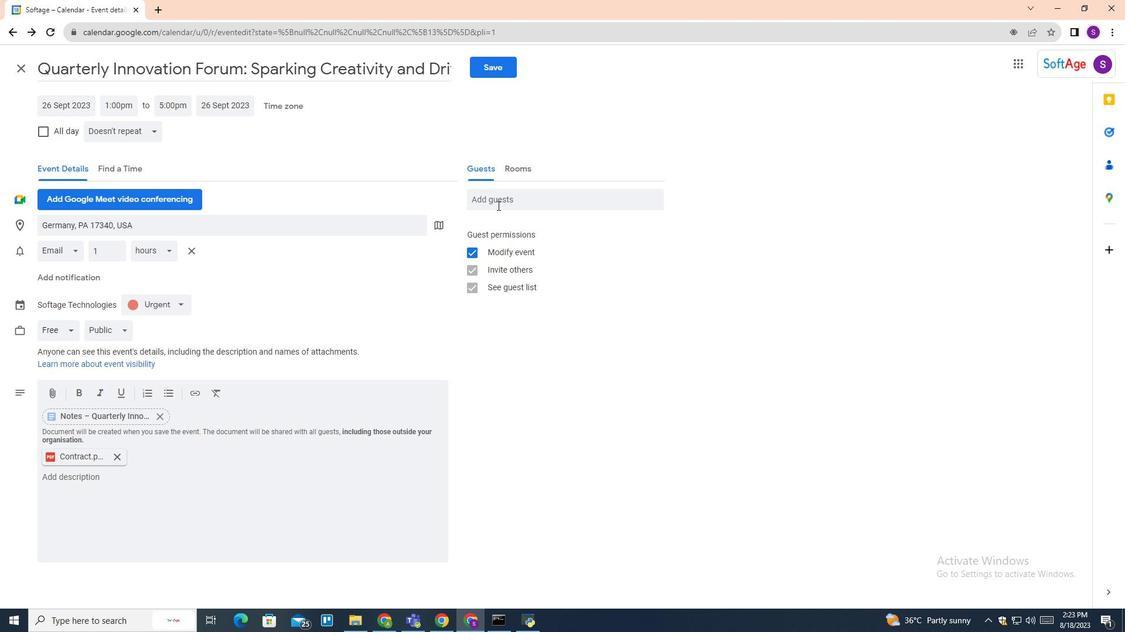 
Action: Mouse pressed left at (497, 205)
Screenshot: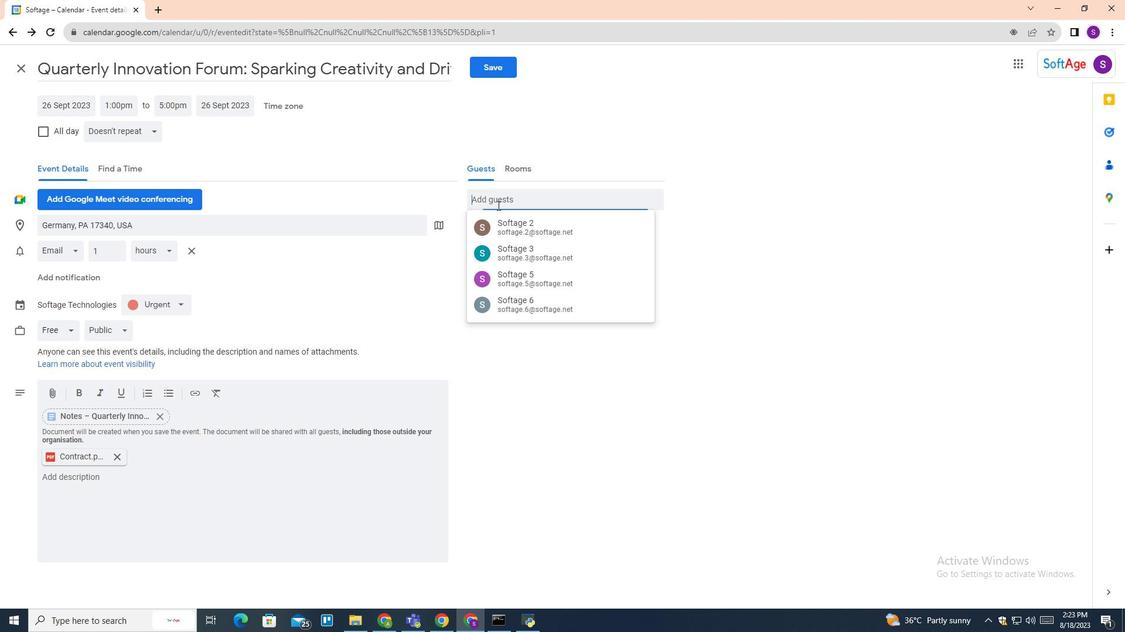 
Action: Key pressed <Key.shift>Rohit.kumar<Key.shift>@2653<Key.shift><Key.backspace><Key.backspace><Key.backspace><Key.backspace><Key.backspace>2563<Key.shift>@gmail.com<Key.enter>mohit.mehra854796<Key.shift>@gmail.com<Key.enter><Key.shift>shivnai<Key.backspace><Key.backspace><Key.backspace>ani.mehra8576965<Key.shift><Key.shift><Key.shift><Key.shift><Key.shift><Key.shift><Key.shift><Key.shift><Key.shift><Key.shift><Key.shift><Key.shift><Key.shift><Key.shift>@gmail.com<Key.enter>
Screenshot: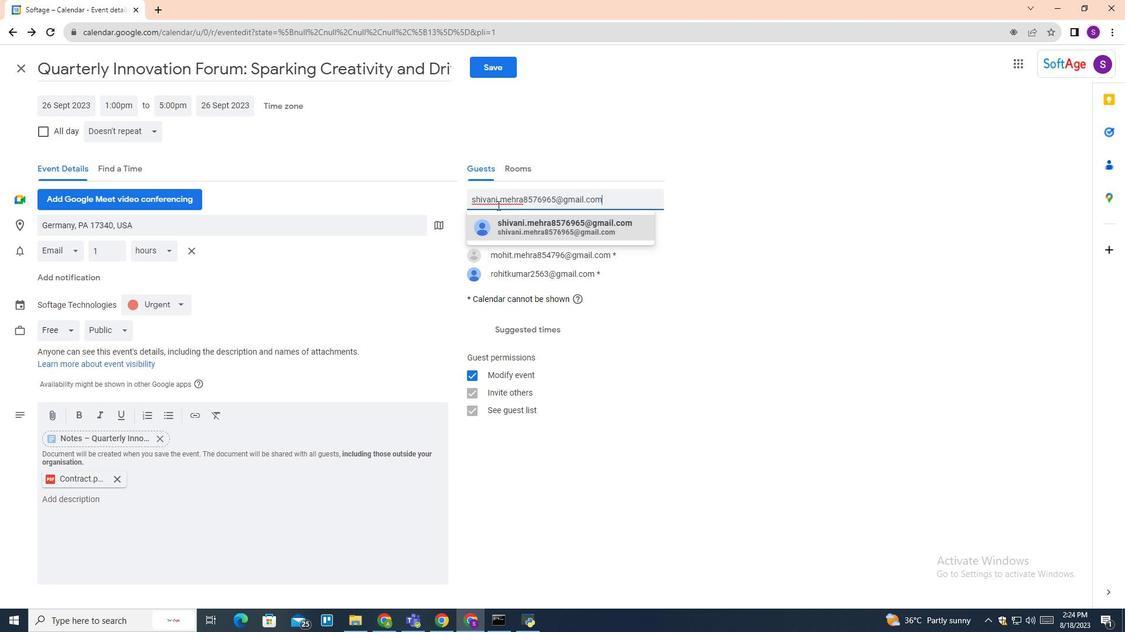 
Action: Mouse moved to (170, 508)
Screenshot: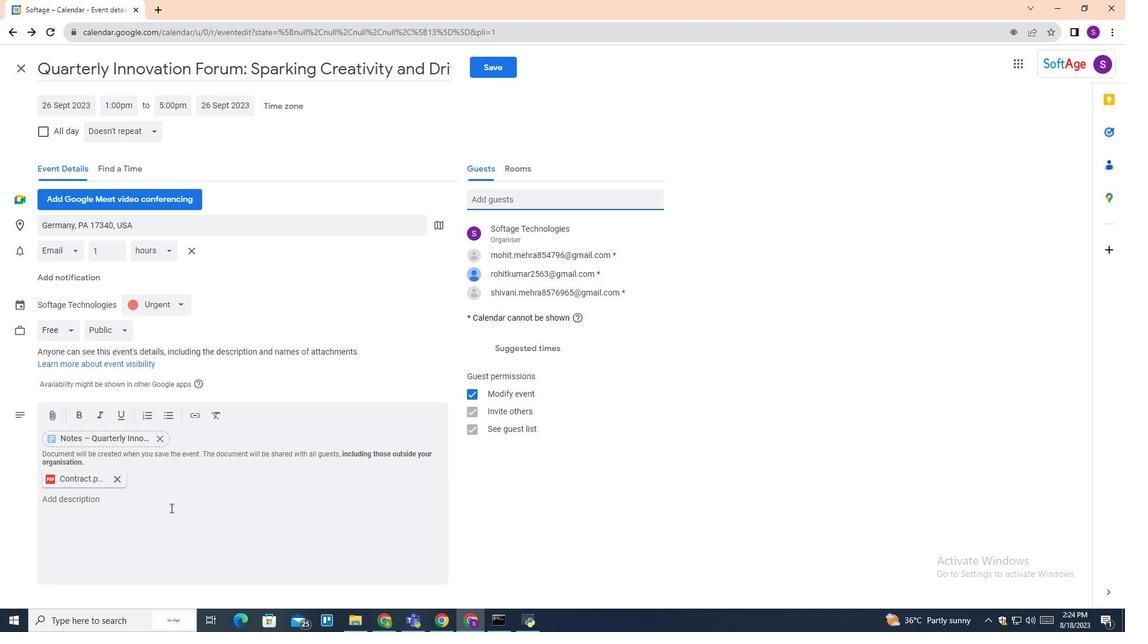 
Action: Mouse pressed left at (170, 508)
Screenshot: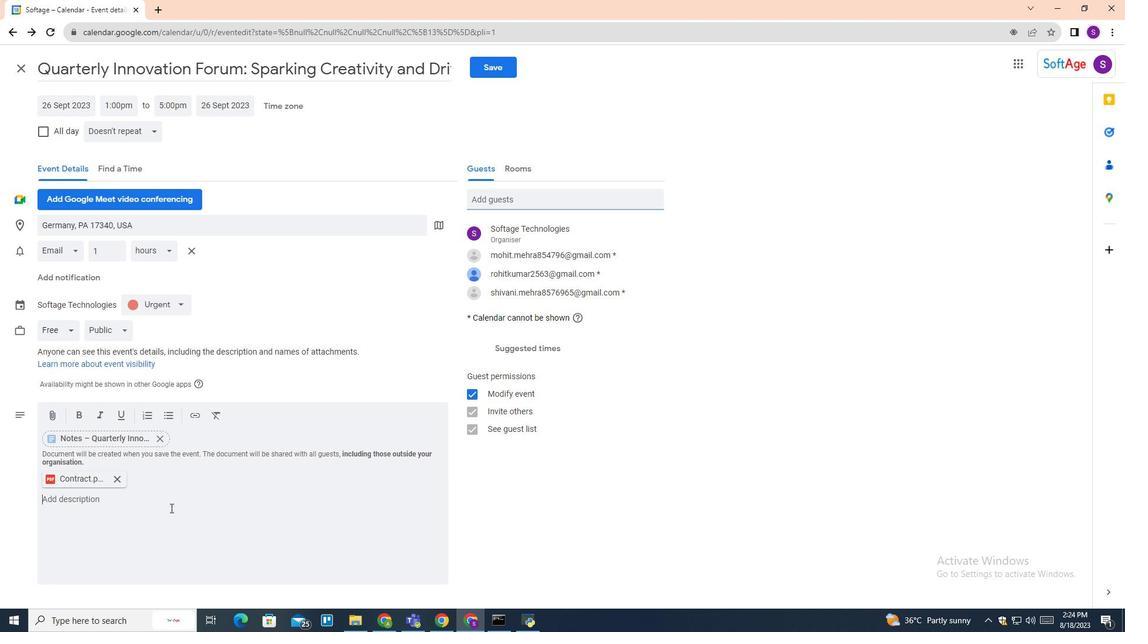 
Action: Mouse moved to (168, 512)
Screenshot: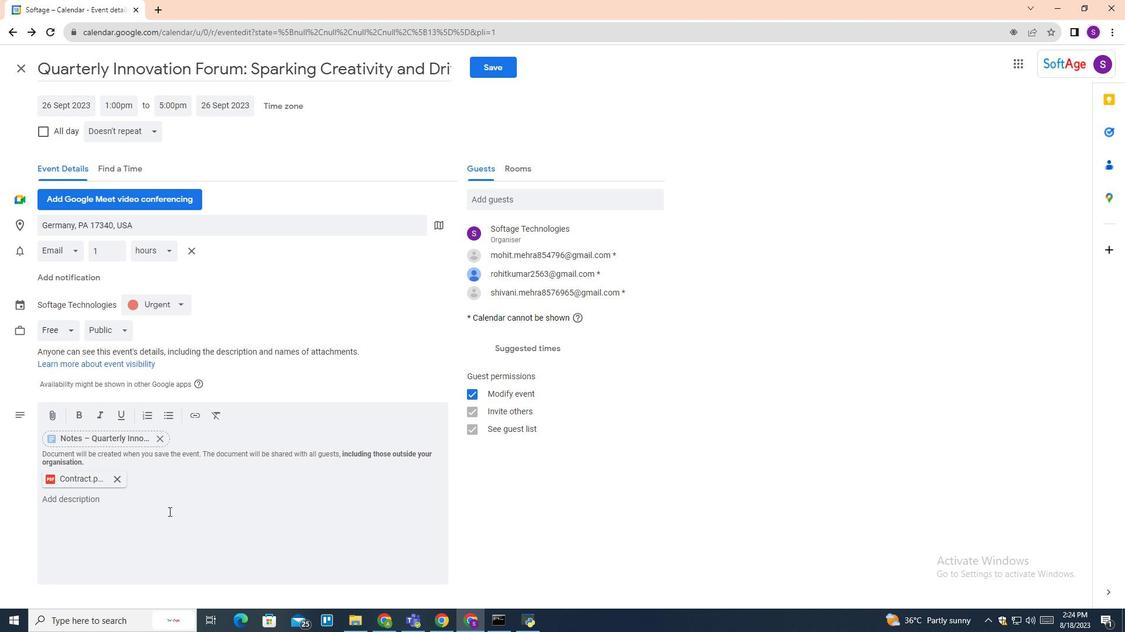 
Action: Key pressed <Key.shift>Get<Key.space>ready<Key.space>to<Key.space>unleash<Key.space>yu<Key.backspace>our<Key.space>creativity<Key.space>and<Key.space>contribute<Key.space>to<Key.space>our<Key.space>journey<Key.space>of<Key.space>innovation<Key.space>and<Key.space>growth<Key.shift>!<Key.space><Key.space><Key.shift>We<Key.space>are<Key.space>thrile<Key.backspace>led<Key.space>to<Key.space>announce<Key.space>the<Key.space>upcoming<Key.space><Key.shift>Quartel<Key.backspace>rly<Key.space><Key.shift>Innovation<Key.space><Key.shift>Forun<Key.backspace>m,<Key.space><Key.shift>where<Key.space>employees<Key.space>from<Key.space>all<Key.space>concerns<Key.space>of<Key.space>our<Key.space>organization<Key.space>can<Key.space>come<Key.space>togehere<Key.backspace><Key.backspace><Key.backspace><Key.backspace>ther<Key.space>to<Key.space>pict<Key.backspace><Key.backspace>tch<Key.space>creative<Key.space>ideas,<Key.space>collaborate,<Key.space>and<Key.space>shape<Key.space>the<Key.space>path<Key.space>ahead.<Key.shift_r><Key.home><Key.up><Key.up>ctrl+Bctrl+U<Key.up><Key.up><Key.up><Key.up><Key.up><Key.up>
Screenshot: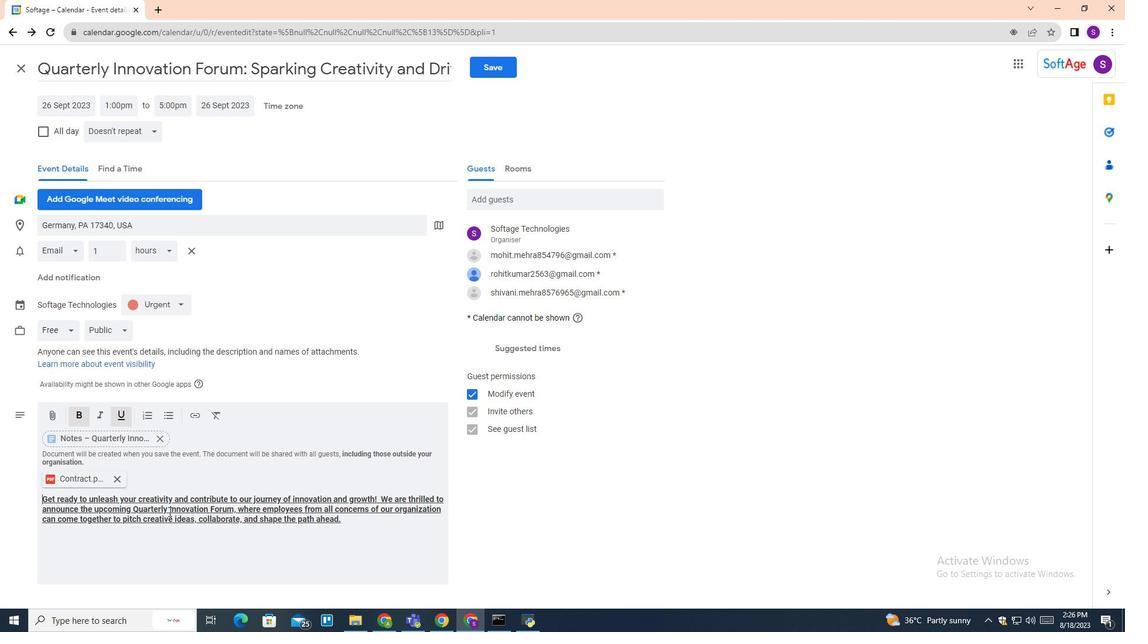 
Action: Mouse moved to (135, 203)
Screenshot: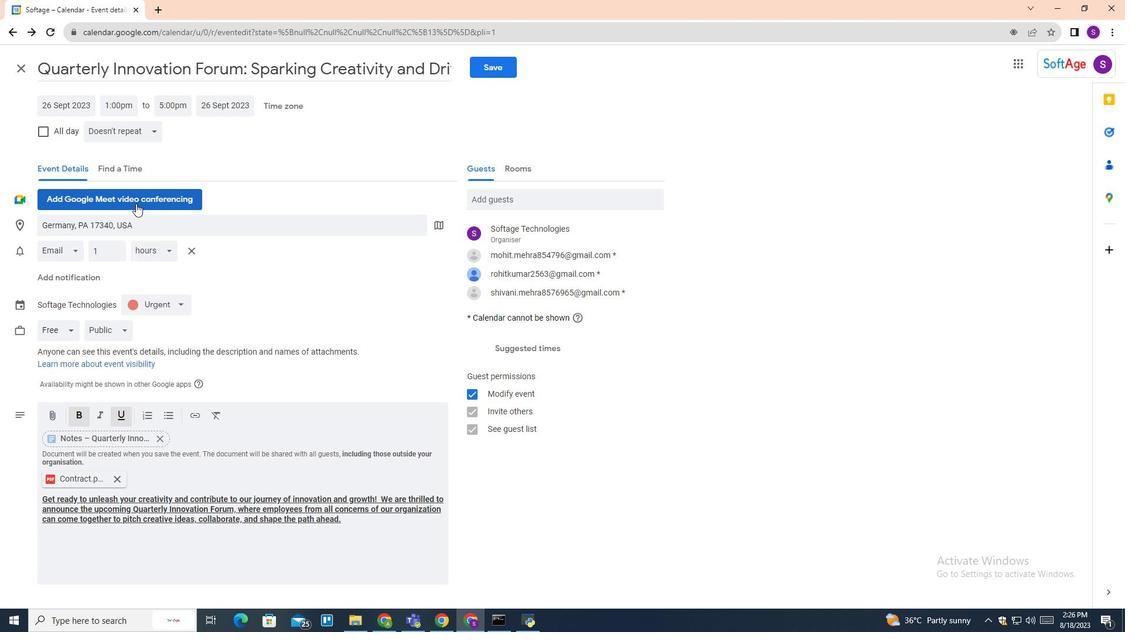 
Action: Mouse pressed left at (135, 203)
Screenshot: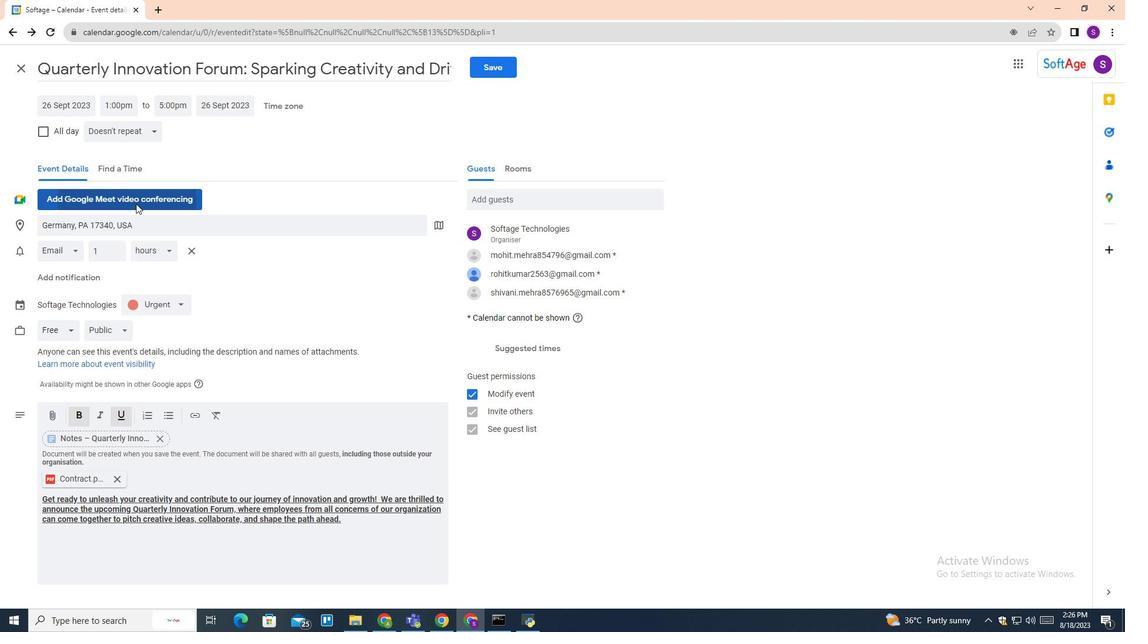 
Action: Mouse moved to (360, 543)
Screenshot: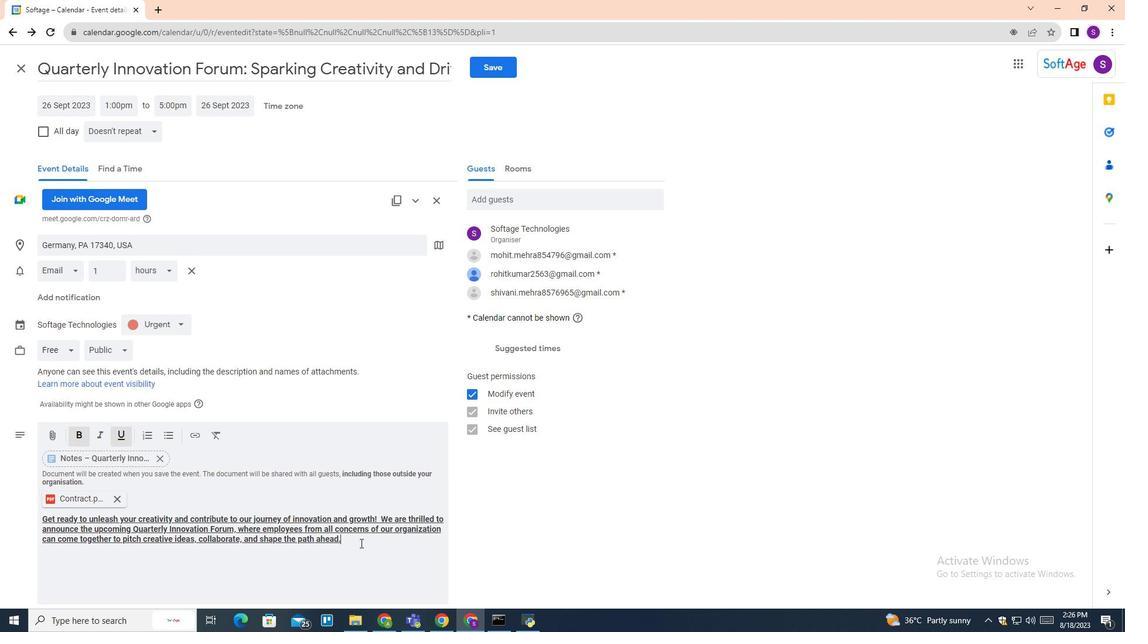 
Action: Mouse pressed left at (360, 543)
Screenshot: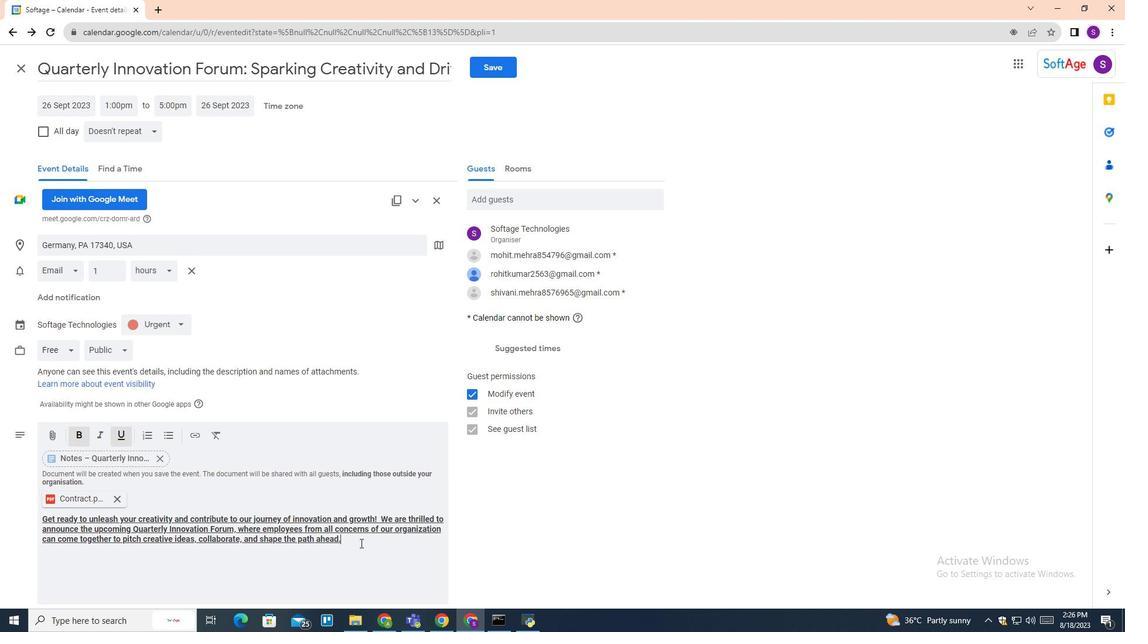 
Action: Key pressed <Key.shift_r><Key.enter><Key.shift_r><Key.enter>ctrl+B<'\x15'>ctrl+Vctrl+Z
Screenshot: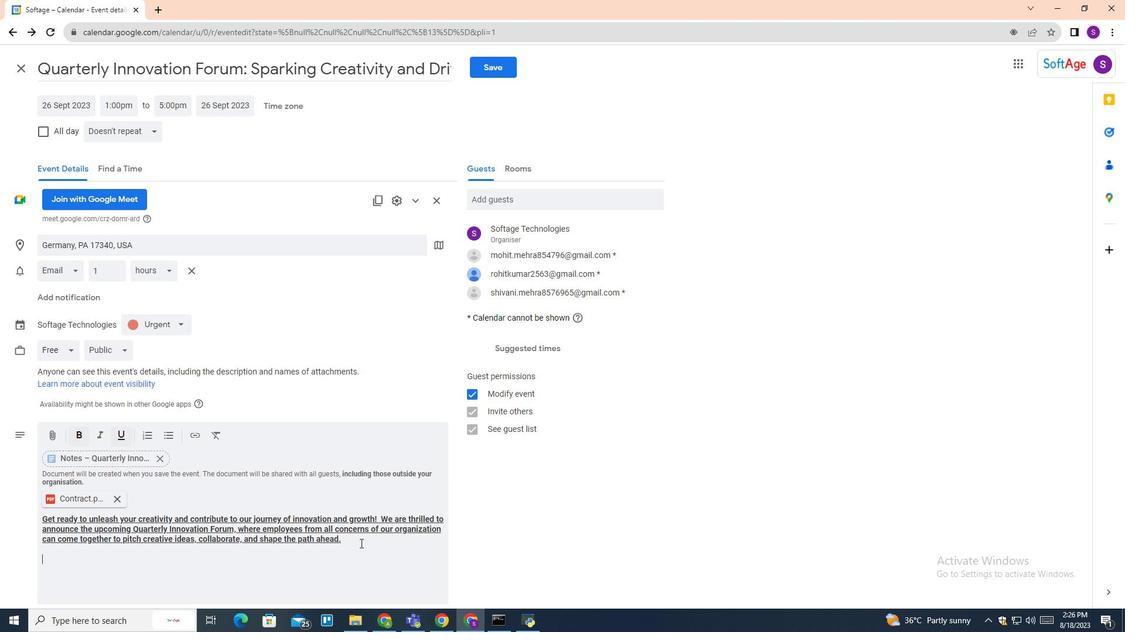 
Action: Mouse moved to (378, 200)
Screenshot: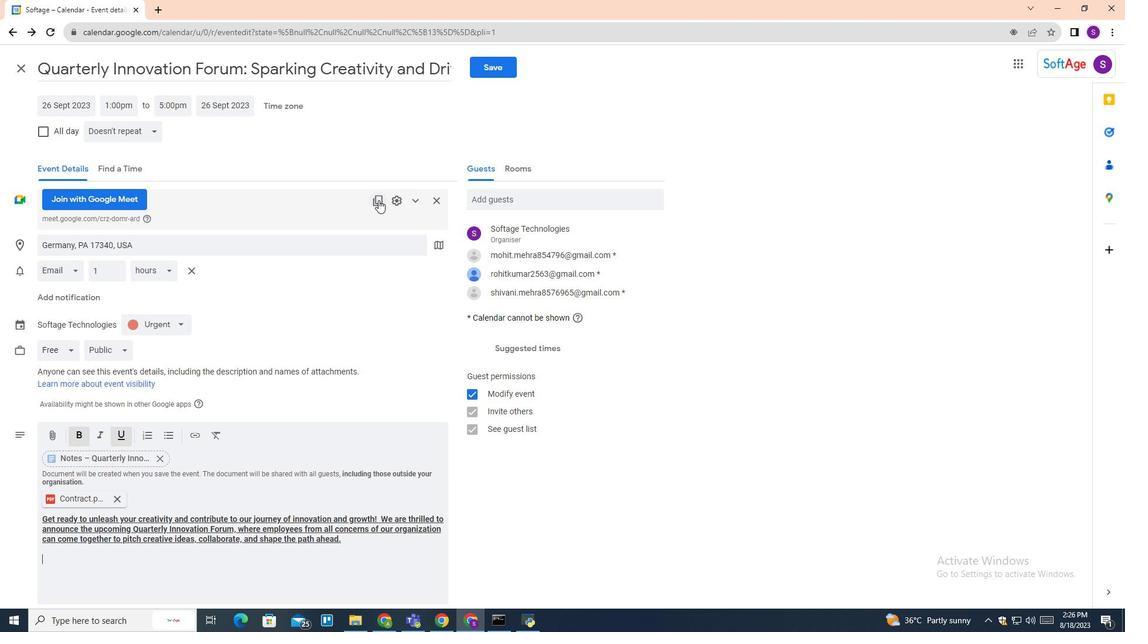 
Action: Mouse pressed left at (378, 200)
Screenshot: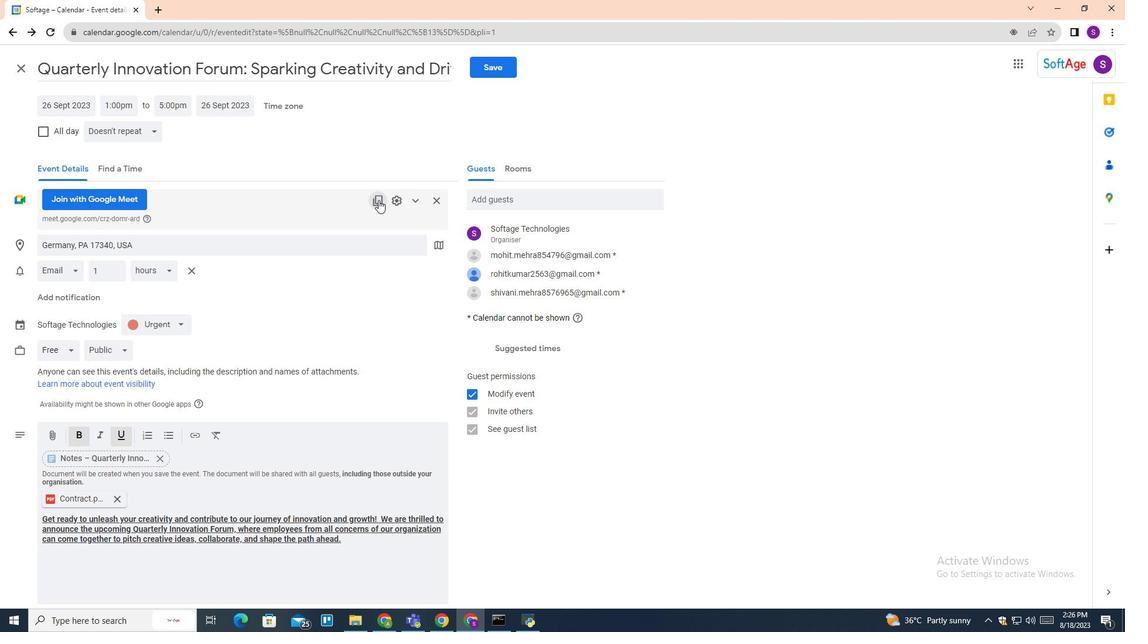 
Action: Mouse moved to (372, 565)
Screenshot: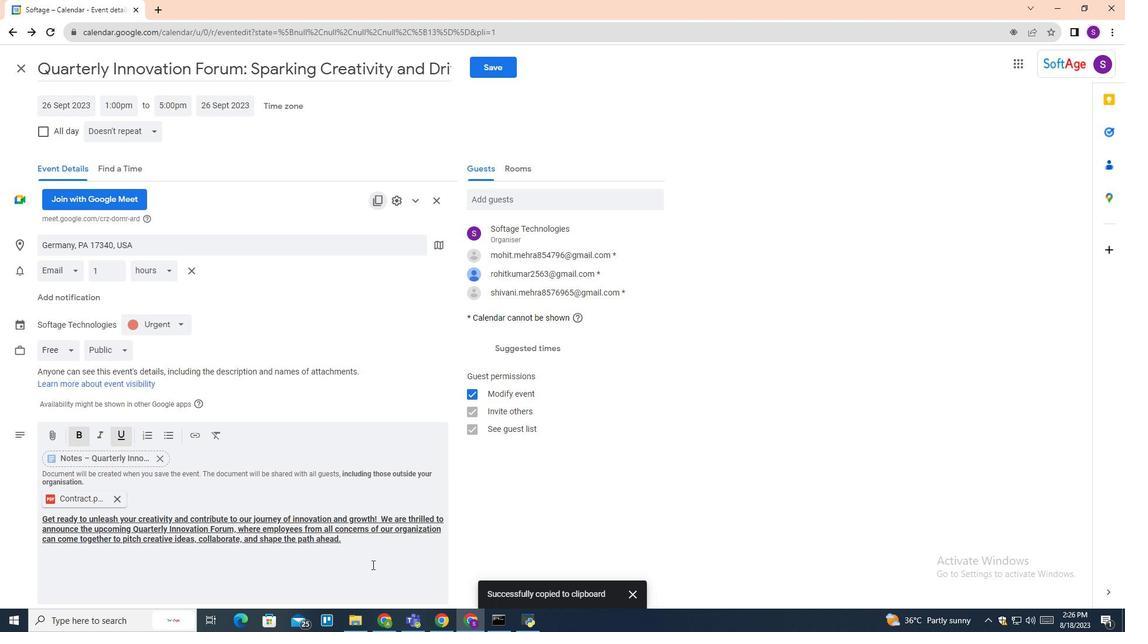 
Action: Mouse pressed left at (372, 565)
Screenshot: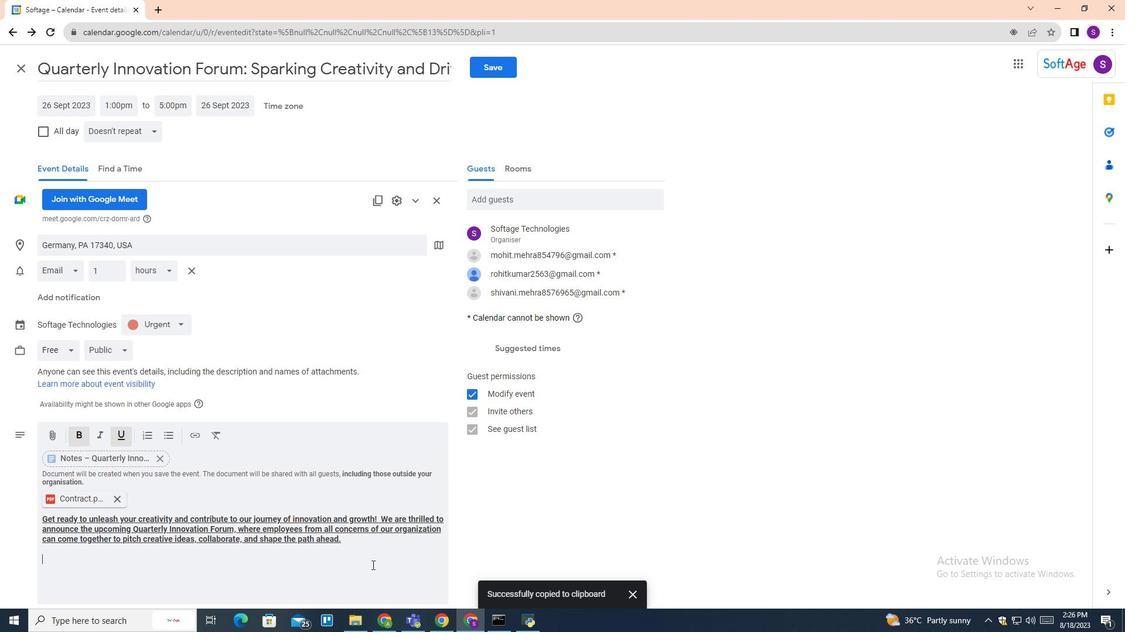 
Action: Key pressed ctrl+V
Screenshot: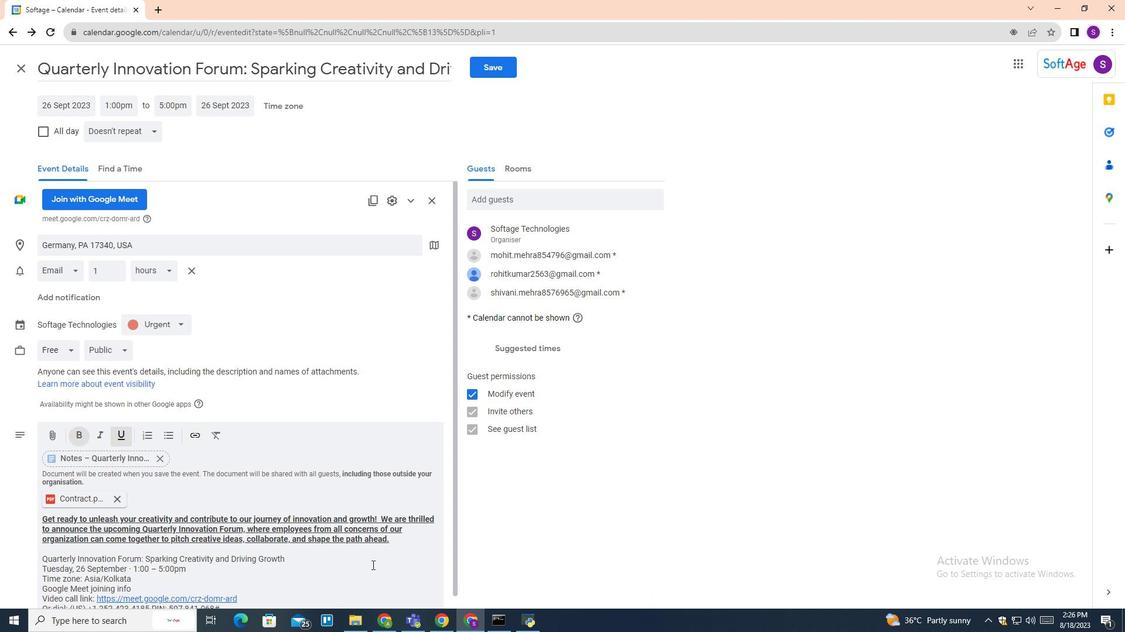 
Action: Mouse moved to (374, 553)
Screenshot: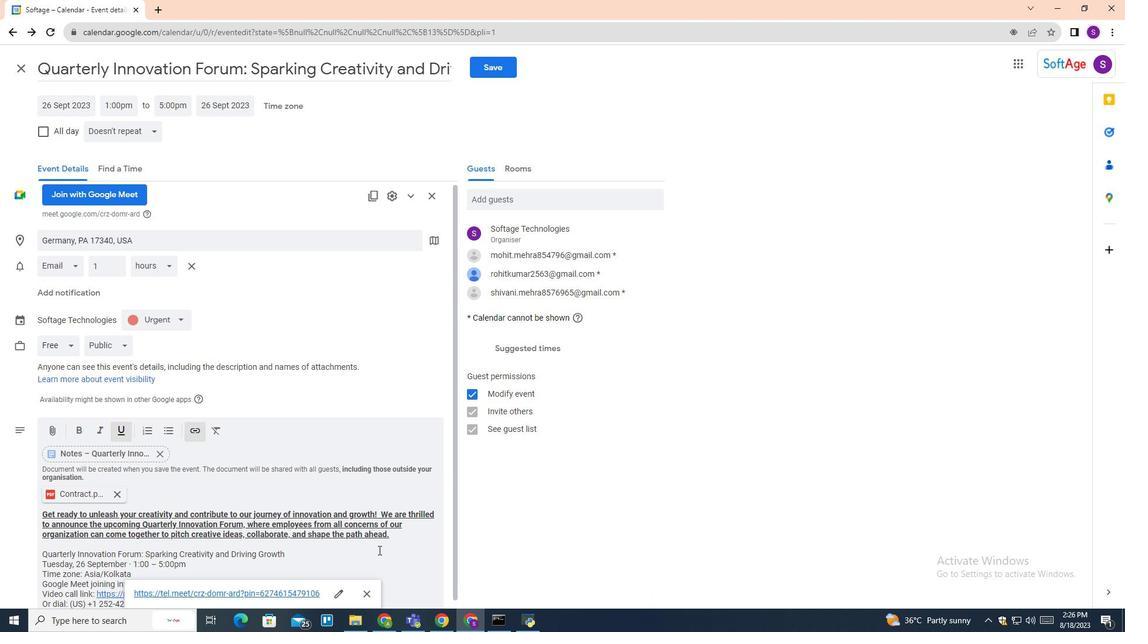 
Action: Mouse scrolled (374, 553) with delta (0, 0)
Screenshot: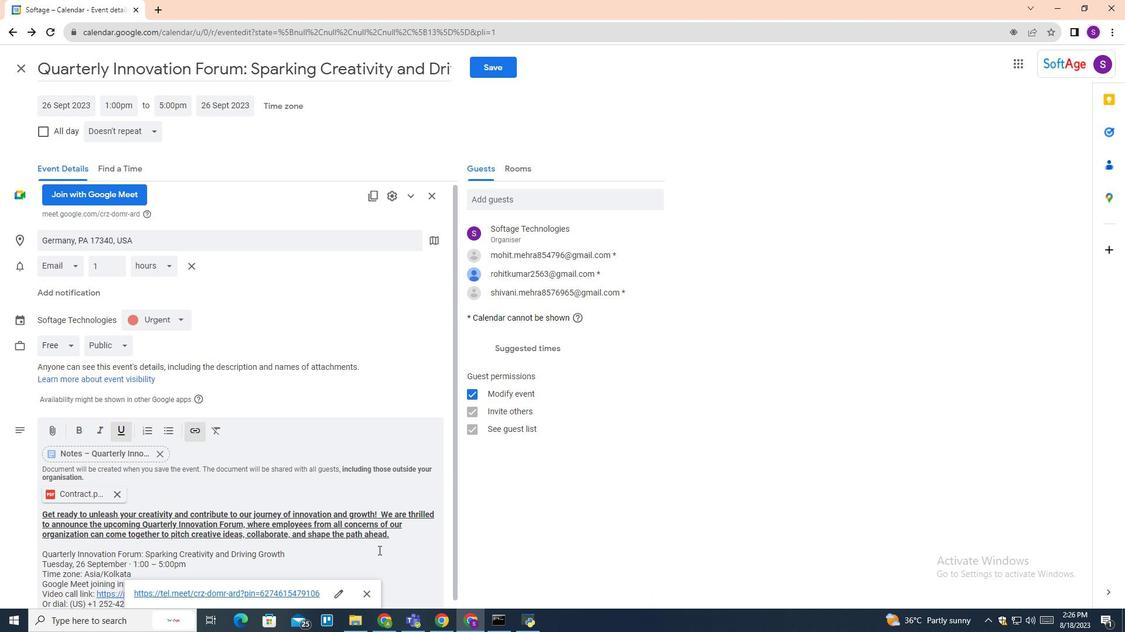 
Action: Mouse moved to (375, 553)
Screenshot: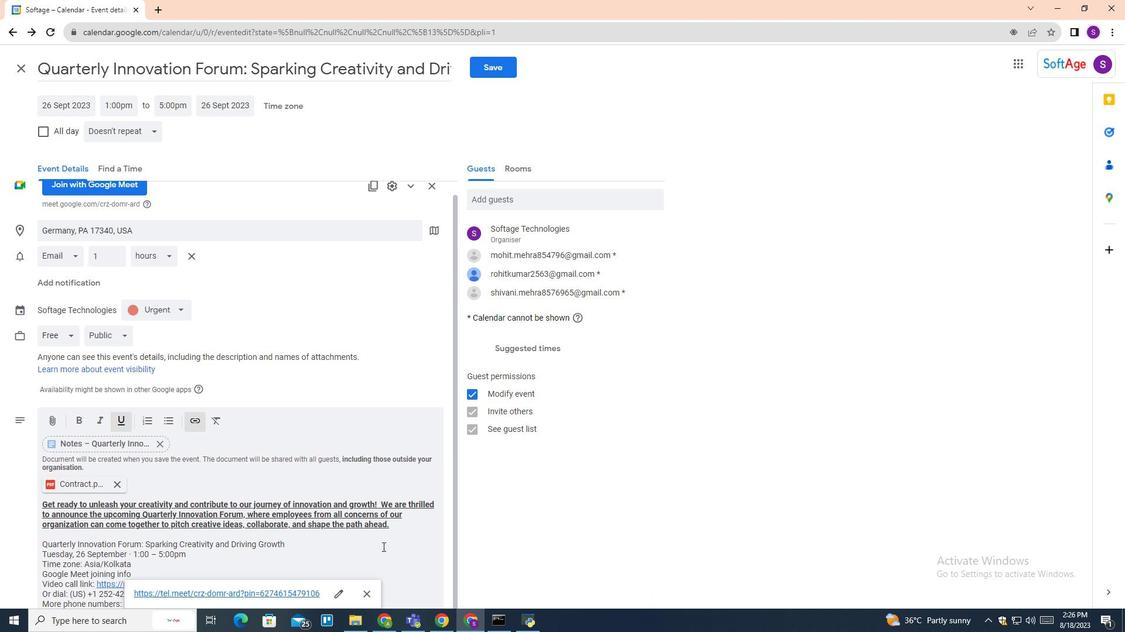 
Action: Mouse scrolled (375, 552) with delta (0, 0)
Screenshot: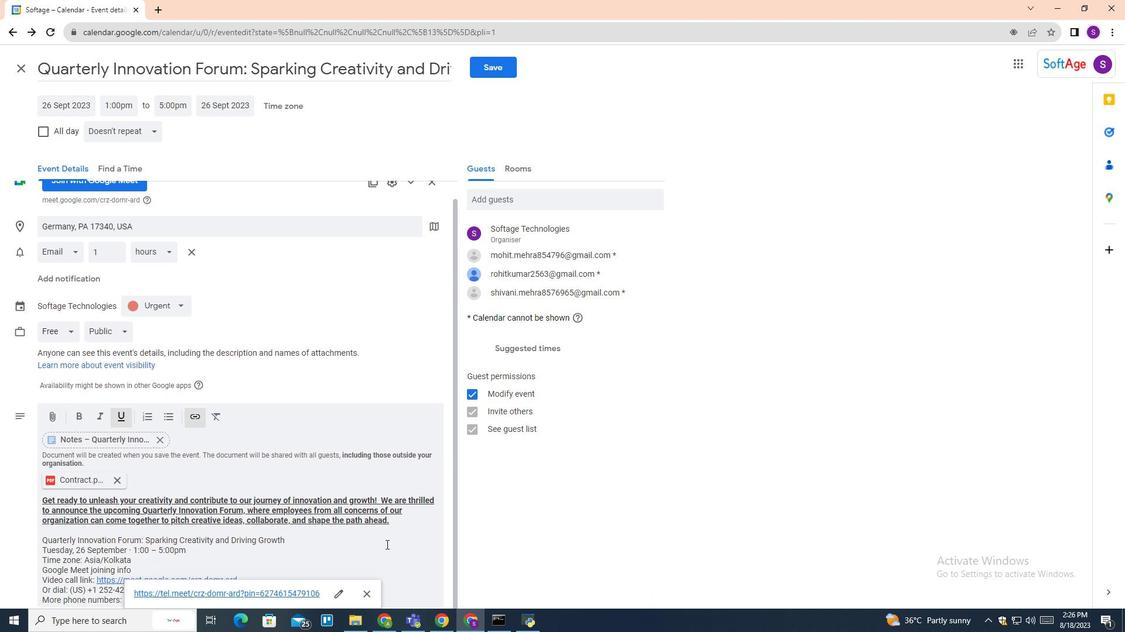 
Action: Mouse moved to (377, 551)
Screenshot: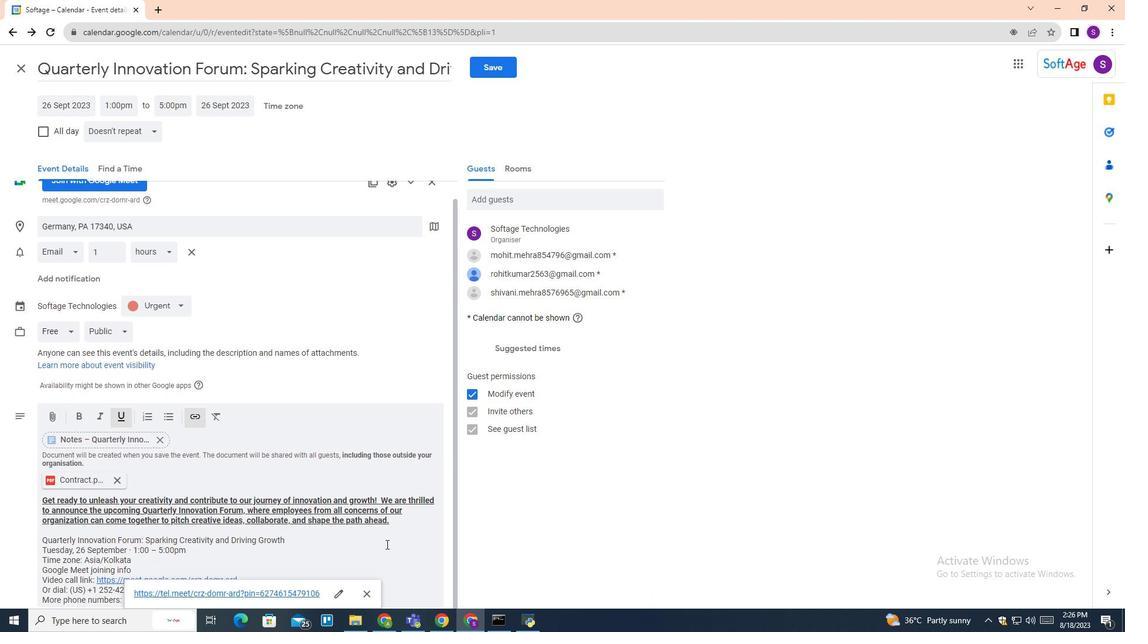 
Action: Mouse scrolled (376, 551) with delta (0, 0)
Screenshot: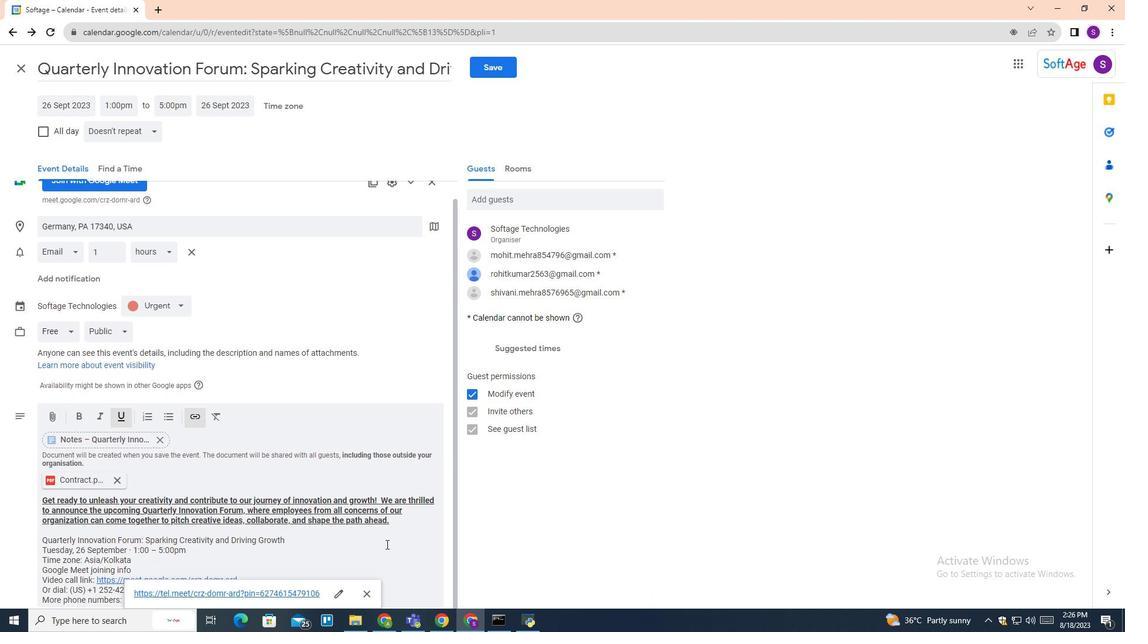 
Action: Mouse moved to (379, 550)
Screenshot: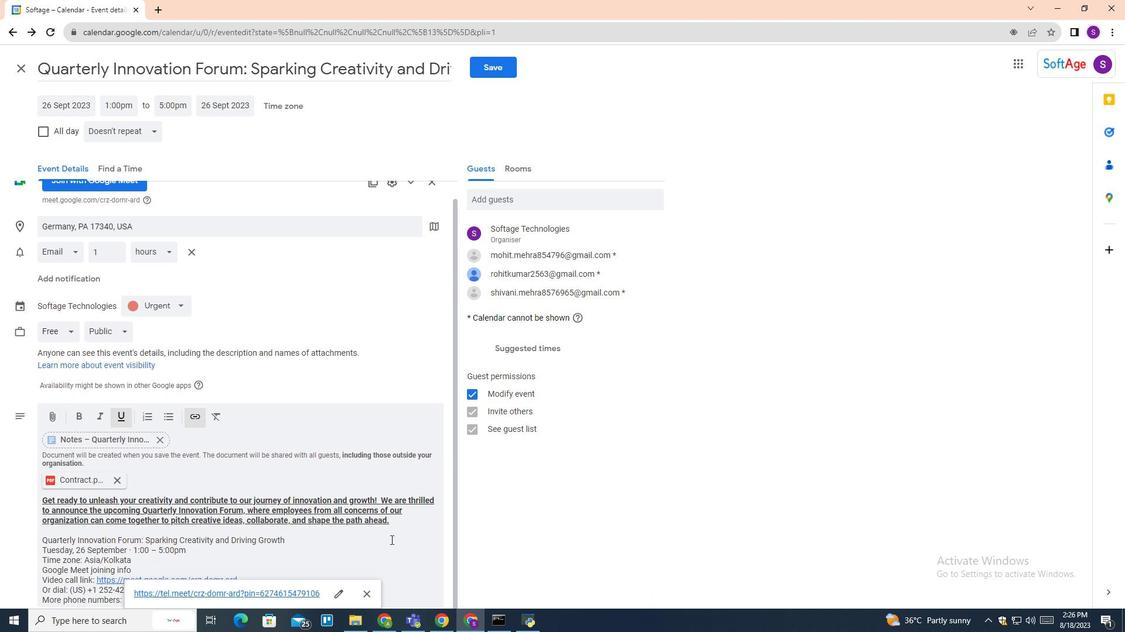 
Action: Mouse scrolled (378, 550) with delta (0, 0)
Screenshot: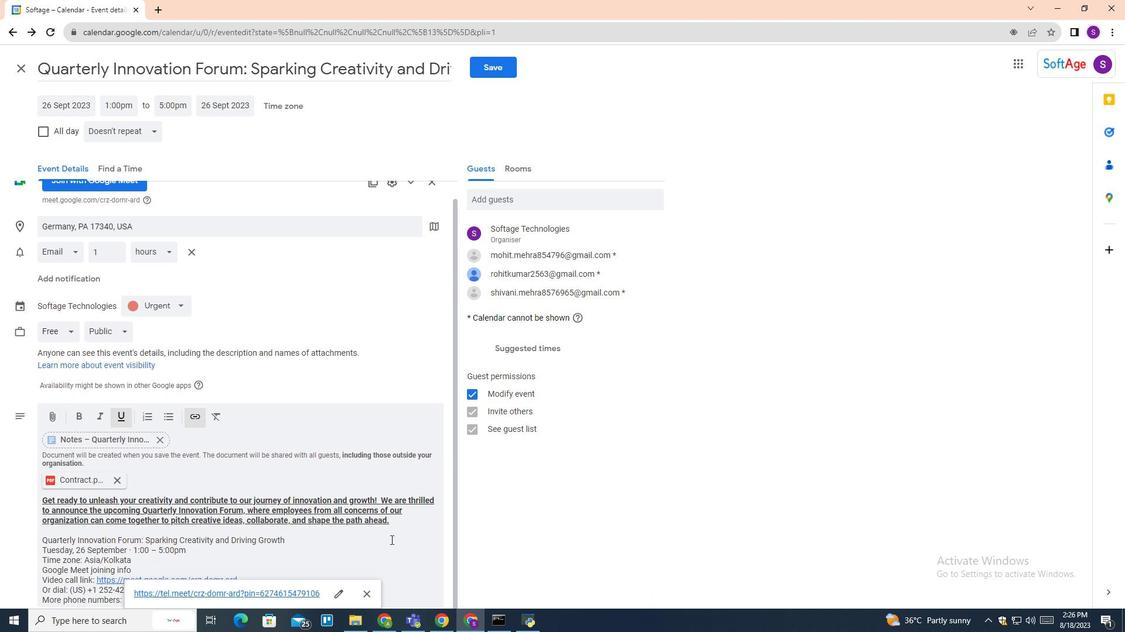 
Action: Mouse moved to (382, 547)
Screenshot: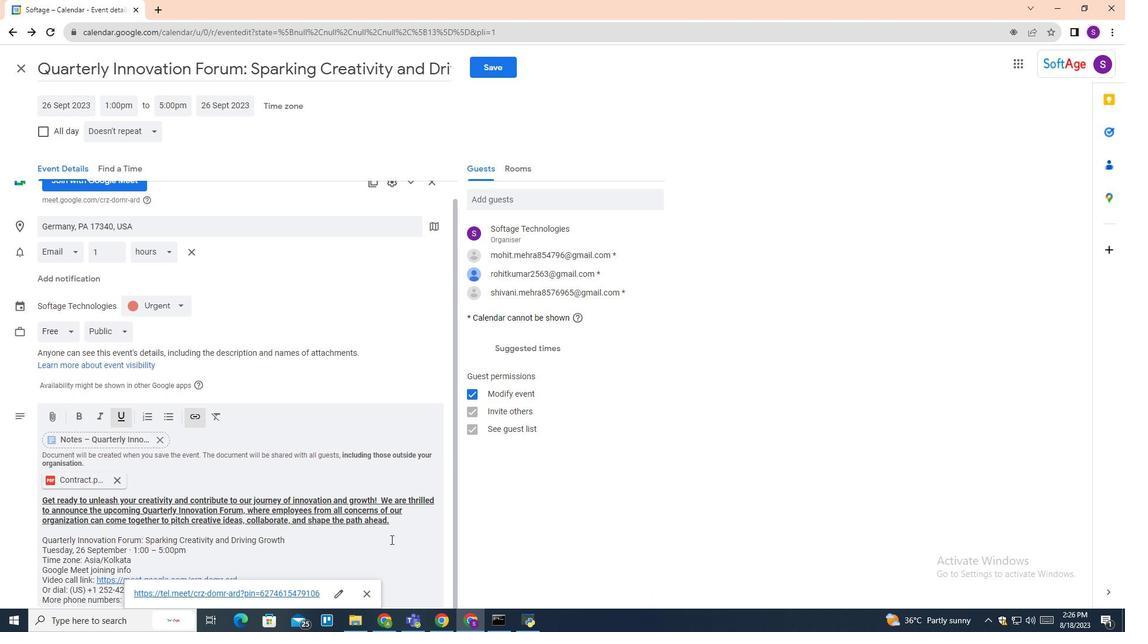 
Action: Mouse scrolled (381, 547) with delta (0, 0)
Screenshot: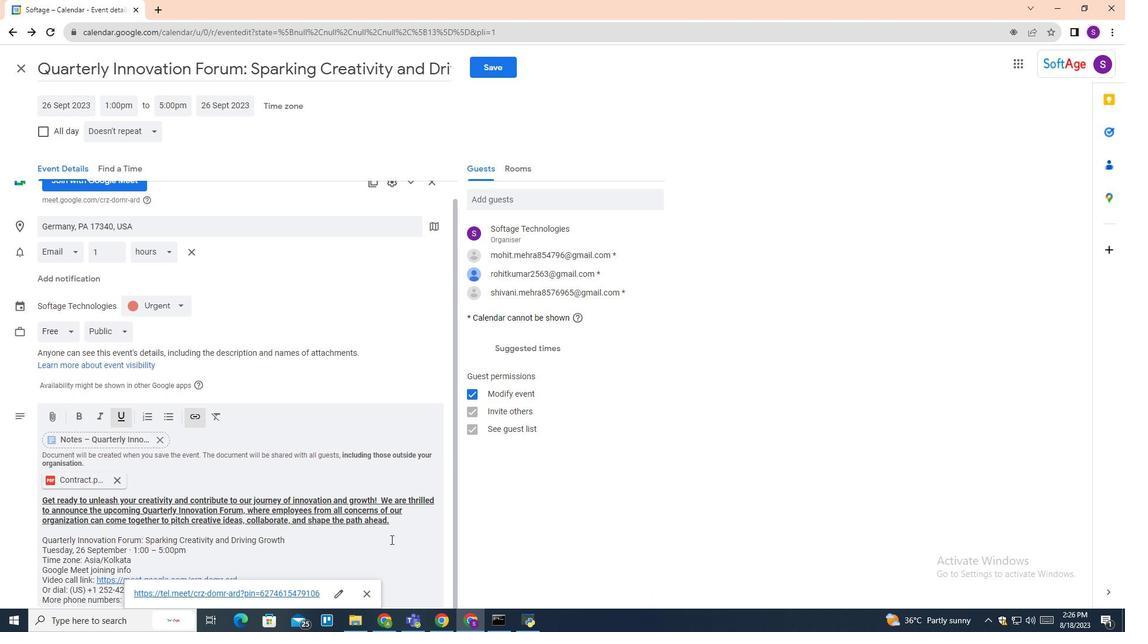 
Action: Mouse moved to (394, 534)
Screenshot: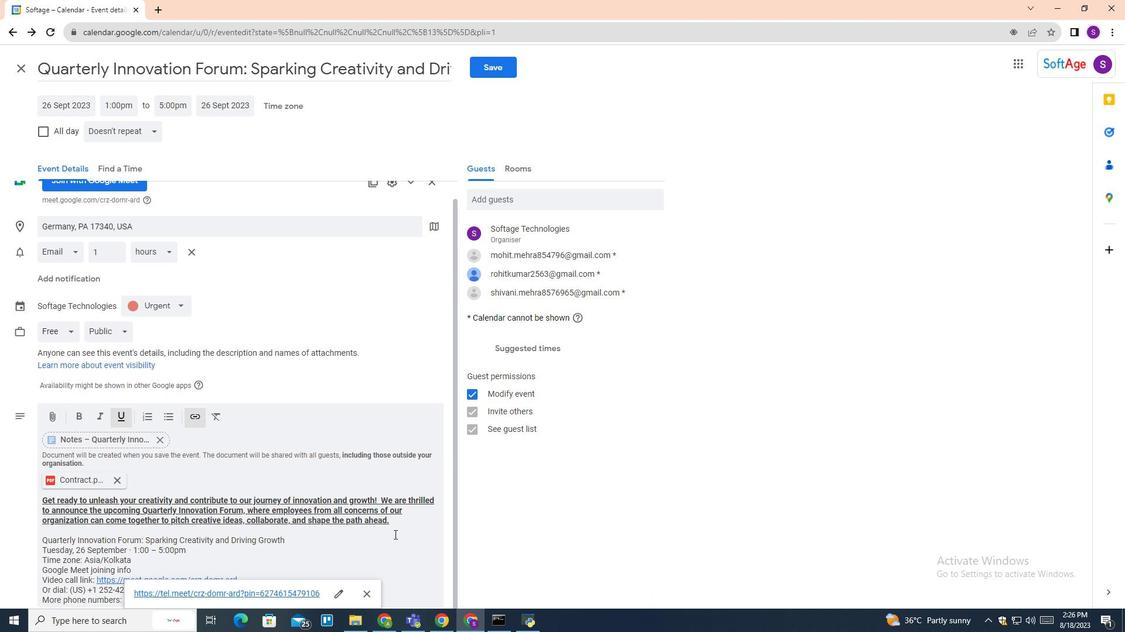 
Action: Mouse scrolled (394, 534) with delta (0, 0)
Screenshot: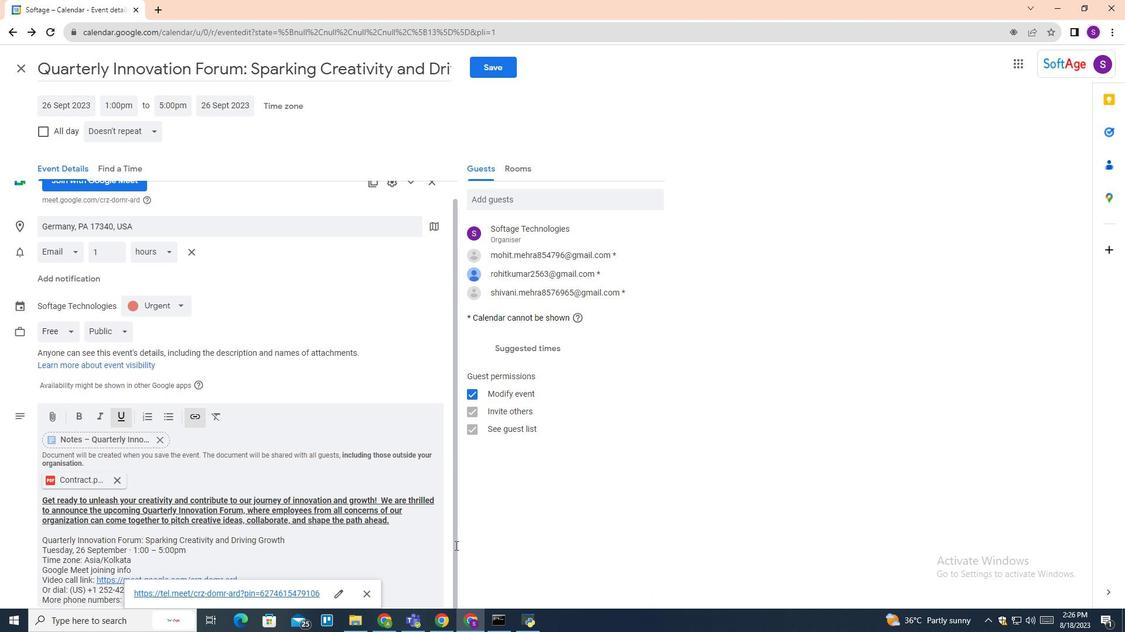 
Action: Mouse scrolled (394, 534) with delta (0, 0)
Screenshot: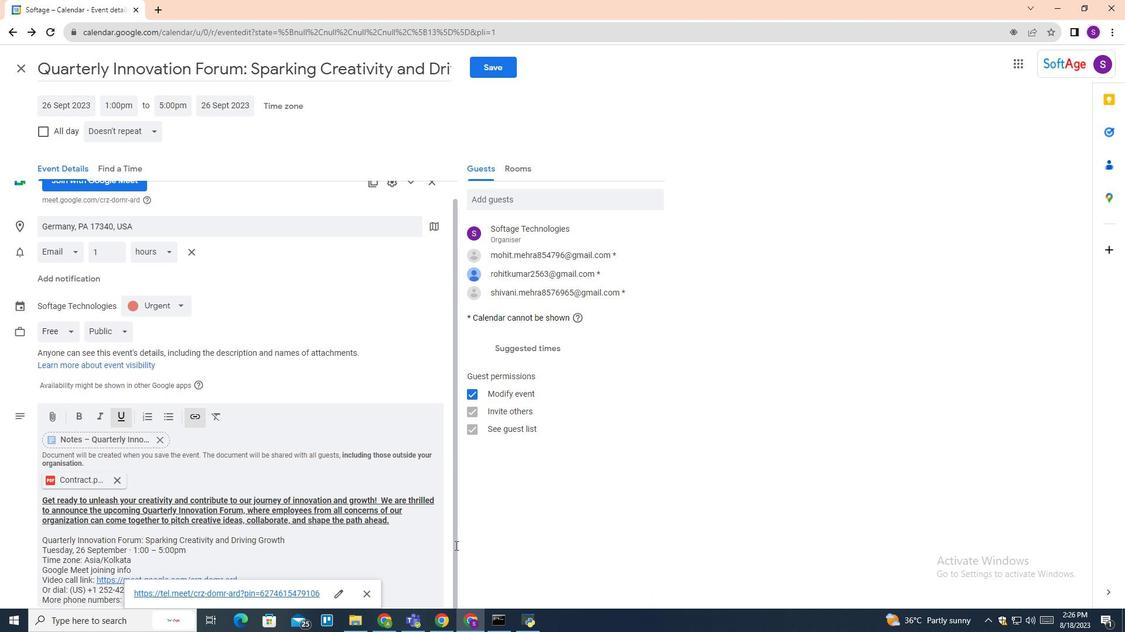 
Action: Mouse scrolled (394, 534) with delta (0, 0)
Screenshot: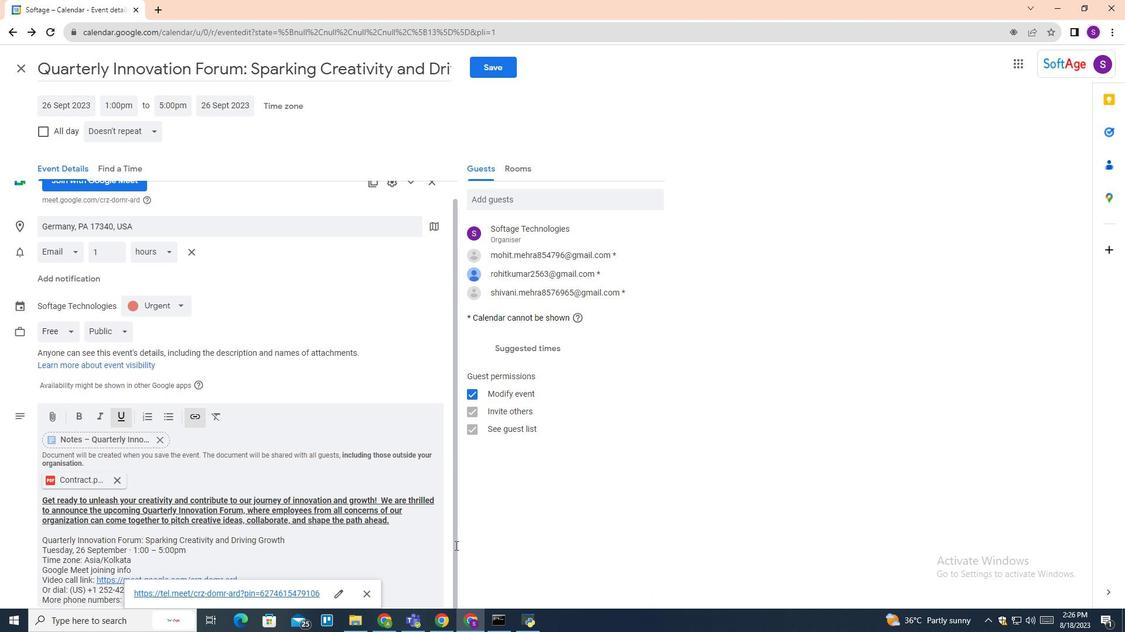 
Action: Mouse scrolled (394, 534) with delta (0, 0)
Screenshot: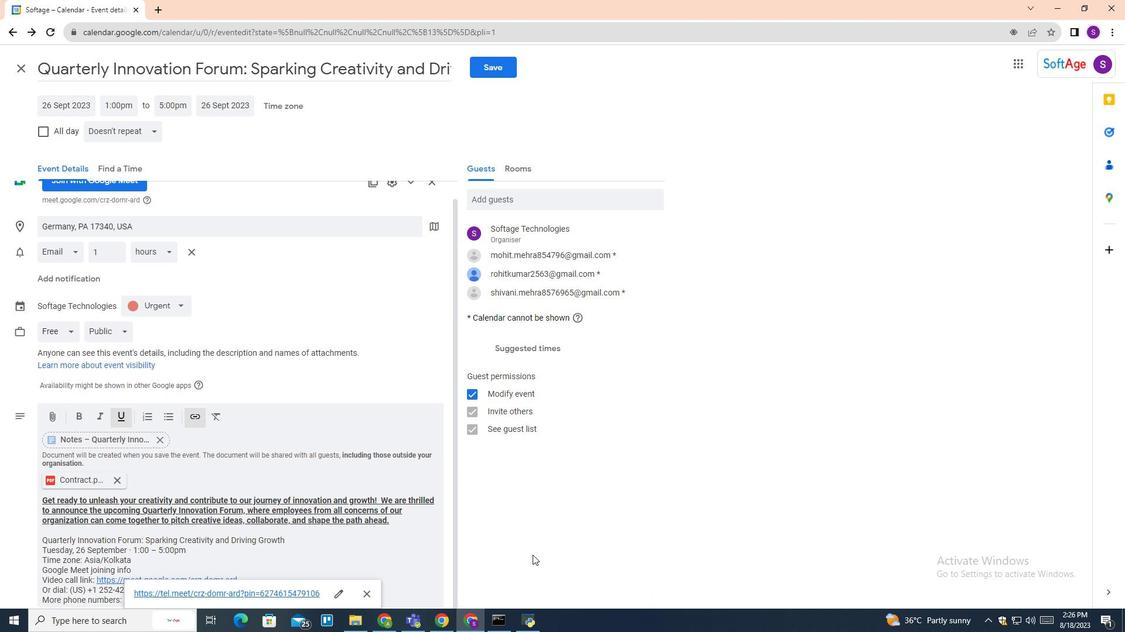 
Action: Mouse moved to (587, 547)
Screenshot: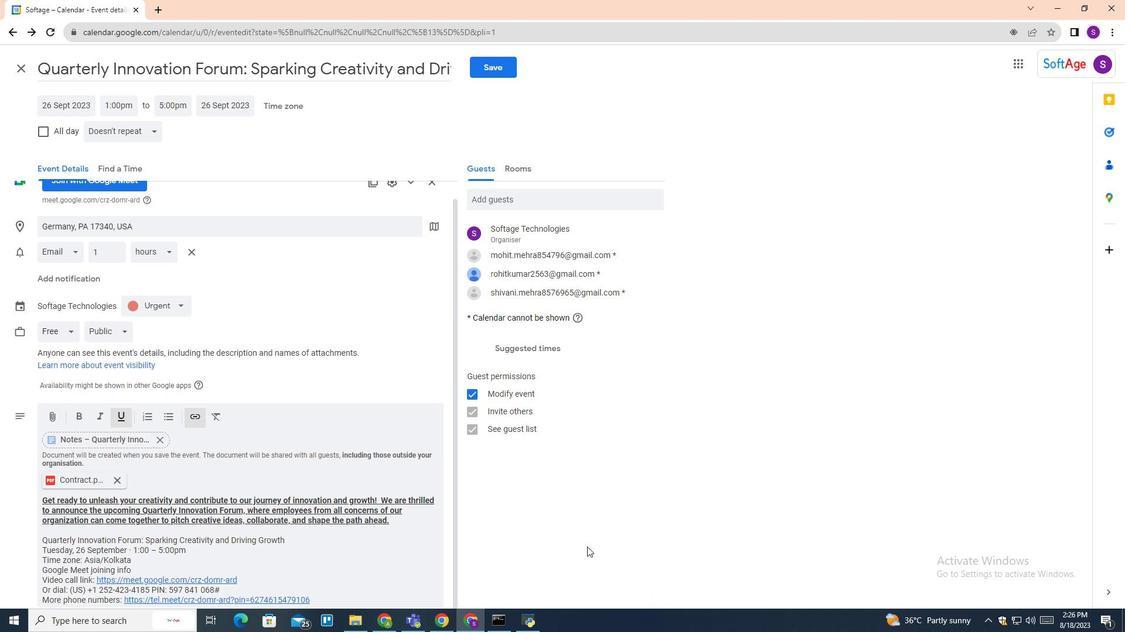 
Action: Mouse pressed left at (587, 547)
Screenshot: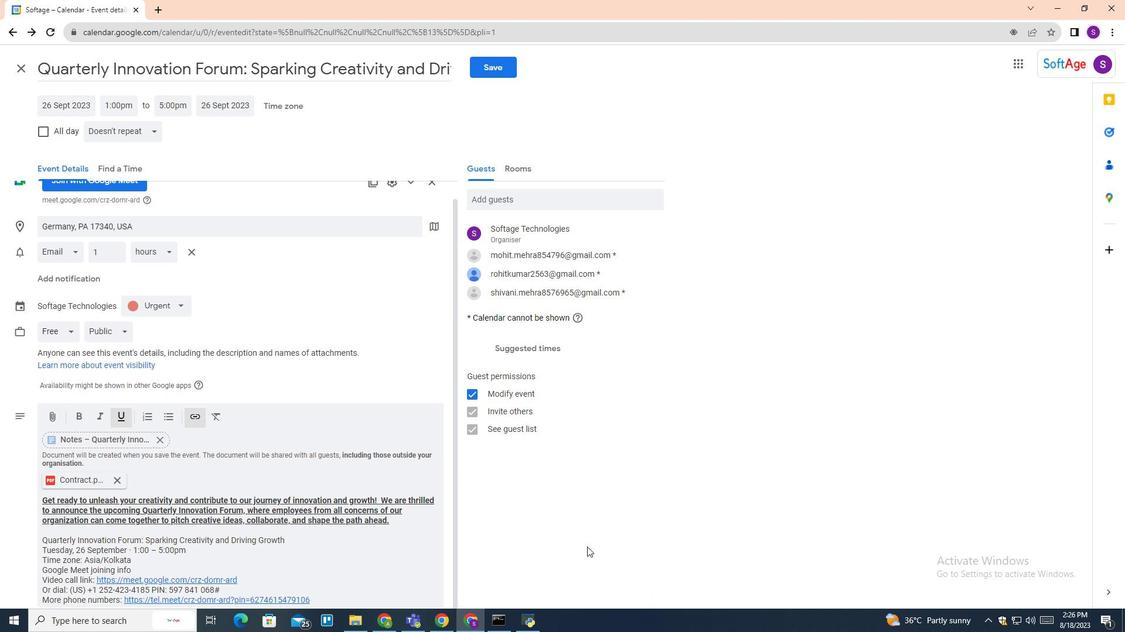 
Action: Mouse moved to (373, 546)
Screenshot: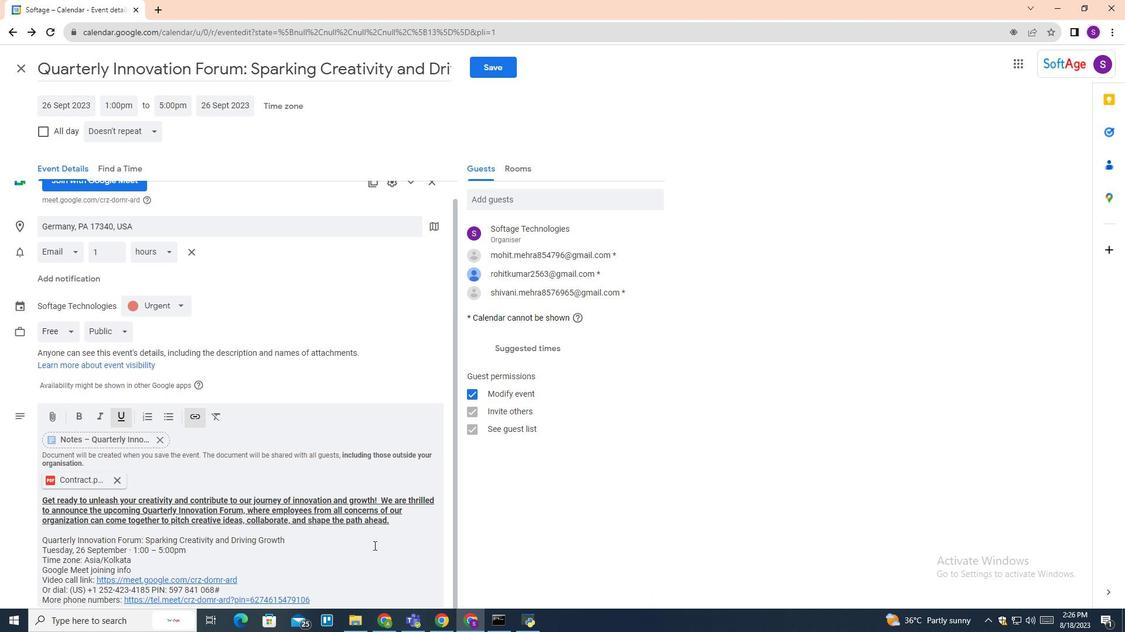 
Action: Mouse scrolled (373, 545) with delta (0, 0)
Screenshot: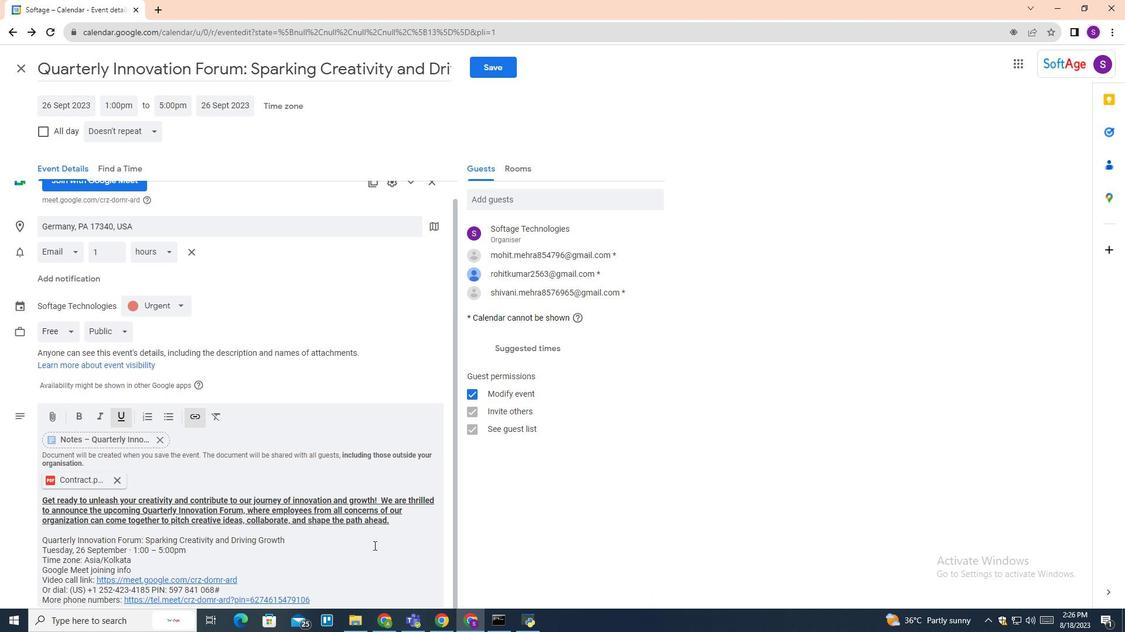 
Action: Mouse scrolled (373, 545) with delta (0, 0)
Screenshot: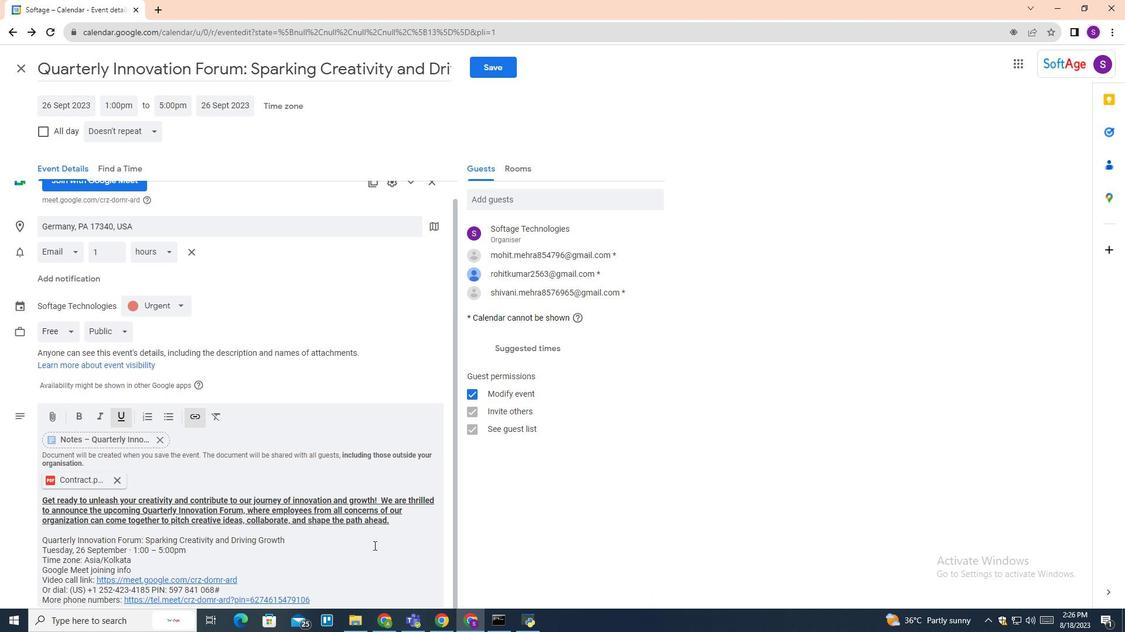 
Action: Mouse scrolled (373, 545) with delta (0, 0)
Screenshot: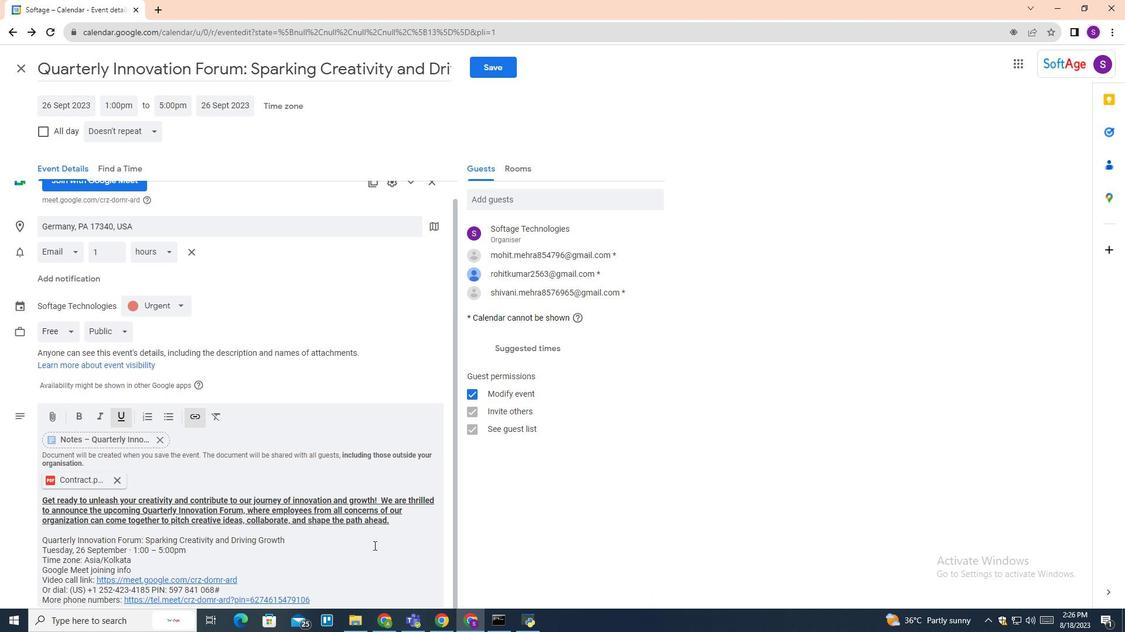 
Action: Mouse scrolled (373, 545) with delta (0, 0)
Screenshot: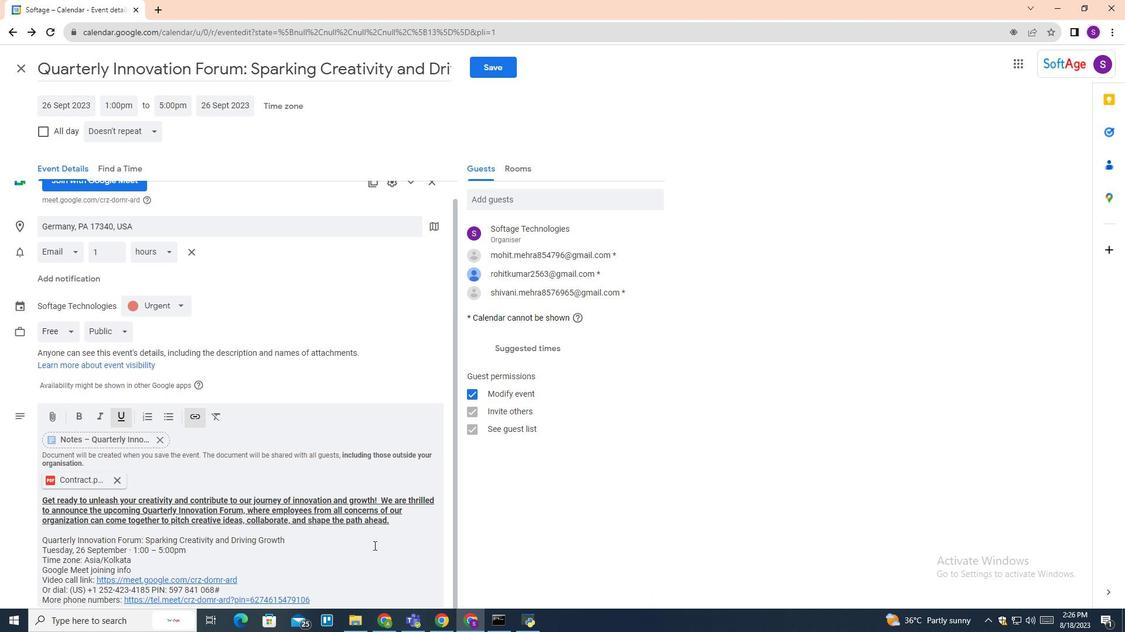 
Action: Mouse scrolled (373, 545) with delta (0, 0)
Screenshot: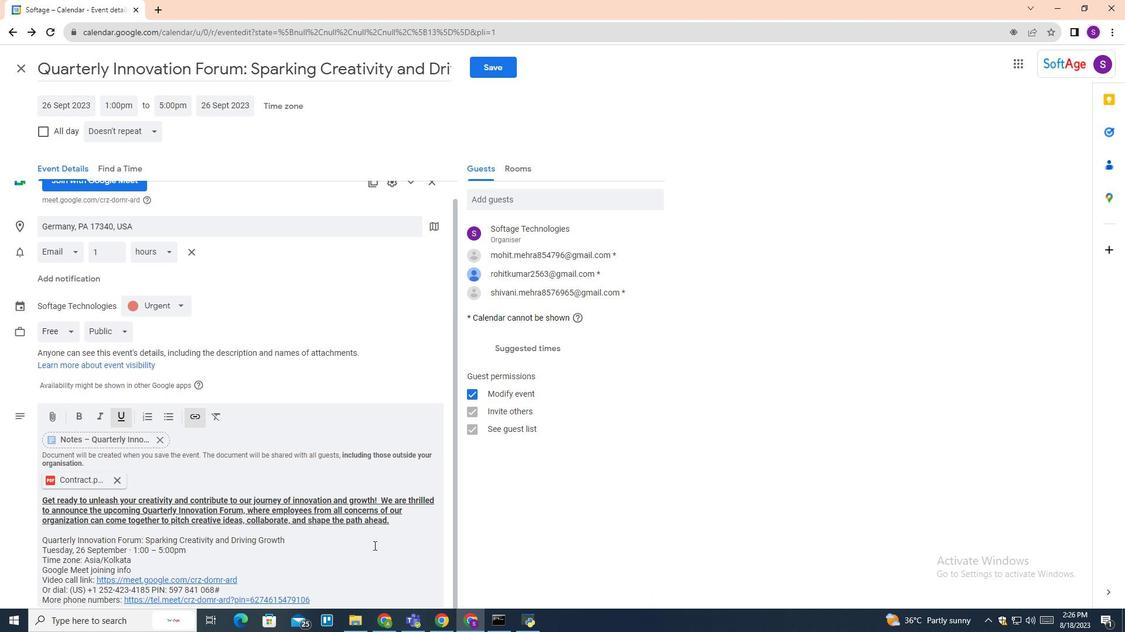 
Action: Mouse moved to (494, 147)
Screenshot: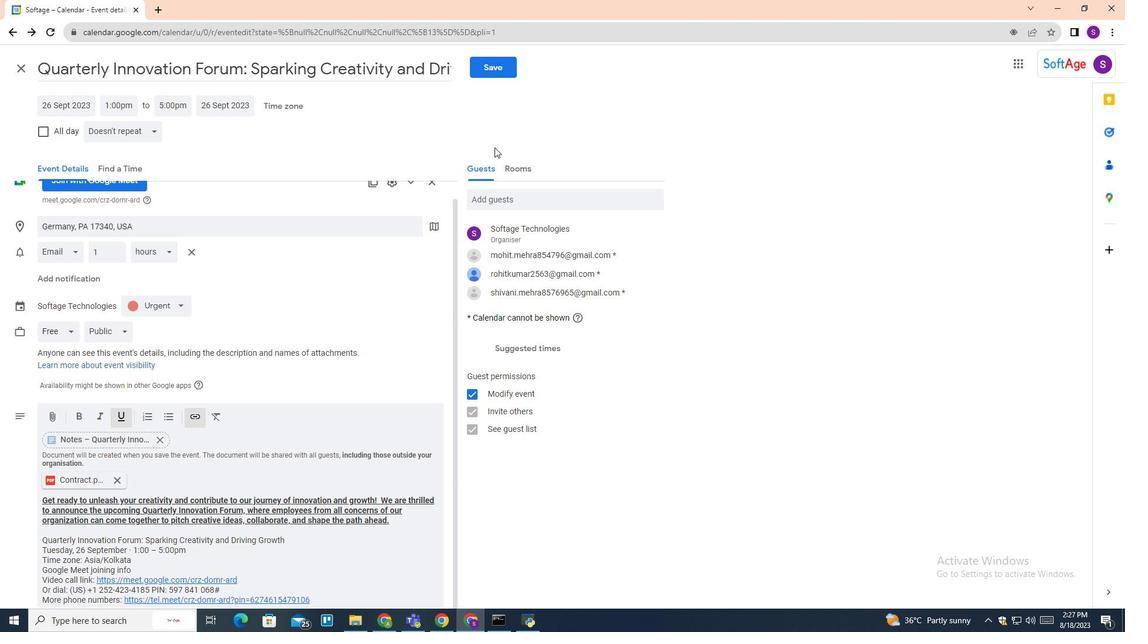 
Action: Mouse scrolled (494, 148) with delta (0, 0)
Screenshot: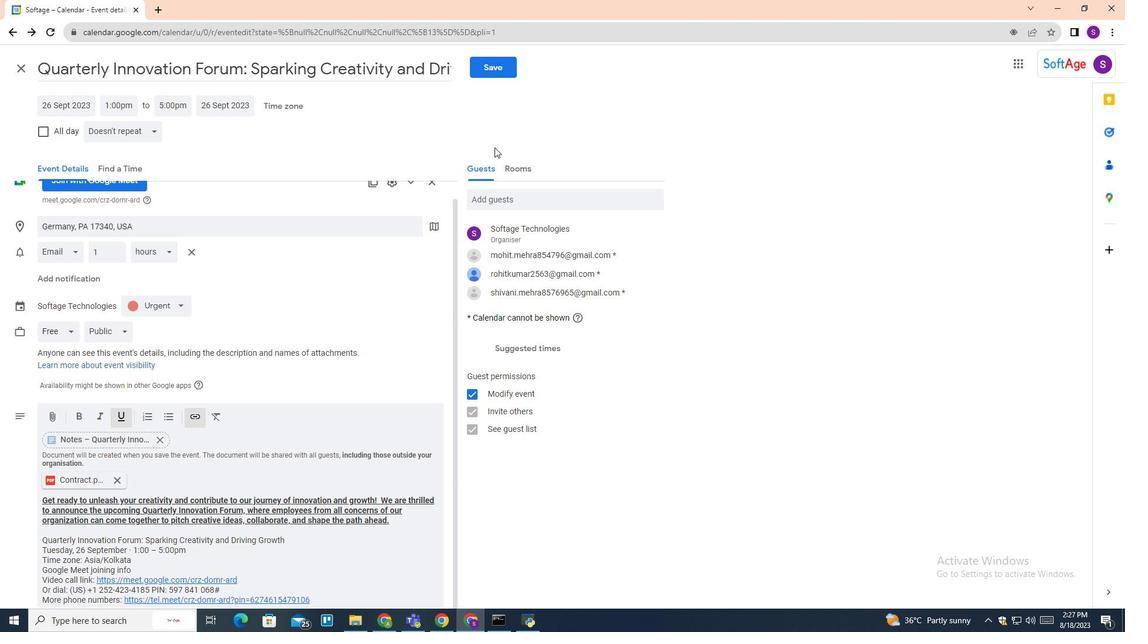 
Action: Mouse scrolled (494, 148) with delta (0, 0)
Screenshot: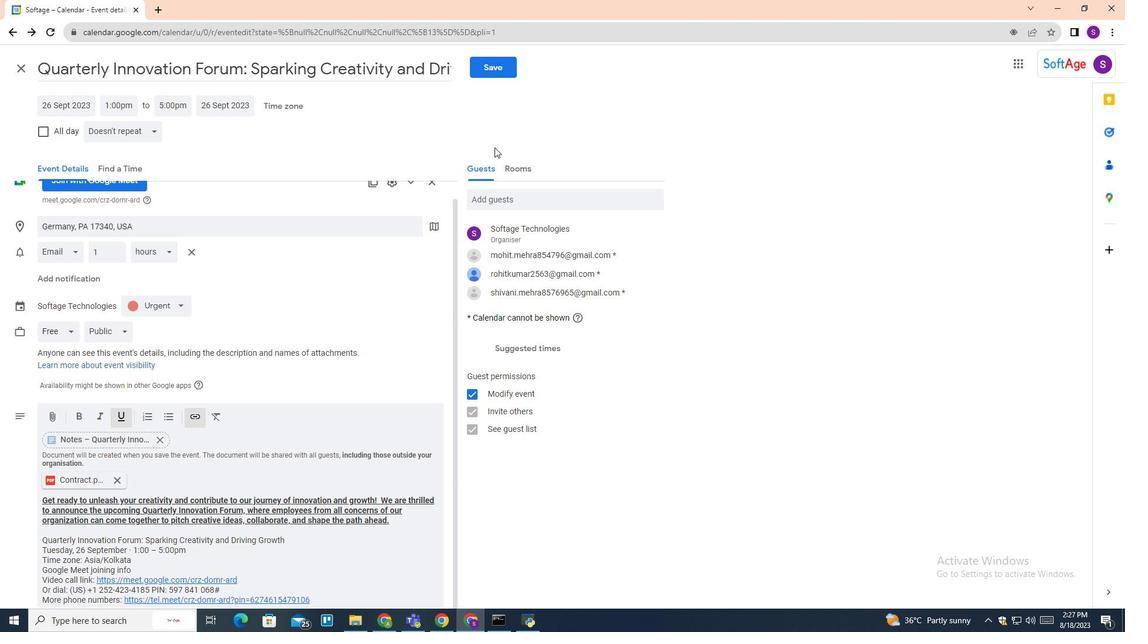 
Action: Mouse scrolled (494, 148) with delta (0, 0)
Screenshot: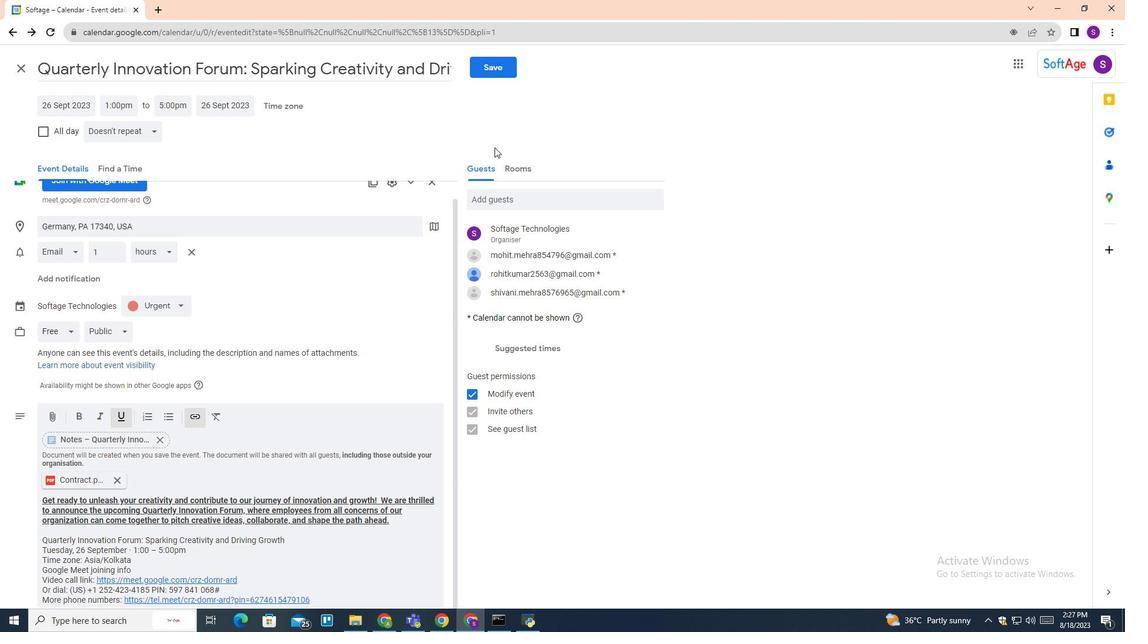 
Action: Mouse moved to (136, 188)
Screenshot: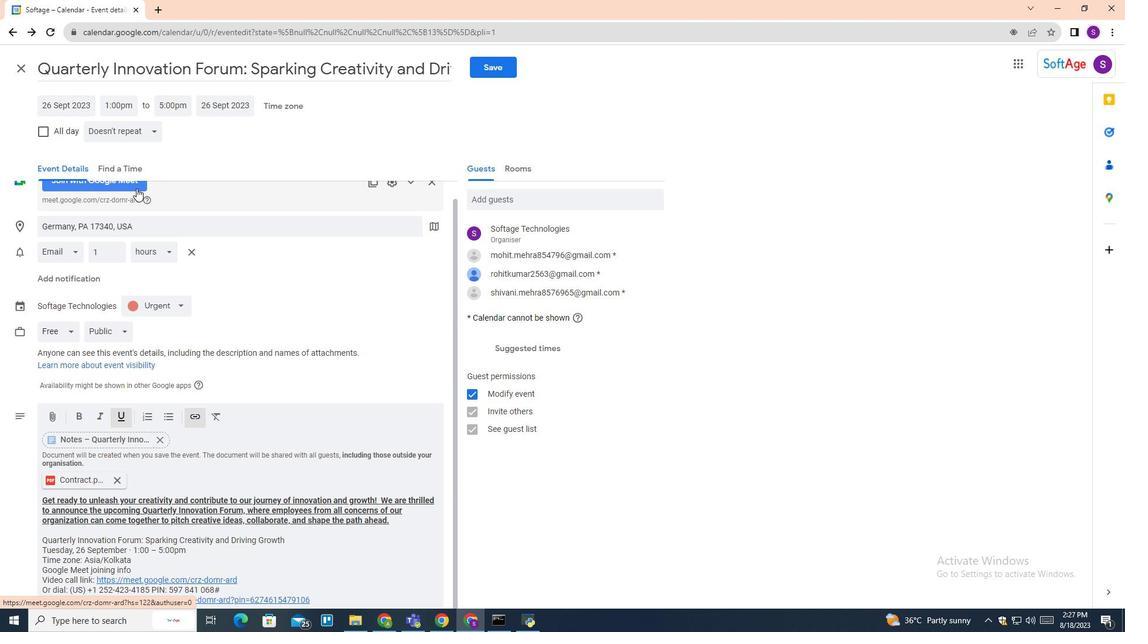 
Action: Mouse scrolled (136, 189) with delta (0, 0)
Screenshot: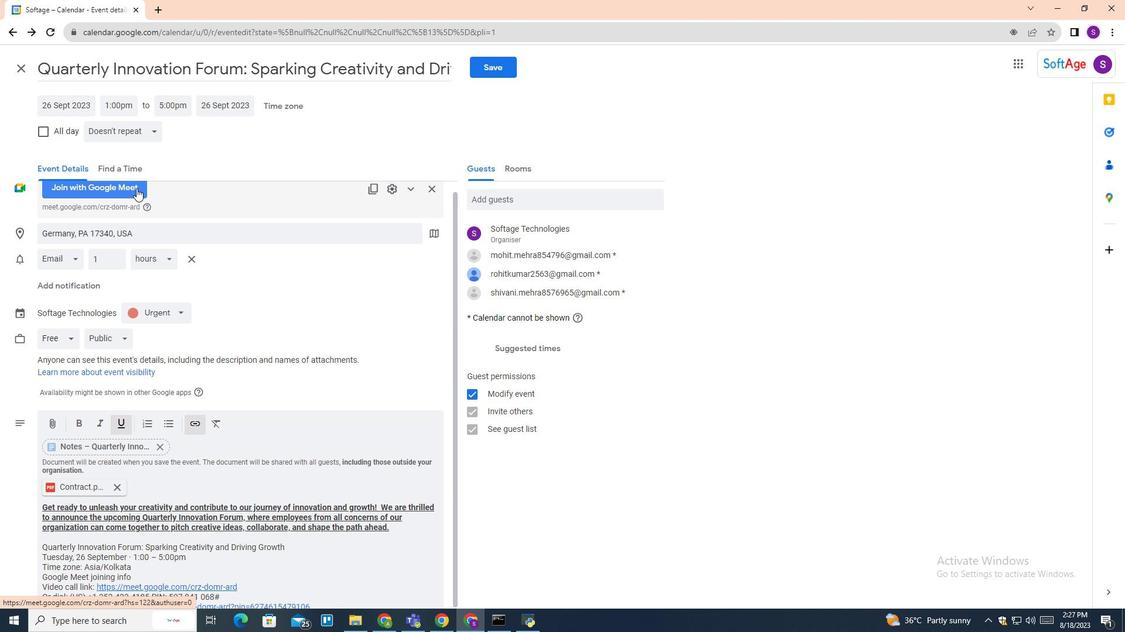 
Action: Mouse scrolled (136, 189) with delta (0, 0)
Screenshot: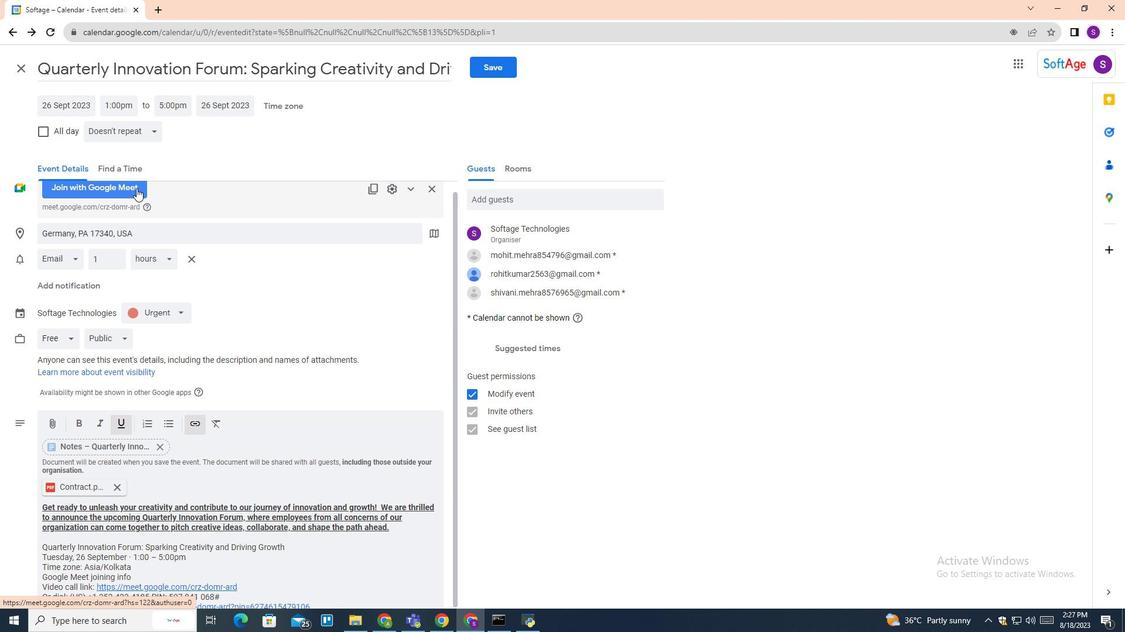 
Action: Mouse scrolled (136, 189) with delta (0, 0)
Screenshot: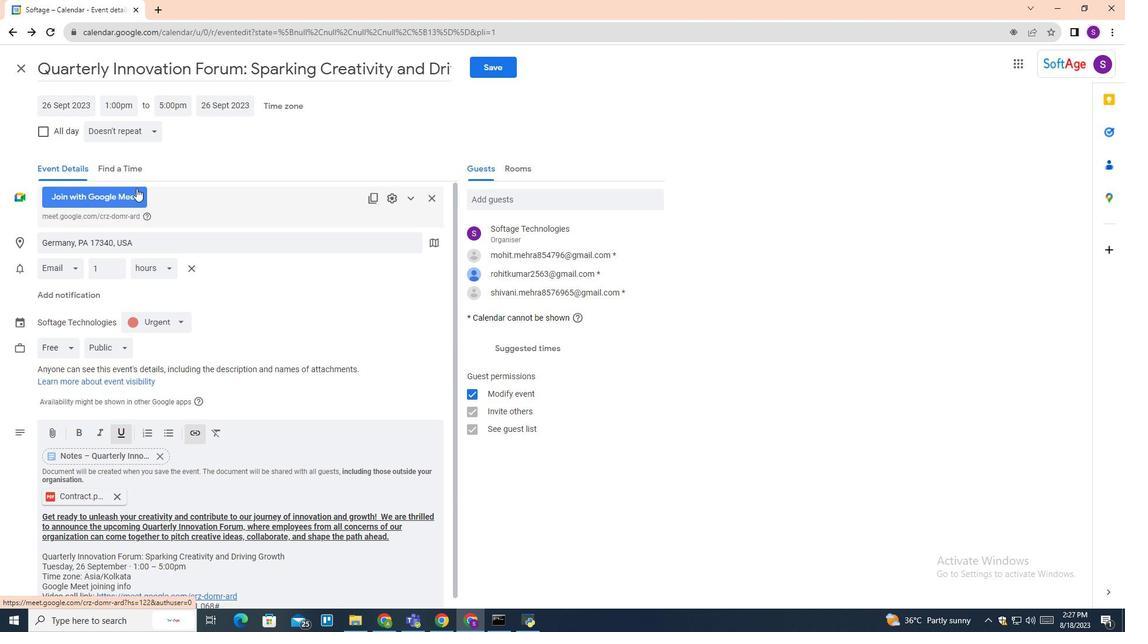 
Action: Mouse moved to (125, 168)
Screenshot: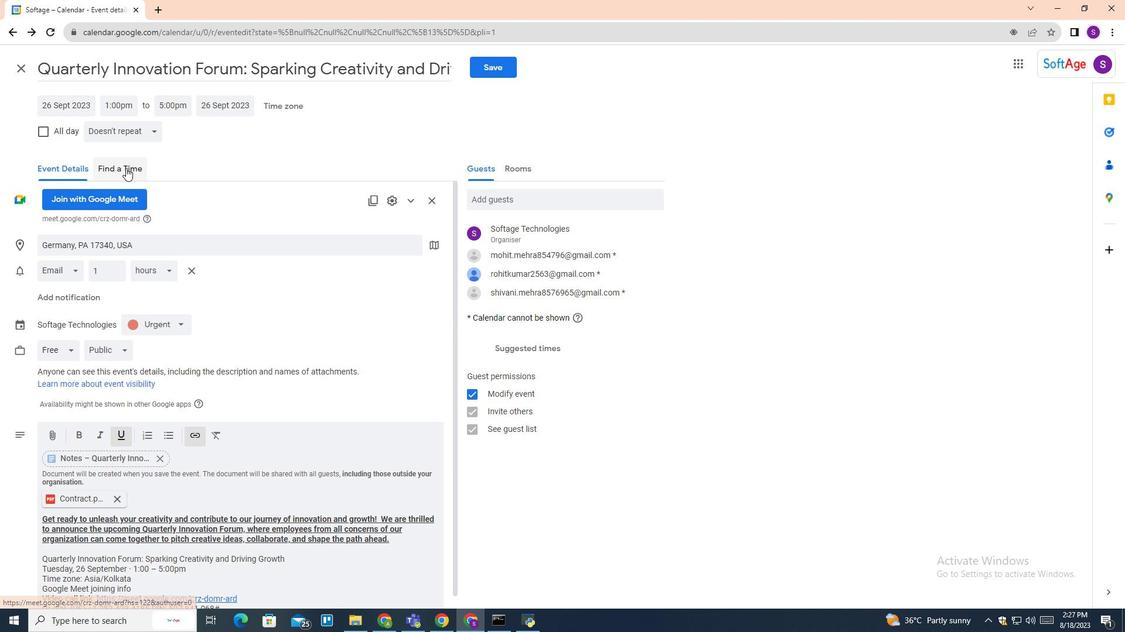 
Action: Mouse pressed left at (125, 168)
Screenshot: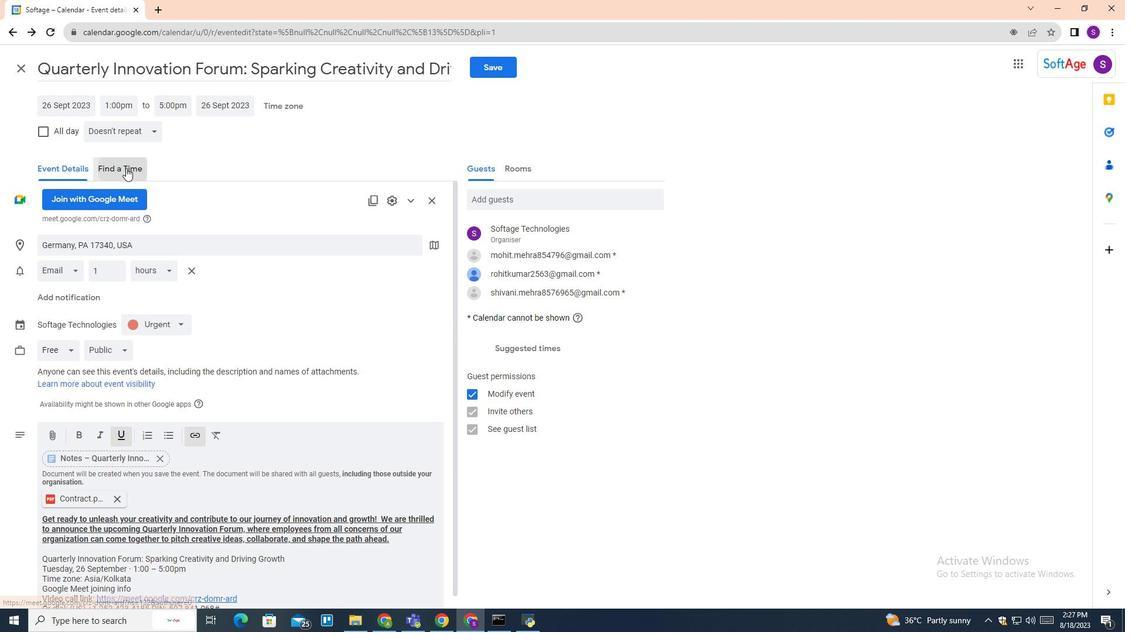 
Action: Mouse moved to (714, 333)
Screenshot: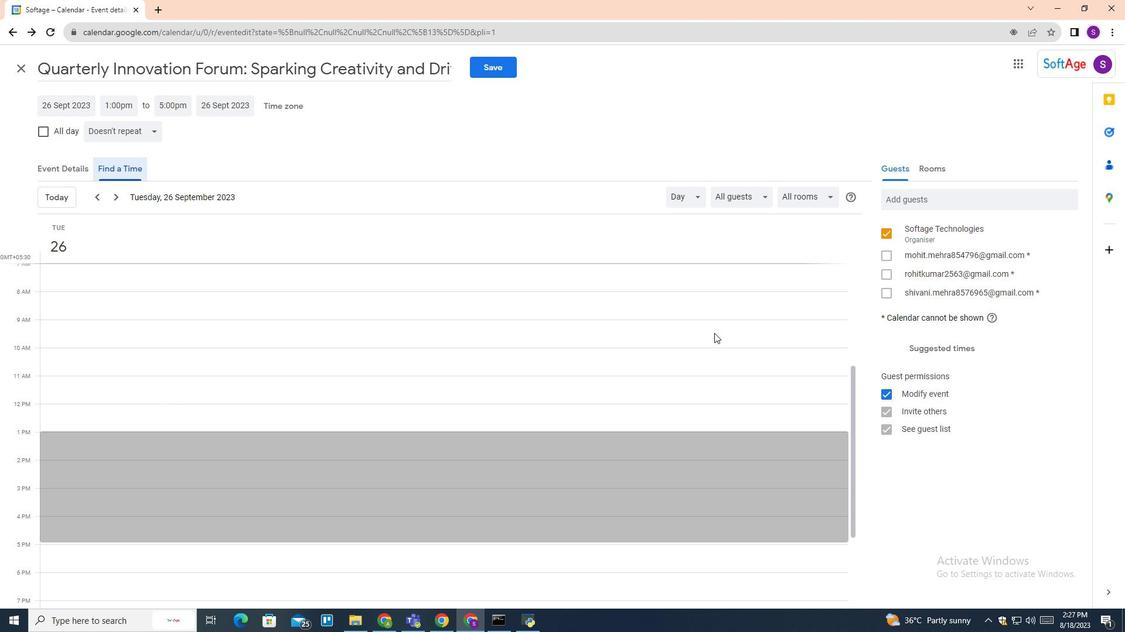 
Action: Mouse scrolled (714, 333) with delta (0, 0)
Screenshot: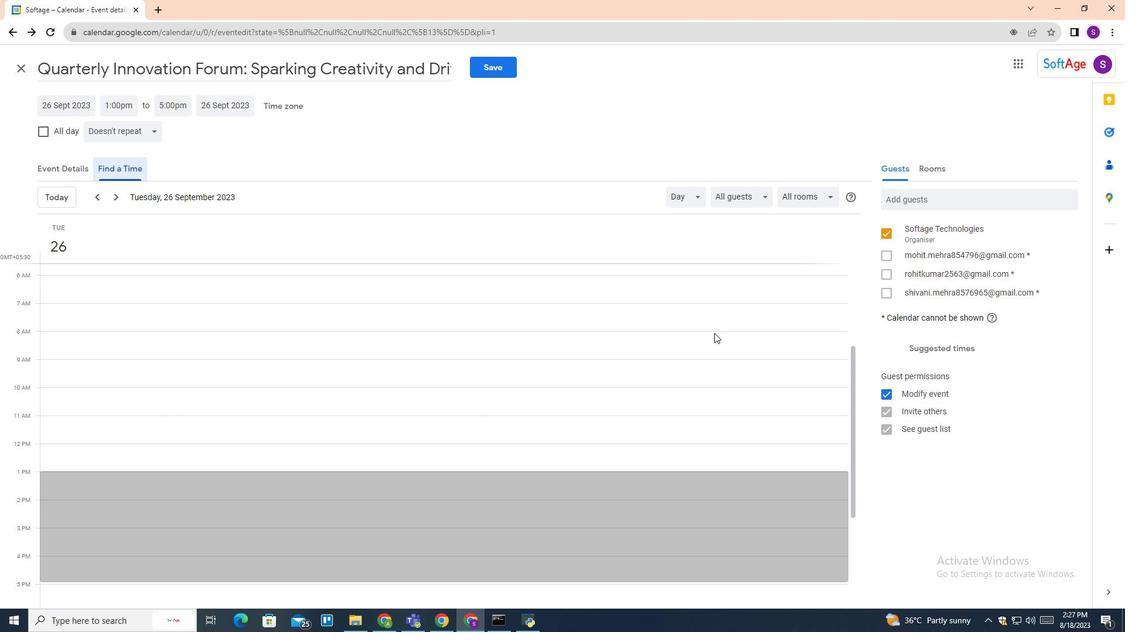 
Action: Mouse scrolled (714, 333) with delta (0, 0)
Screenshot: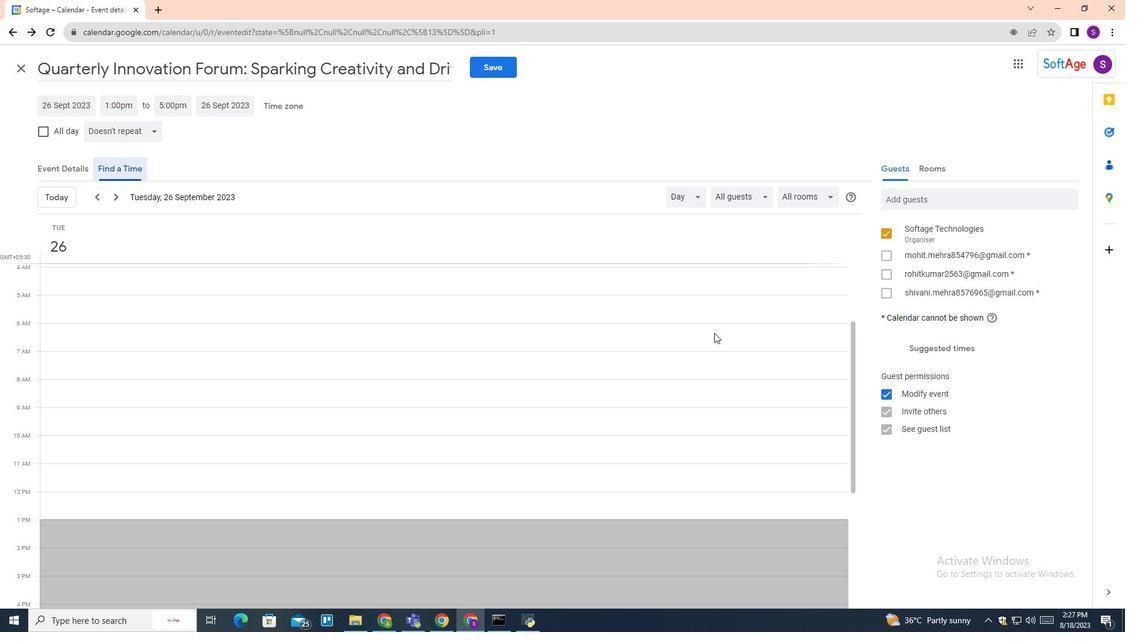 
Action: Mouse scrolled (714, 333) with delta (0, 0)
Screenshot: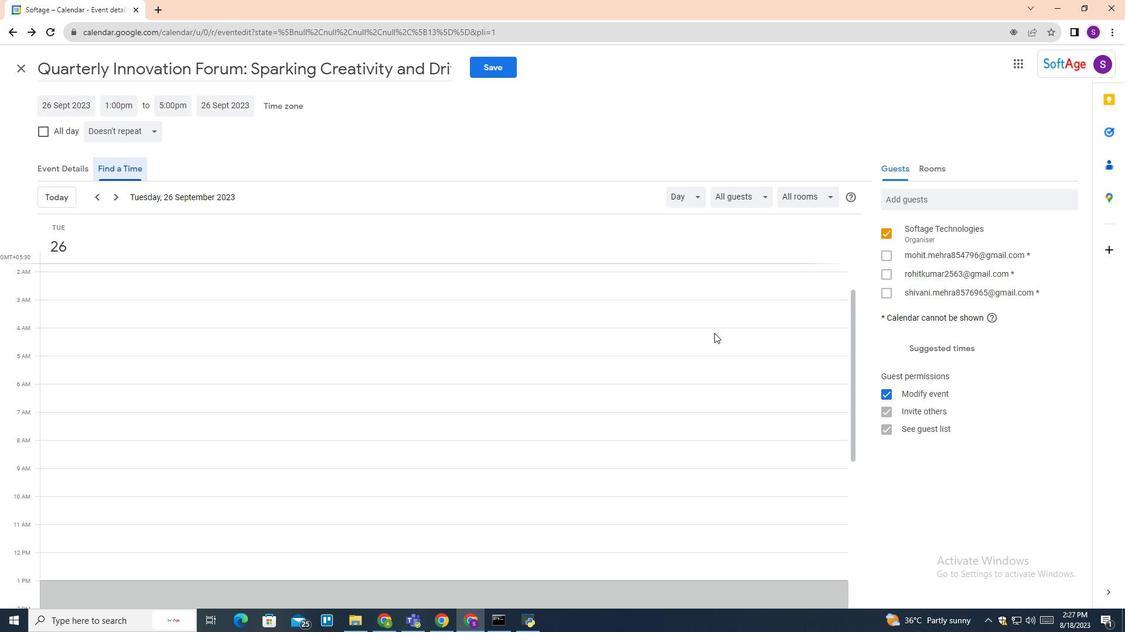 
Action: Mouse scrolled (714, 333) with delta (0, 0)
Screenshot: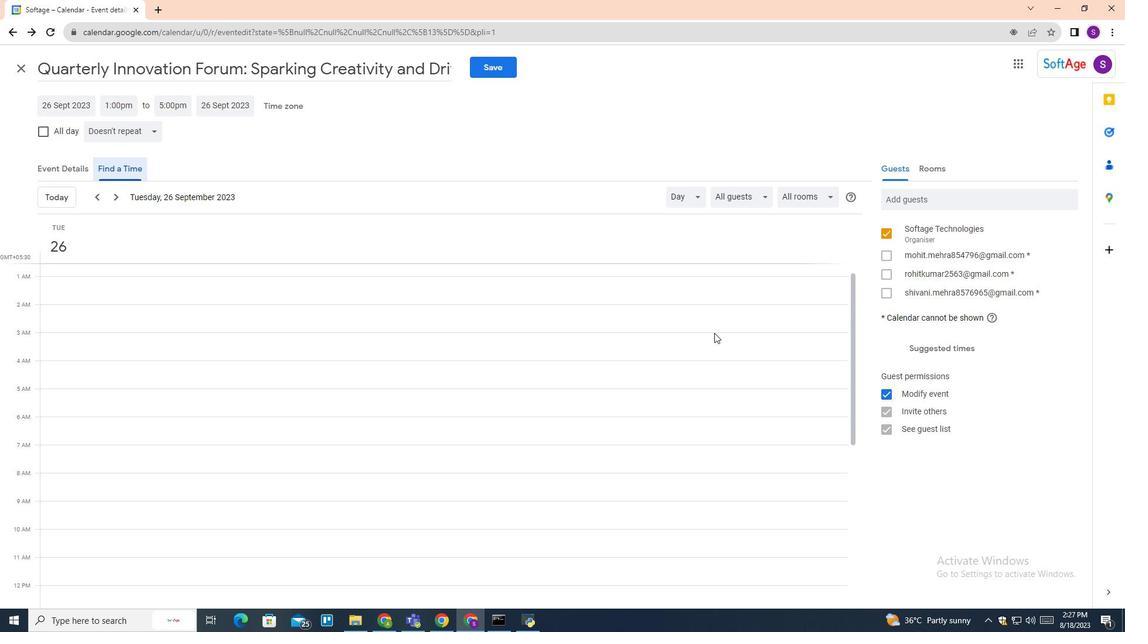
Action: Mouse moved to (761, 194)
Screenshot: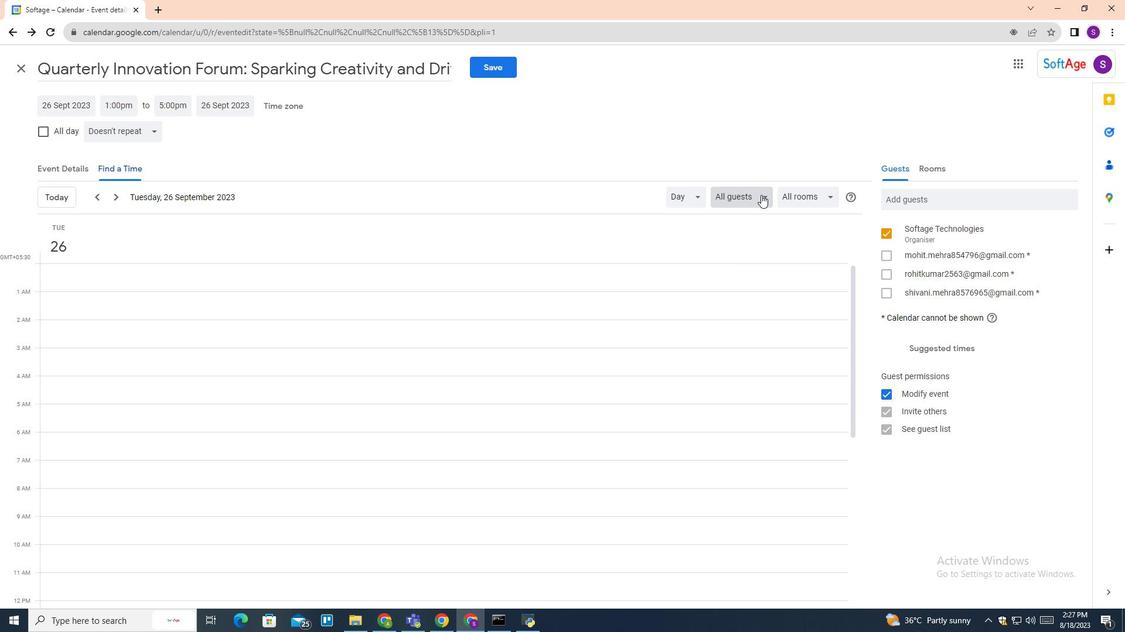 
Action: Mouse pressed left at (761, 194)
Screenshot: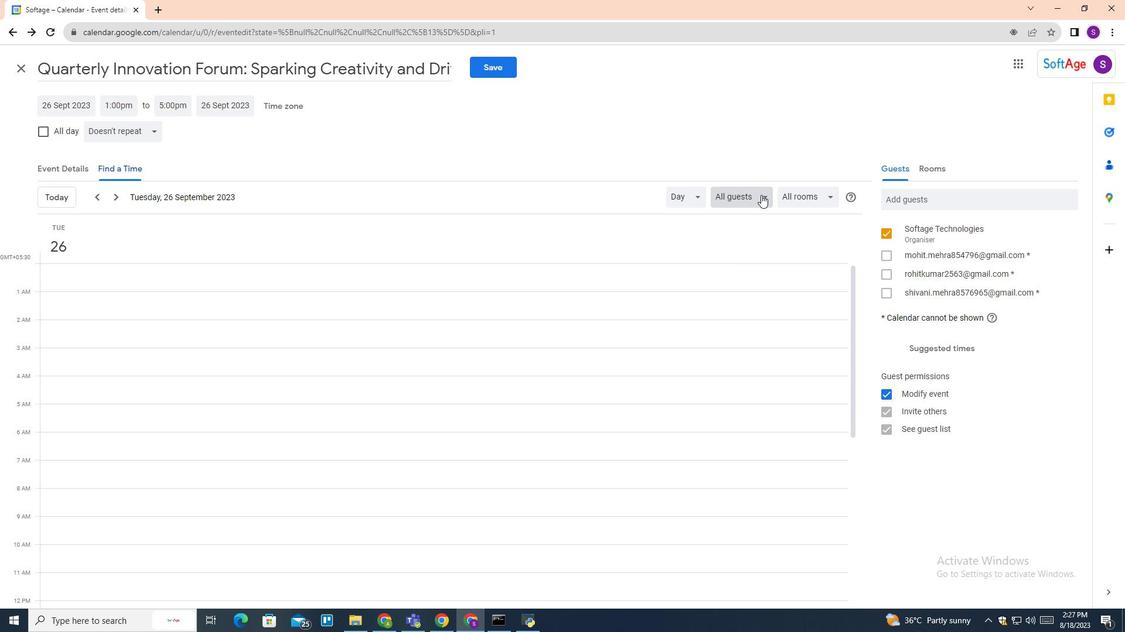
Action: Mouse moved to (761, 243)
Screenshot: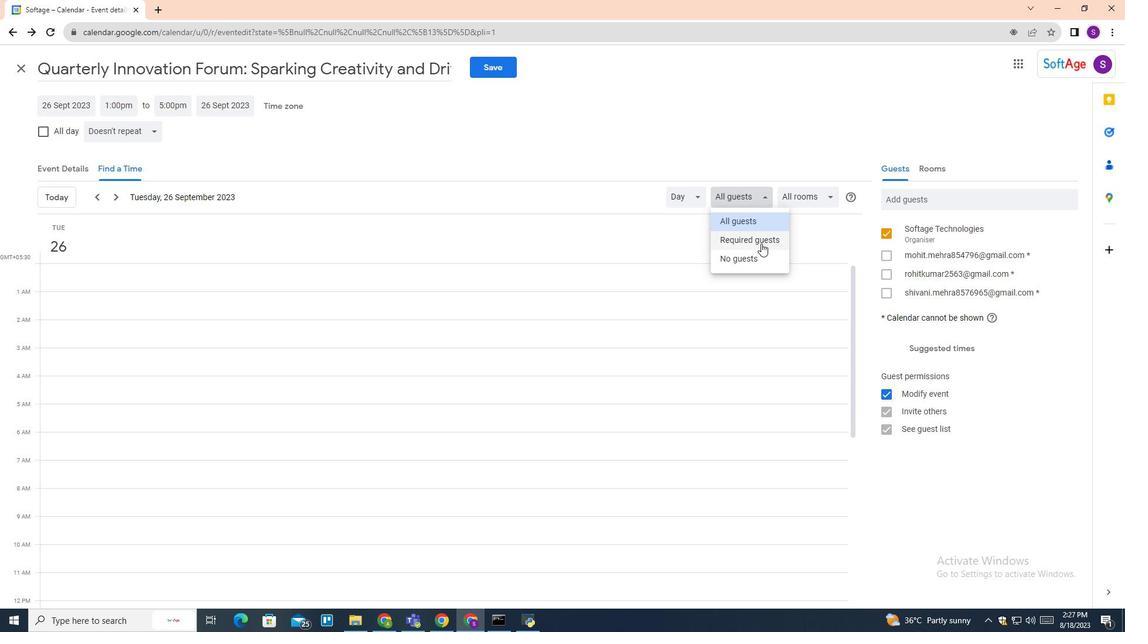 
Action: Mouse pressed left at (761, 243)
Screenshot: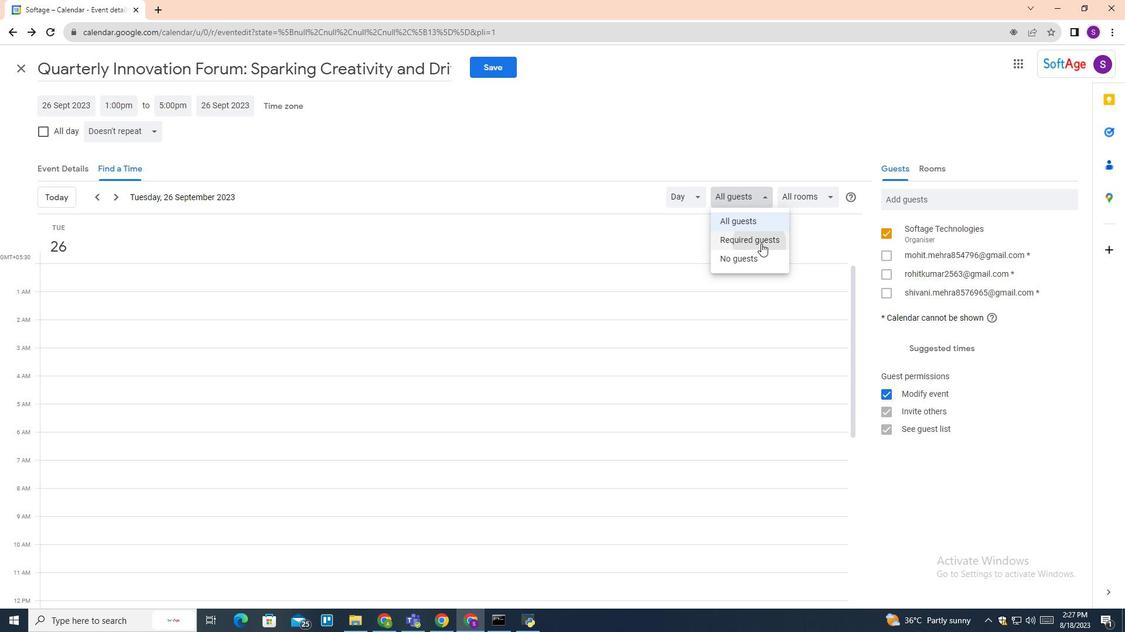 
Action: Mouse moved to (817, 197)
Screenshot: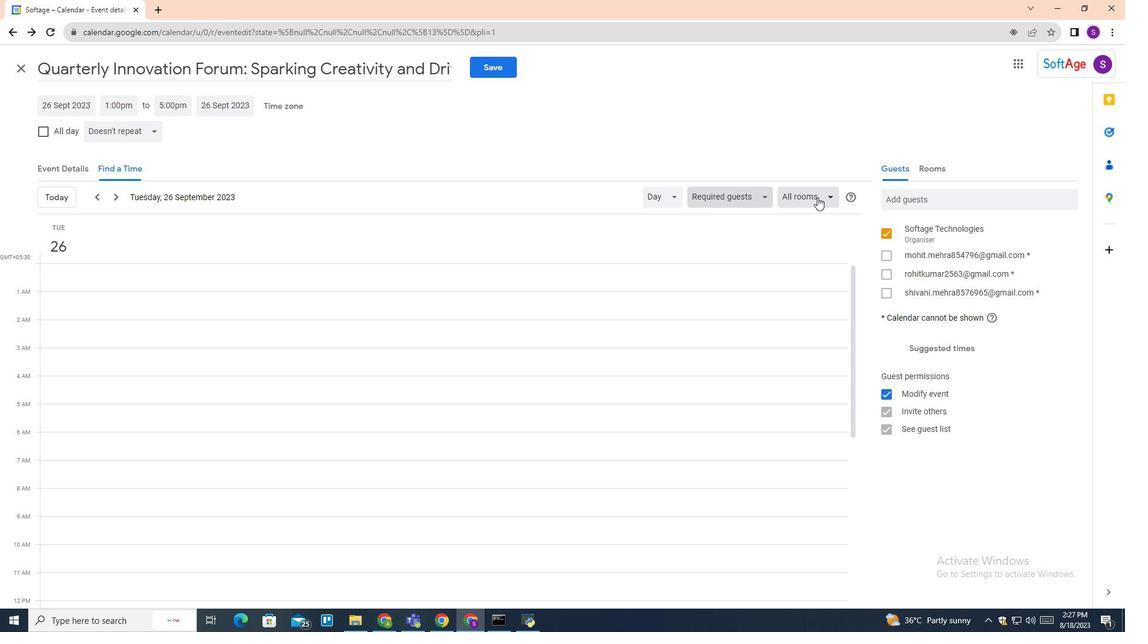 
Action: Mouse pressed left at (817, 197)
Screenshot: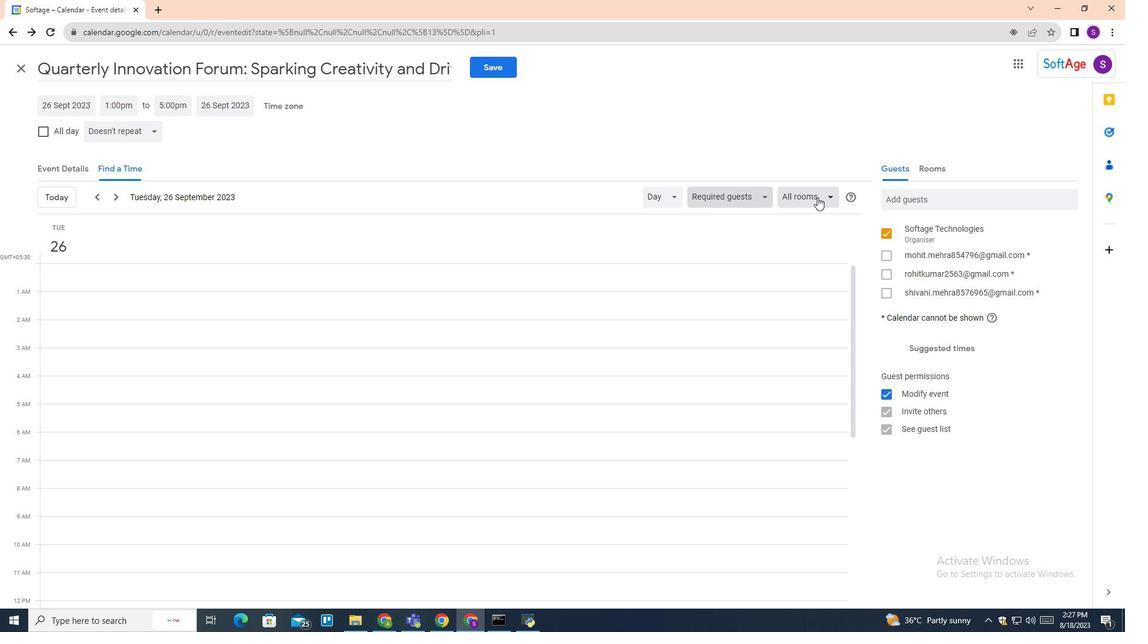
Action: Mouse moved to (806, 239)
Screenshot: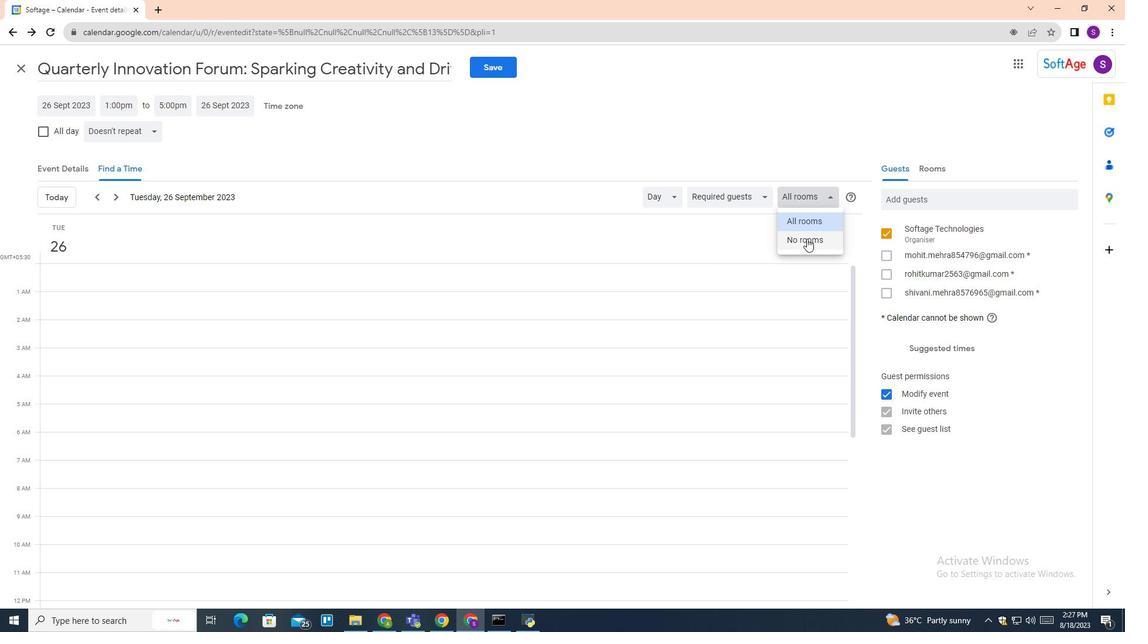 
Action: Mouse pressed left at (806, 239)
Screenshot: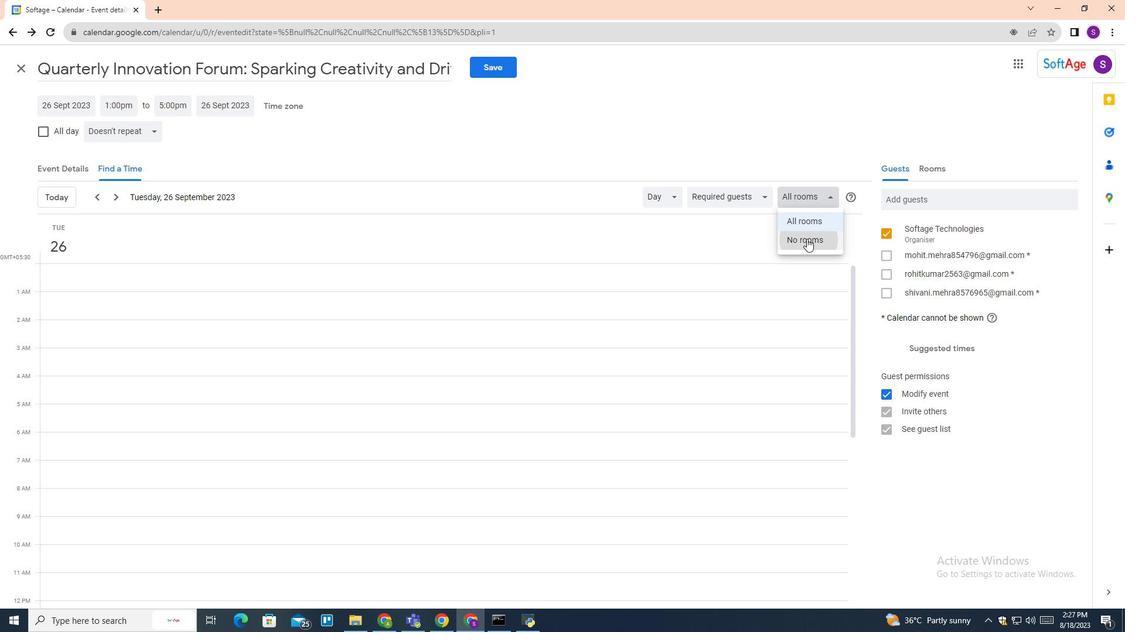 
Action: Mouse moved to (681, 195)
Screenshot: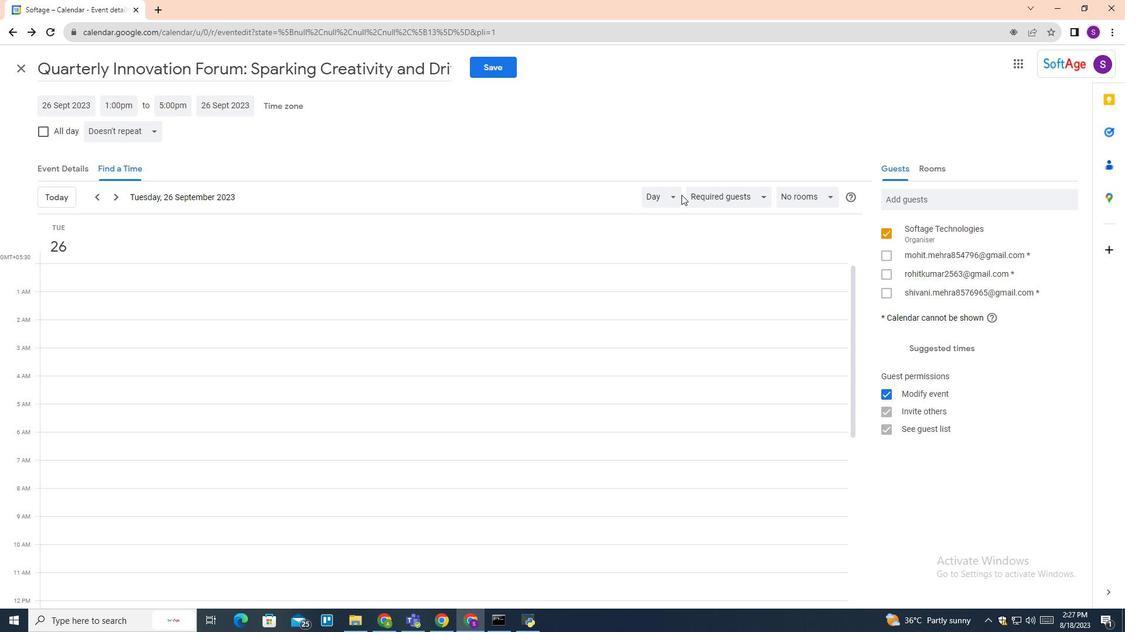 
Action: Mouse pressed left at (681, 195)
Screenshot: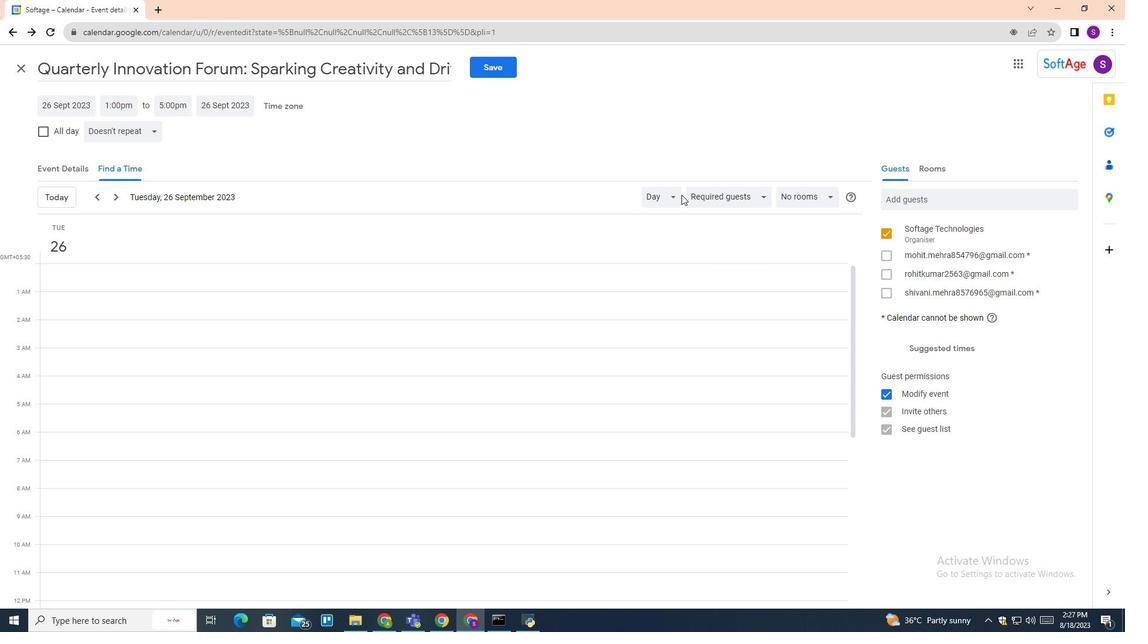 
Action: Mouse moved to (671, 200)
Screenshot: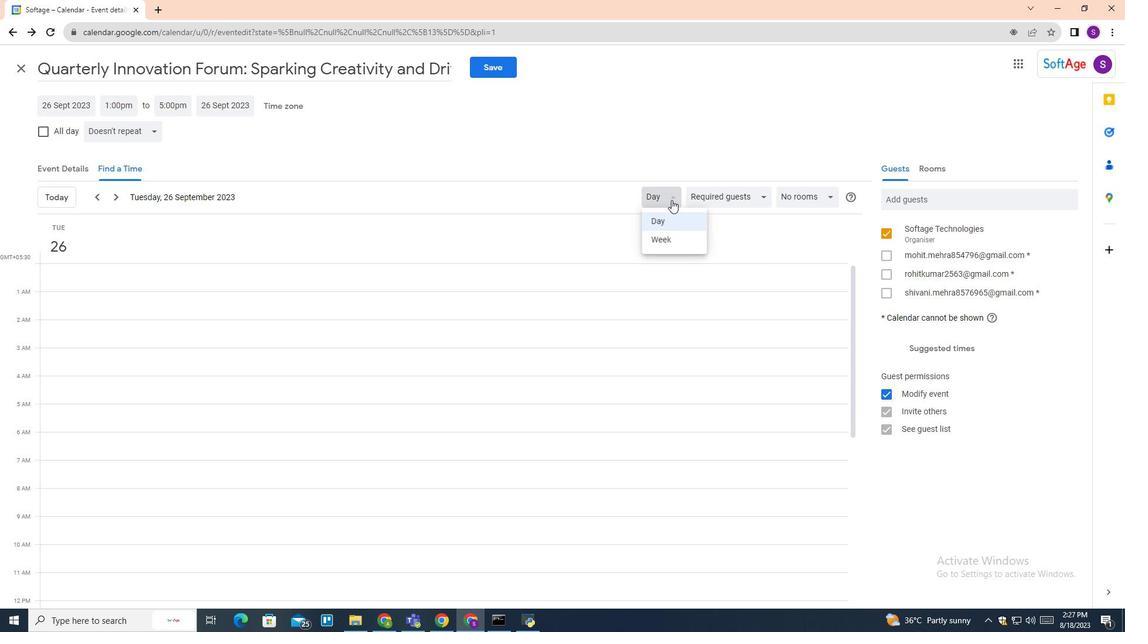 
Action: Mouse pressed left at (671, 200)
Screenshot: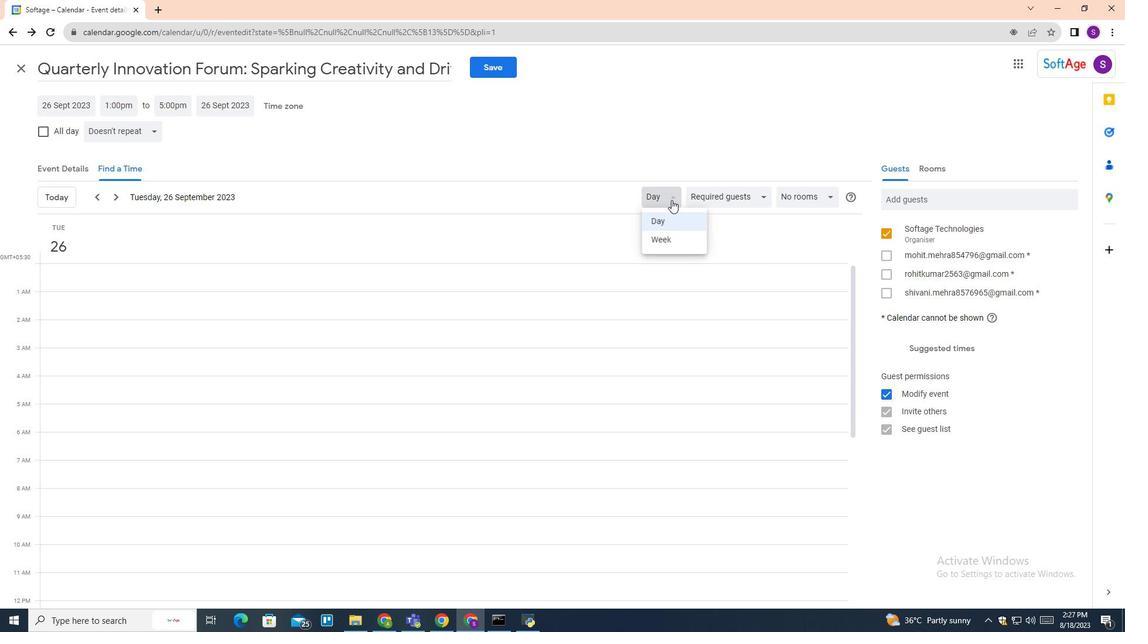 
Action: Mouse moved to (573, 133)
Screenshot: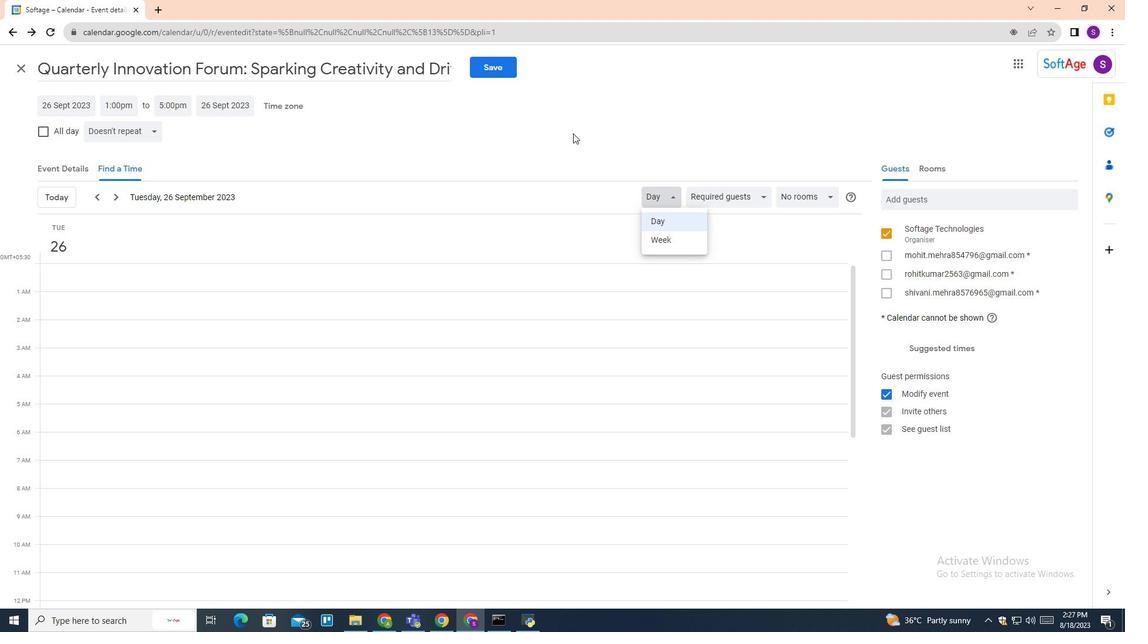 
Action: Mouse pressed left at (573, 133)
Screenshot: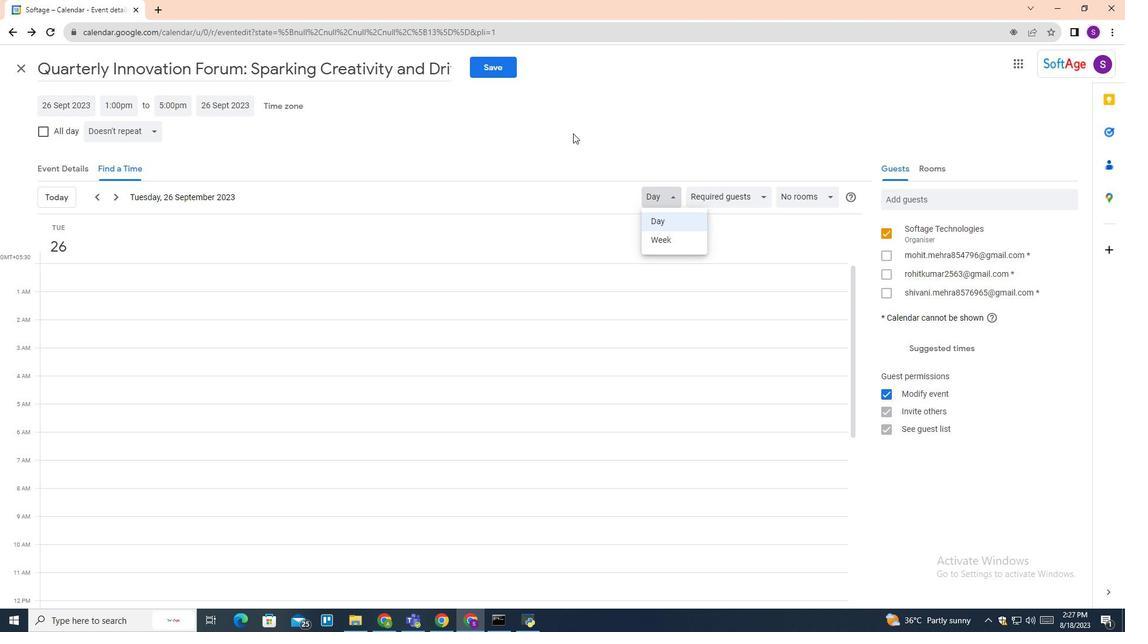 
Action: Mouse moved to (492, 70)
Screenshot: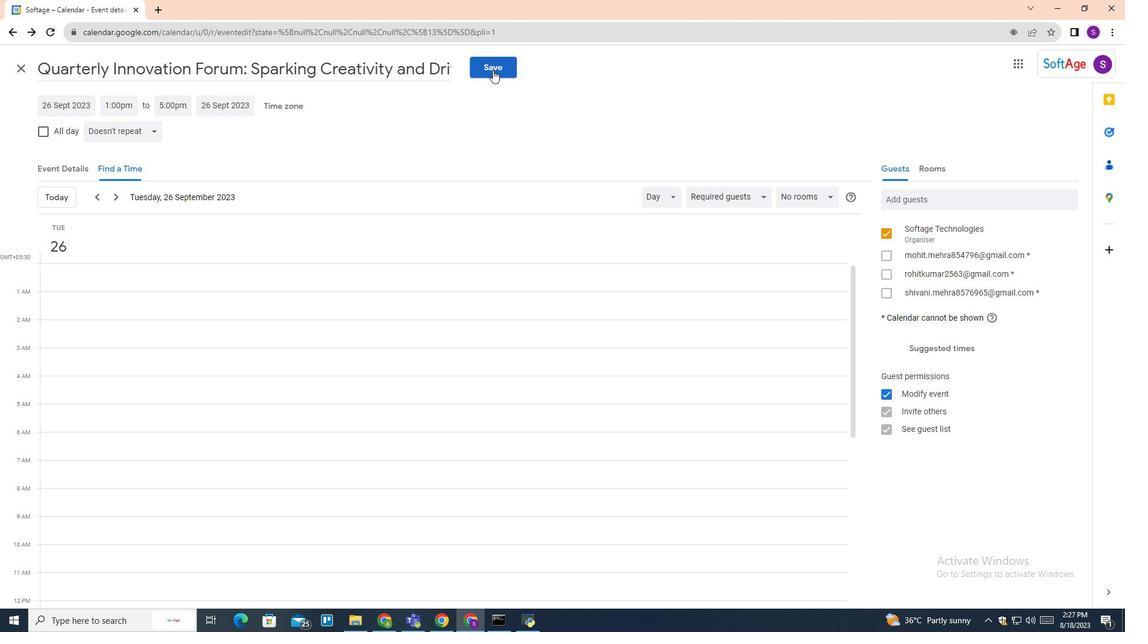 
Action: Mouse pressed left at (492, 70)
Screenshot: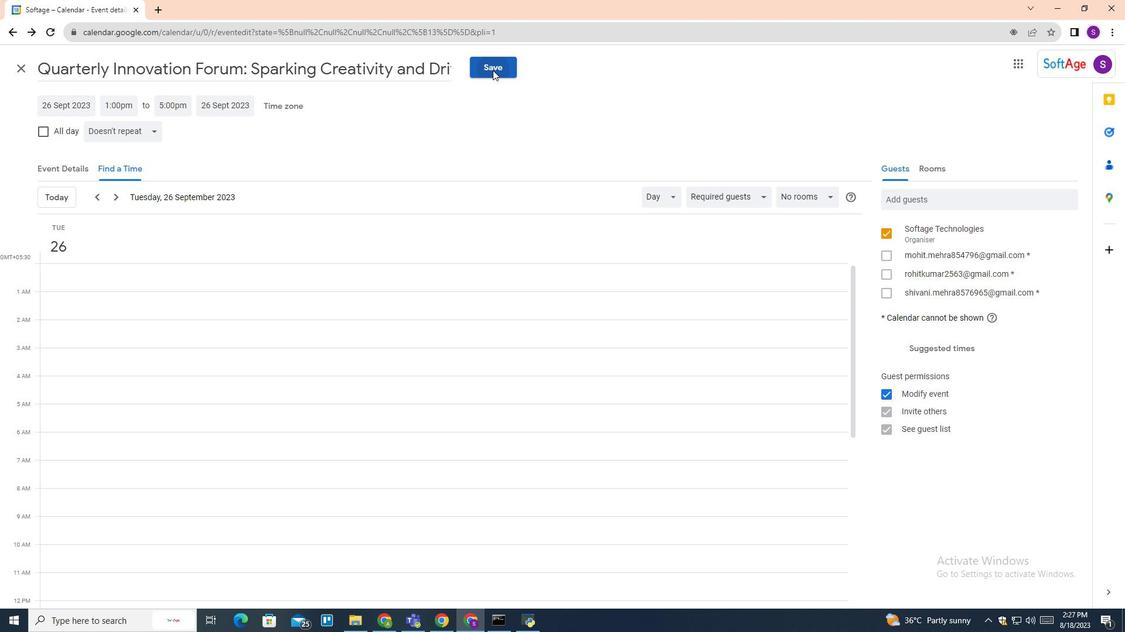 
Action: Mouse moved to (620, 359)
Screenshot: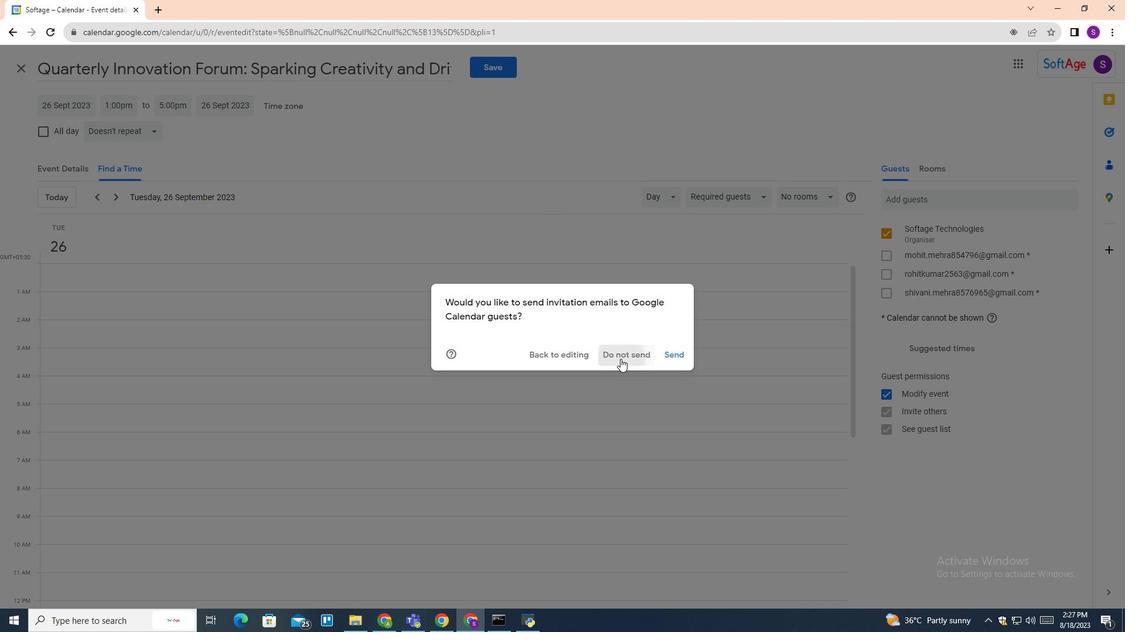 
Action: Mouse pressed left at (620, 359)
Screenshot: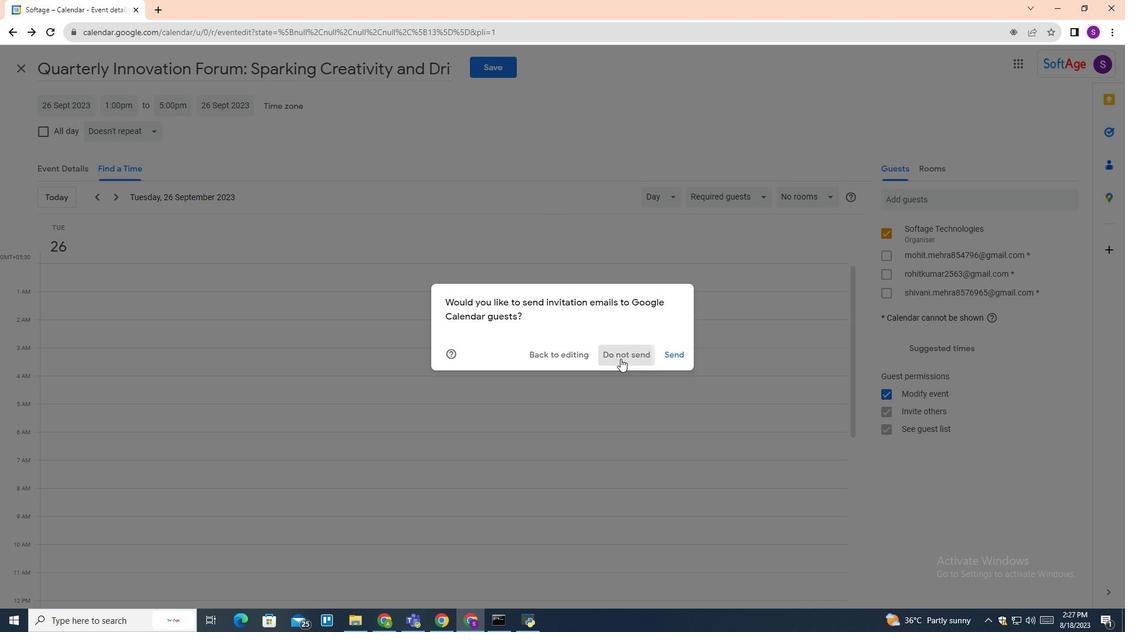 
Action: Mouse moved to (636, 355)
Screenshot: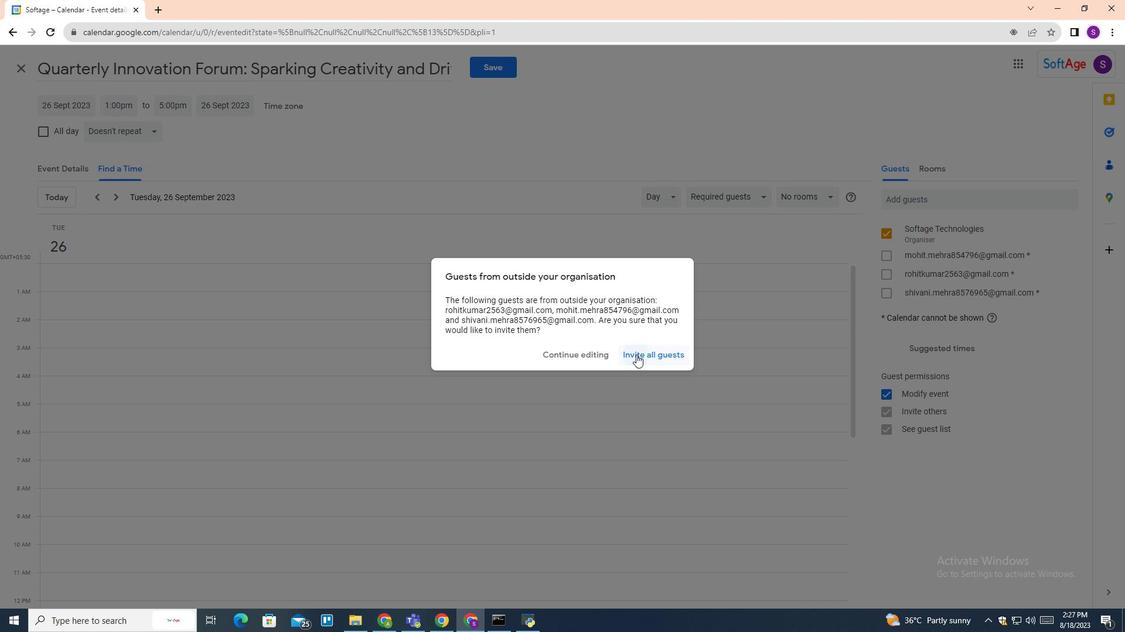 
Action: Mouse pressed left at (636, 355)
Screenshot: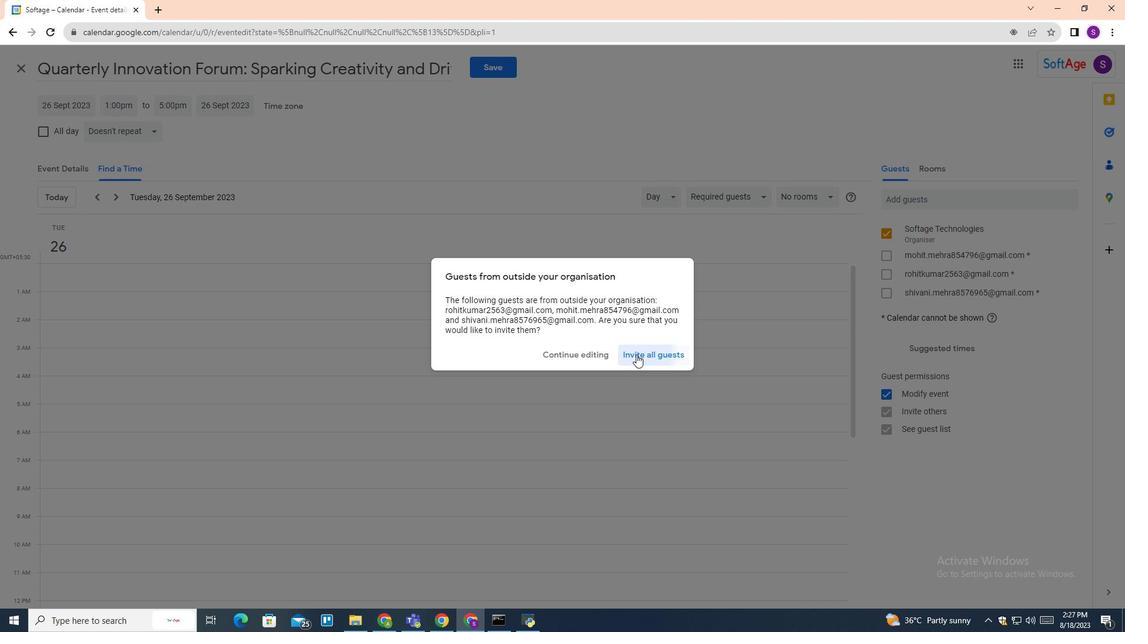 
Action: Mouse moved to (635, 358)
Screenshot: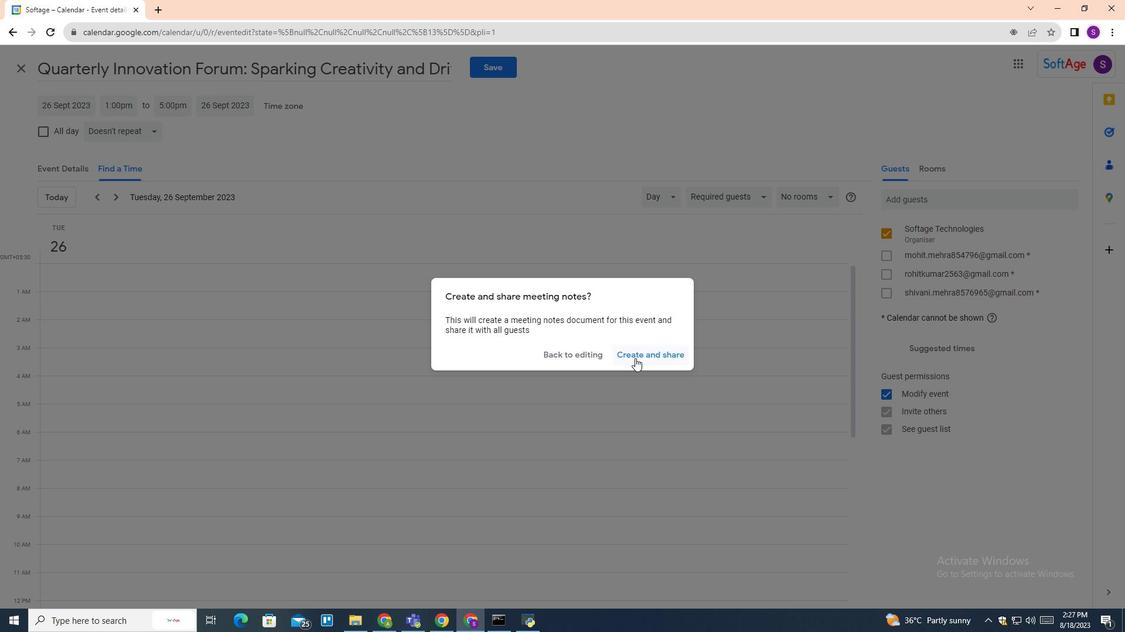 
Action: Mouse pressed left at (635, 358)
Screenshot: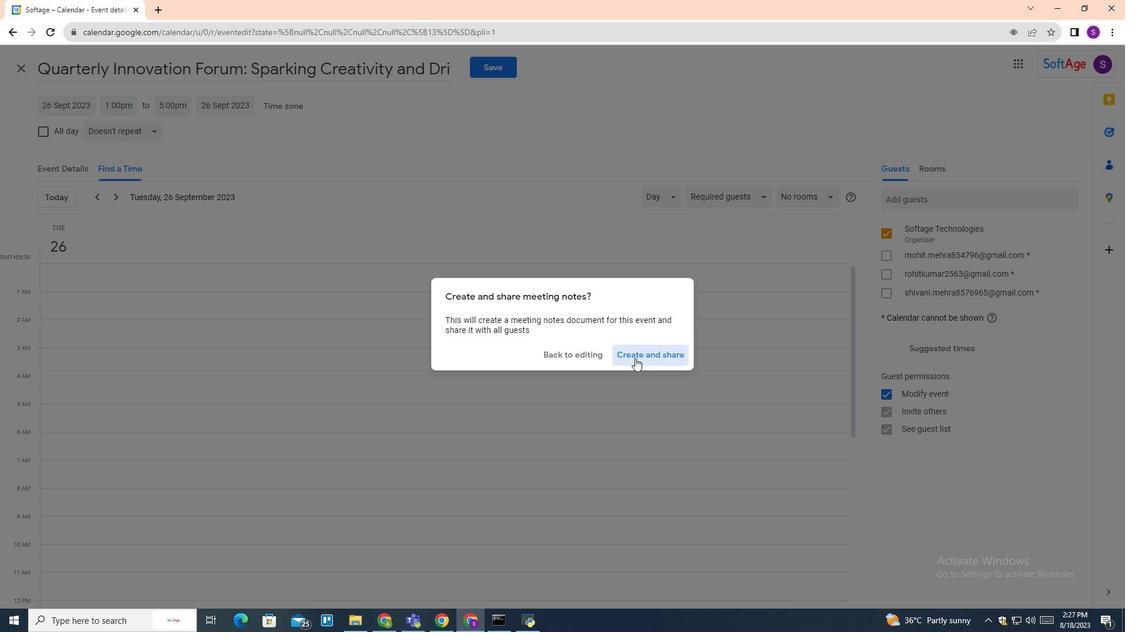 
Action: Mouse moved to (478, 368)
Screenshot: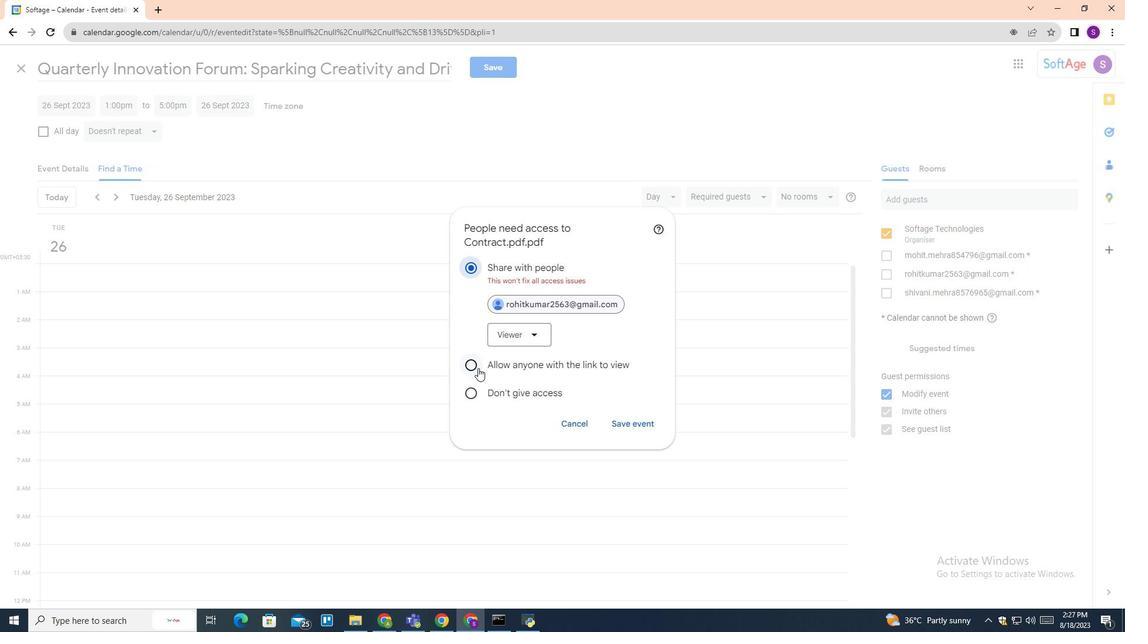 
Action: Mouse pressed left at (478, 368)
Screenshot: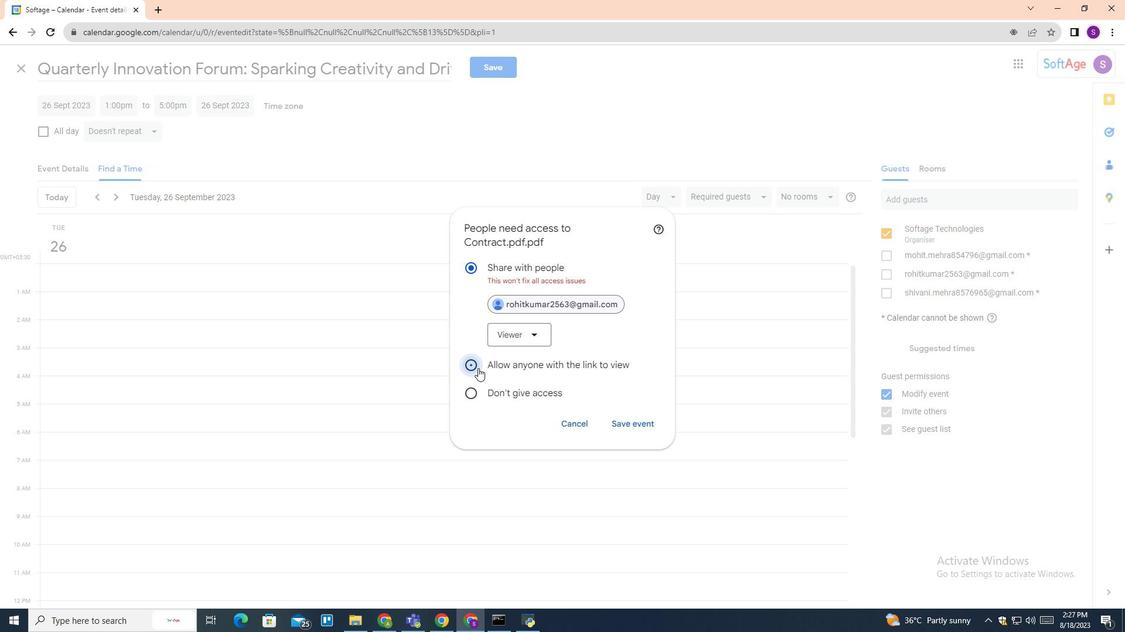 
Action: Mouse moved to (628, 420)
Screenshot: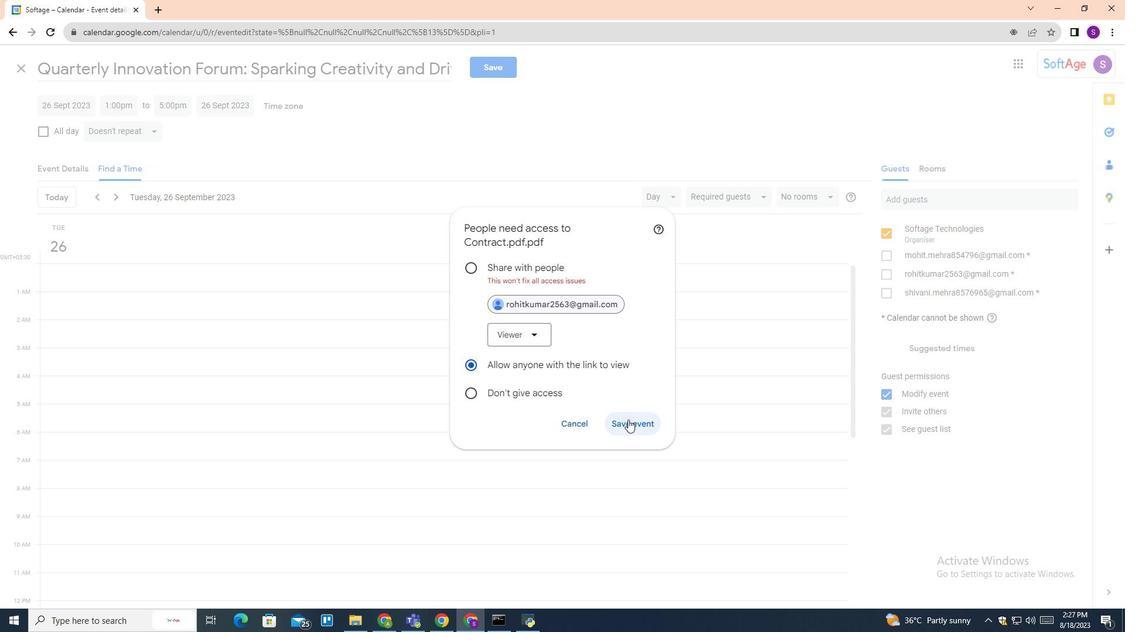 
Action: Mouse pressed left at (628, 420)
Screenshot: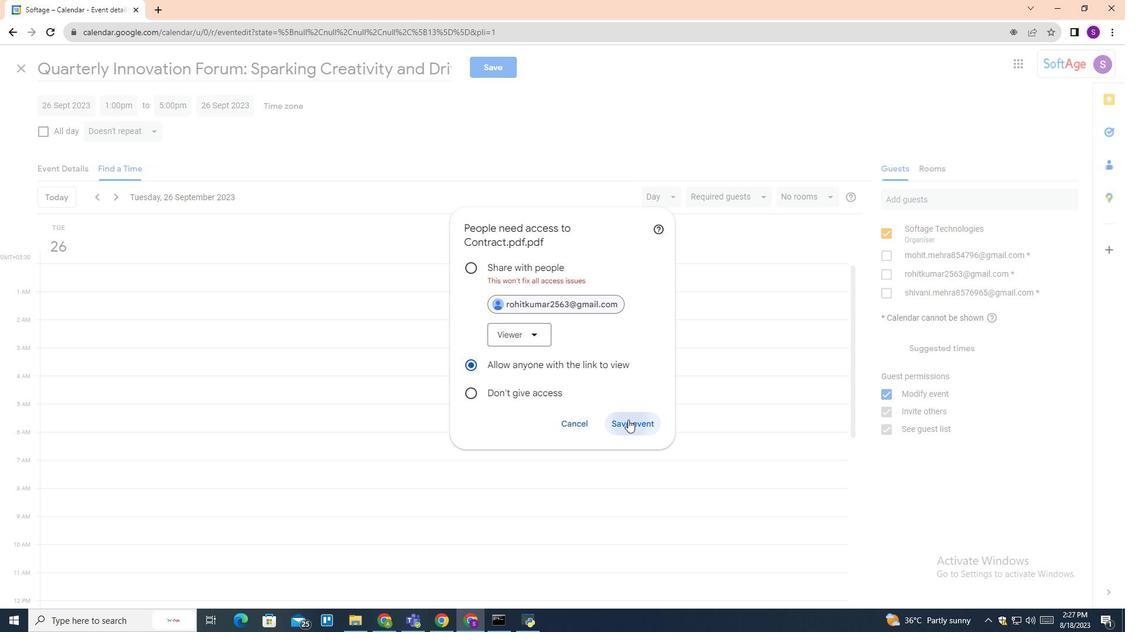 
Action: Mouse moved to (628, 421)
Screenshot: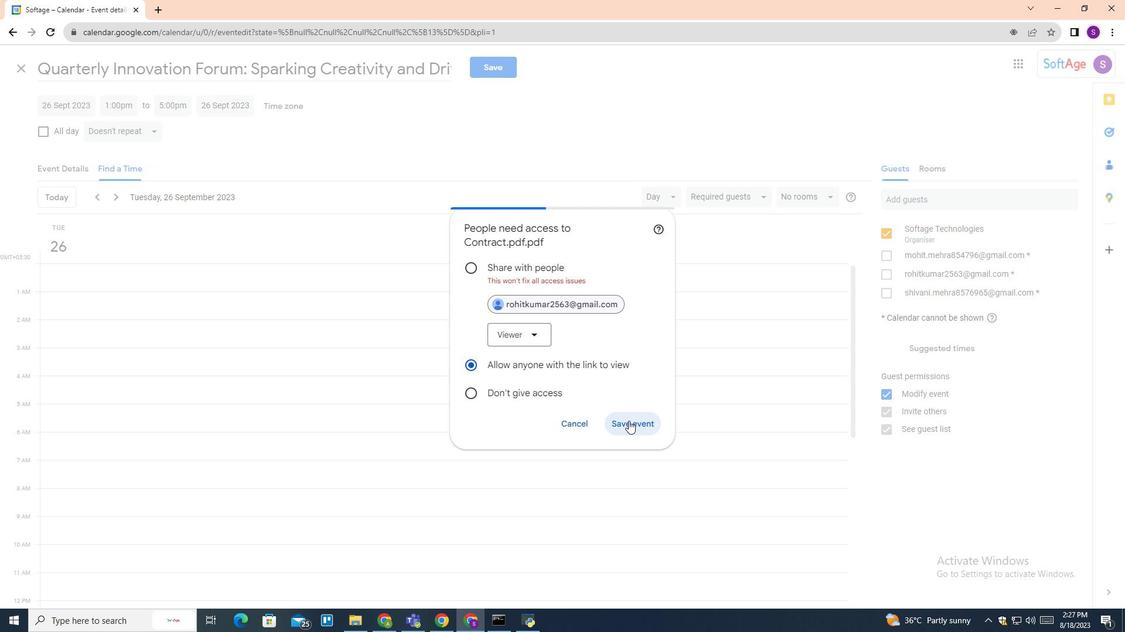 
